 Task: Find connections with filter location Prosek with filter topic #hiringwith filter profile language French with filter current company Marico Limited with filter school Jaipur Engineering College and Research Centre (JECRC) with filter industry Online Audio and Video Media with filter service category Tax Preparation with filter keywords title Benefits Manager
Action: Mouse moved to (726, 92)
Screenshot: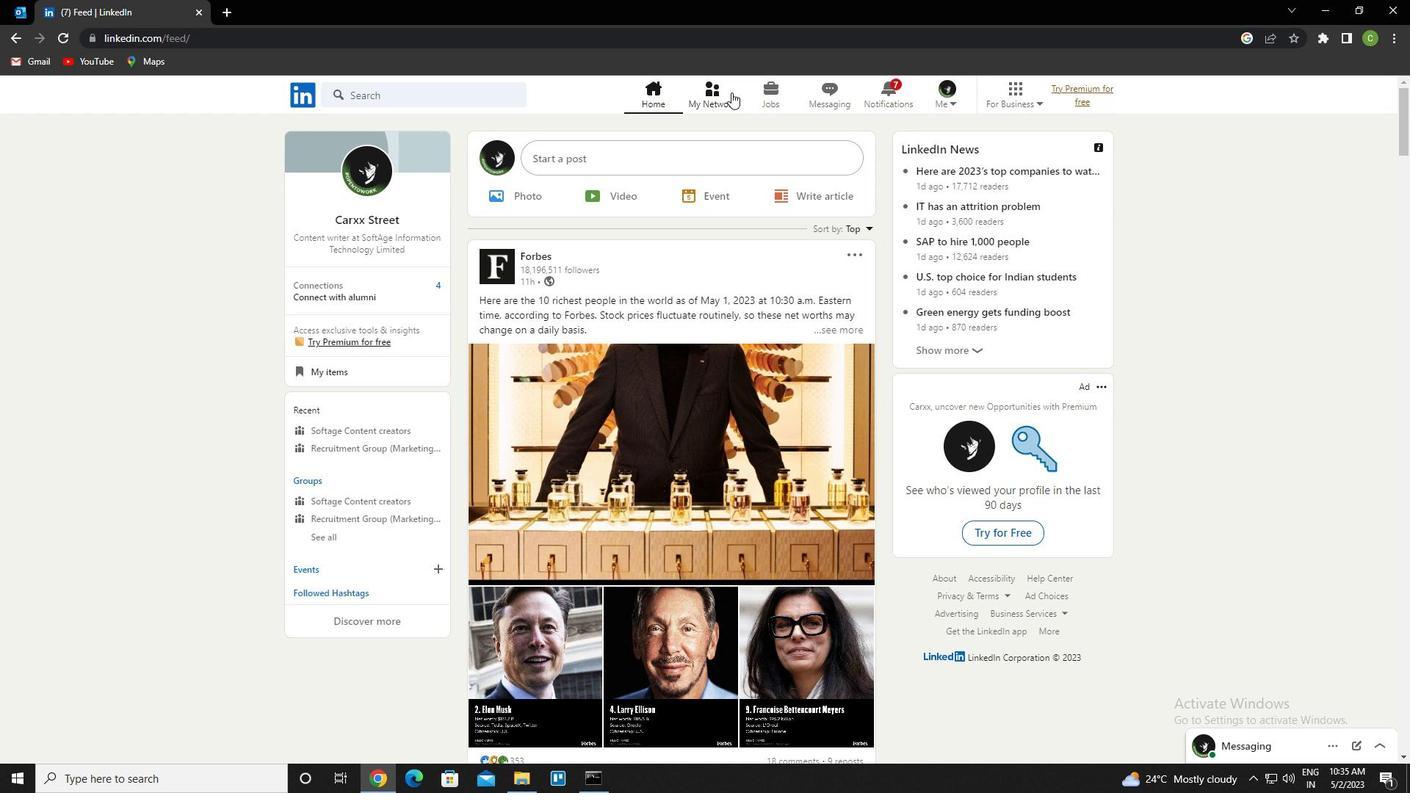 
Action: Mouse pressed left at (726, 92)
Screenshot: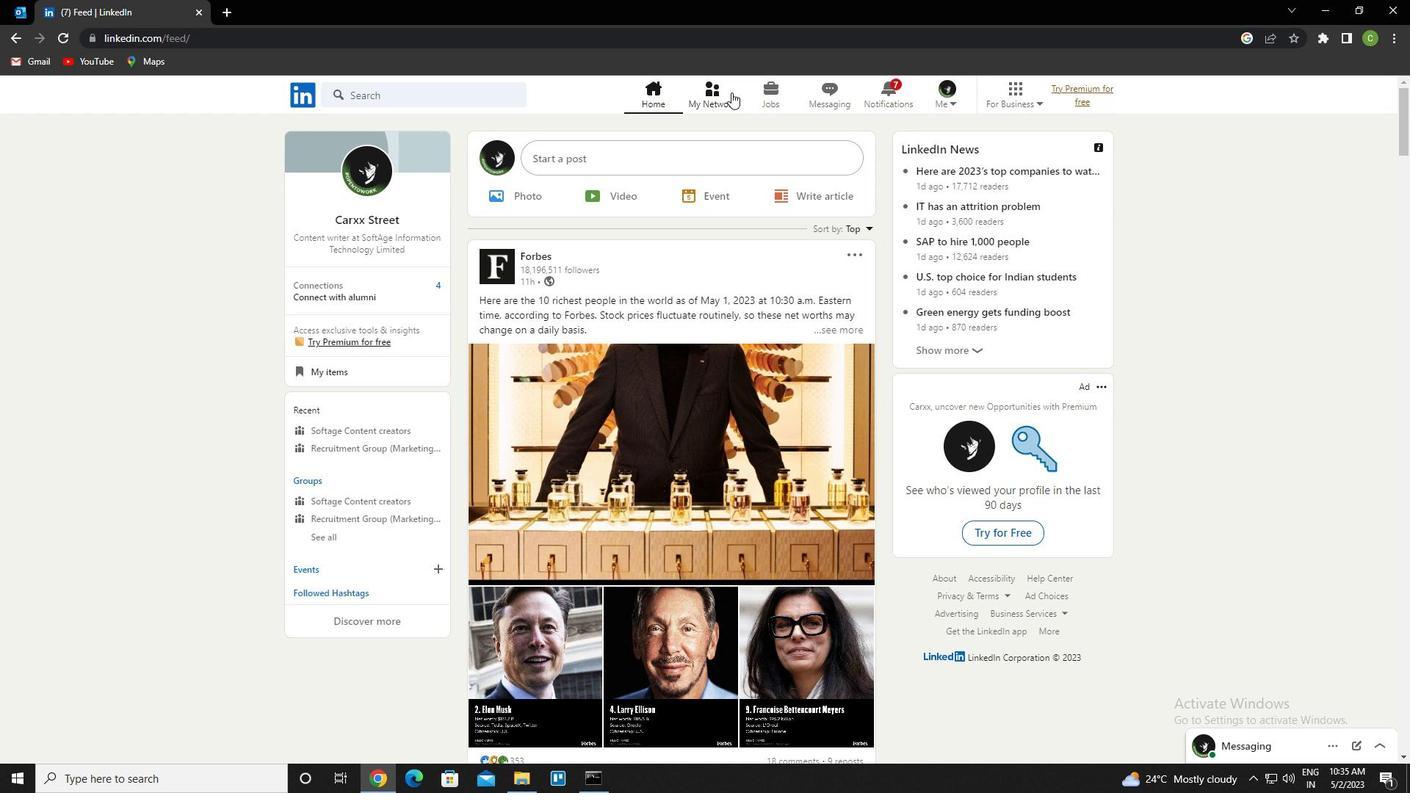 
Action: Mouse moved to (417, 175)
Screenshot: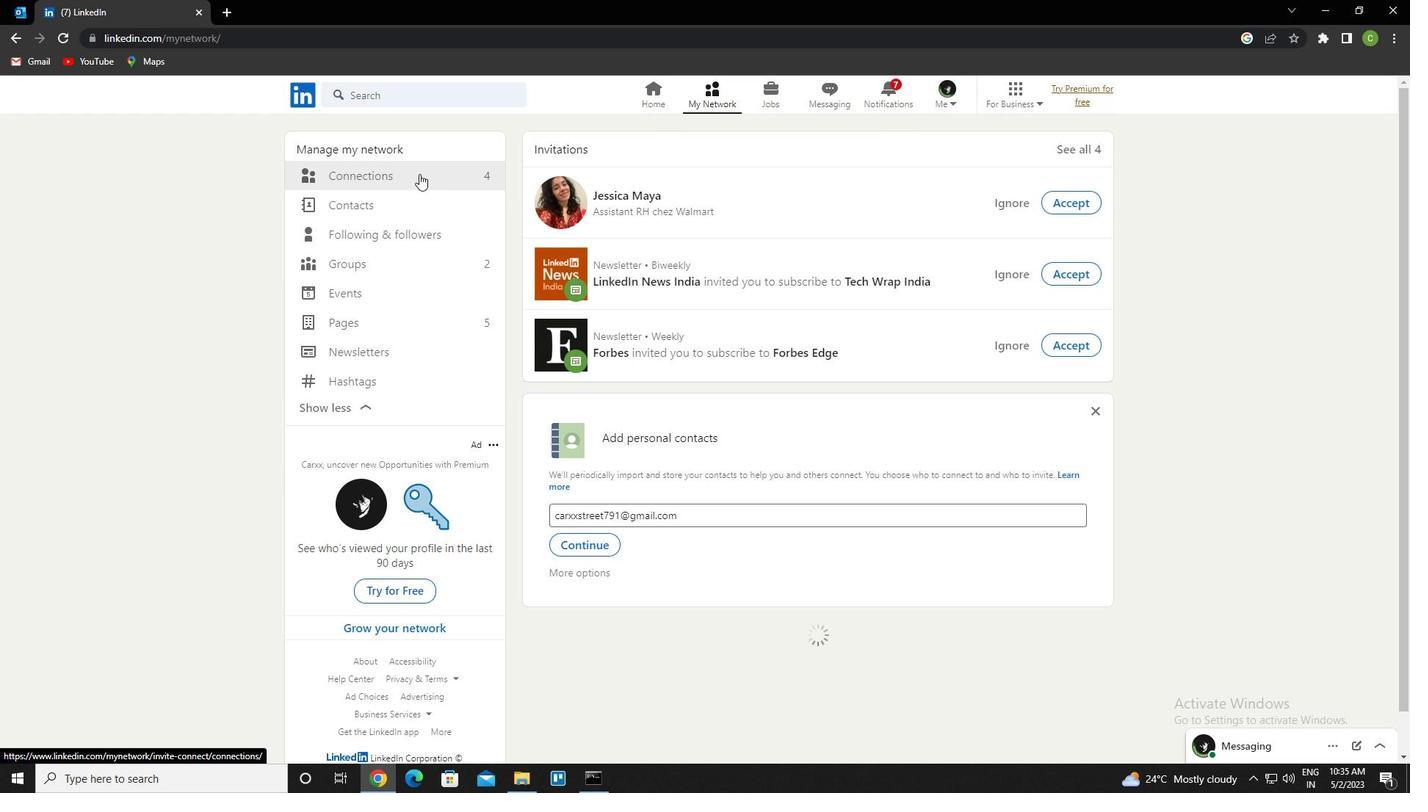 
Action: Mouse pressed left at (417, 175)
Screenshot: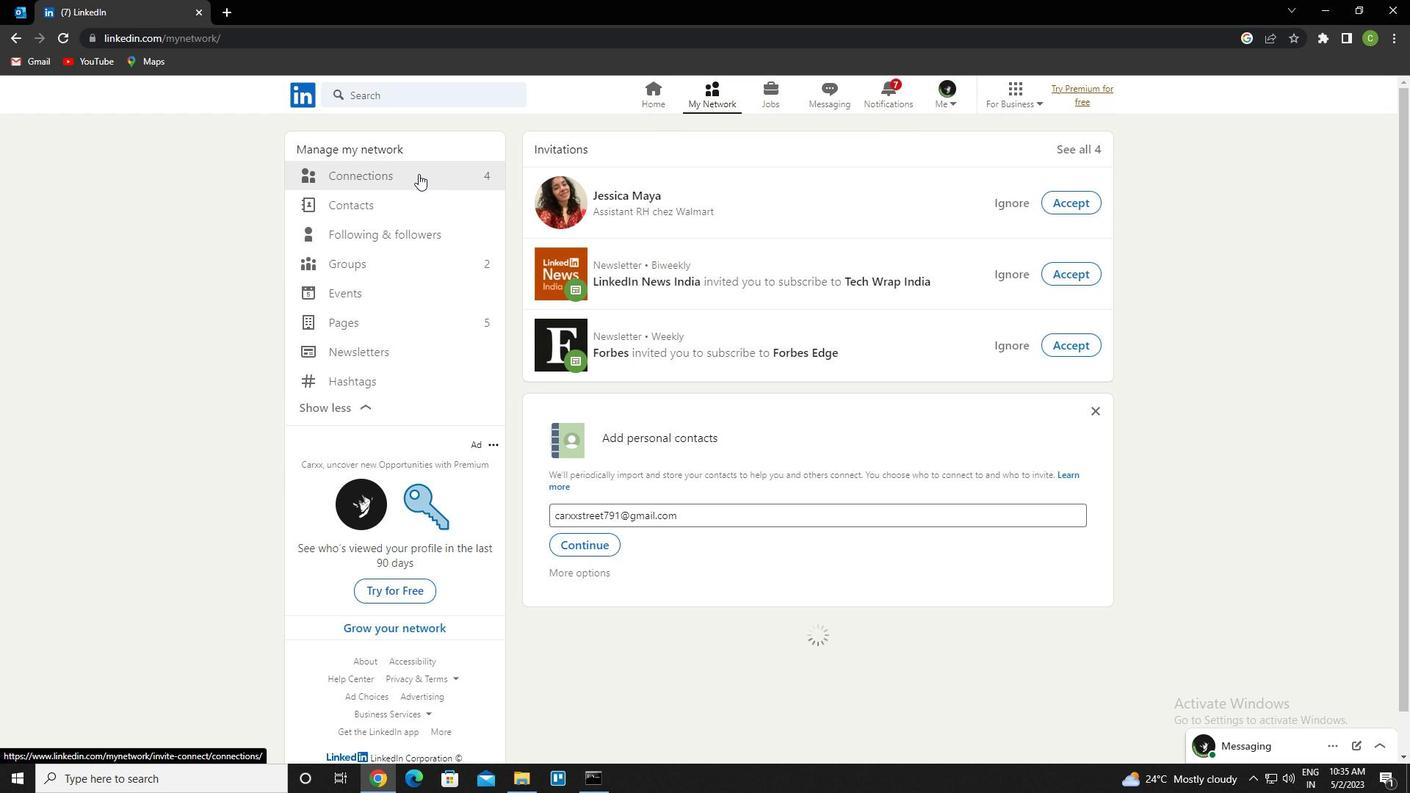 
Action: Mouse moved to (831, 176)
Screenshot: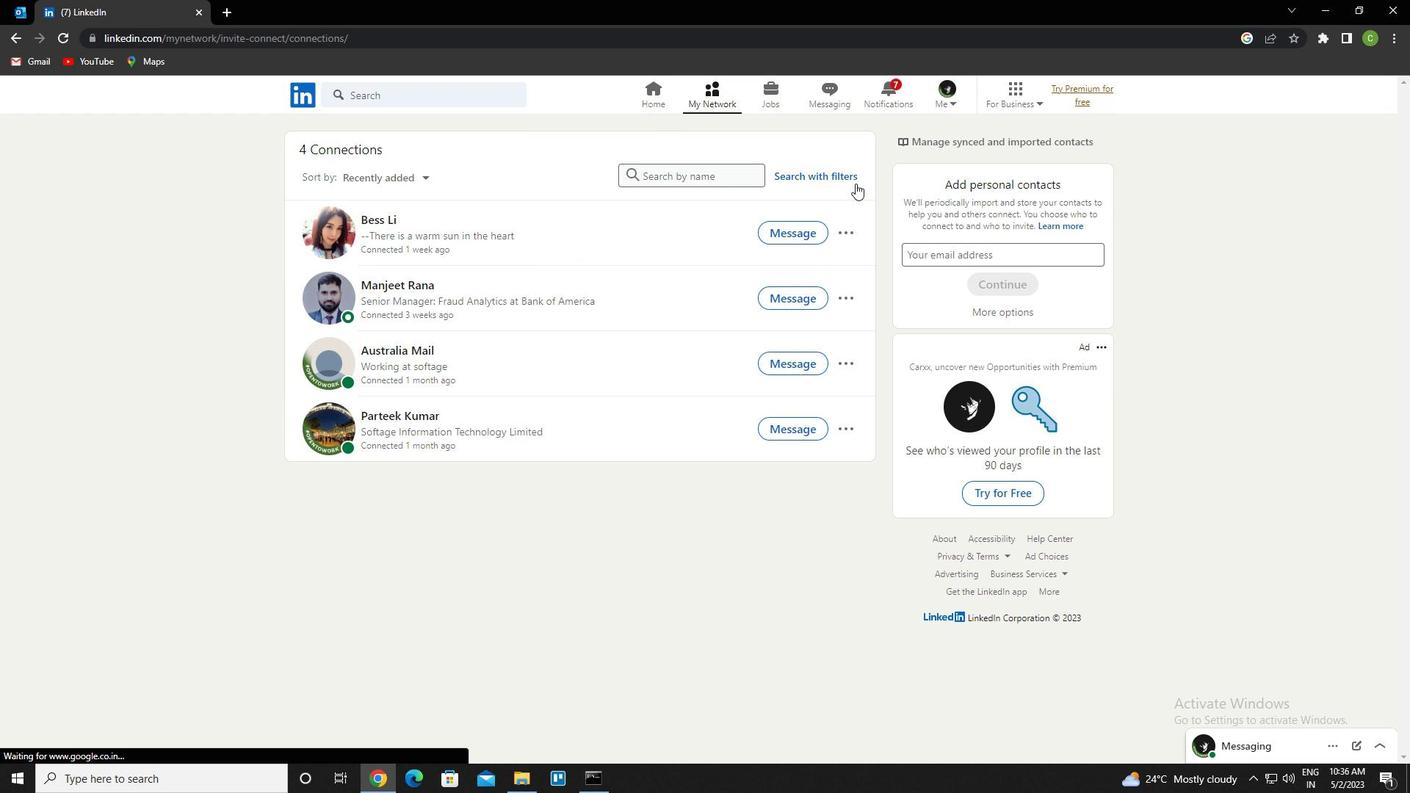 
Action: Mouse pressed left at (831, 176)
Screenshot: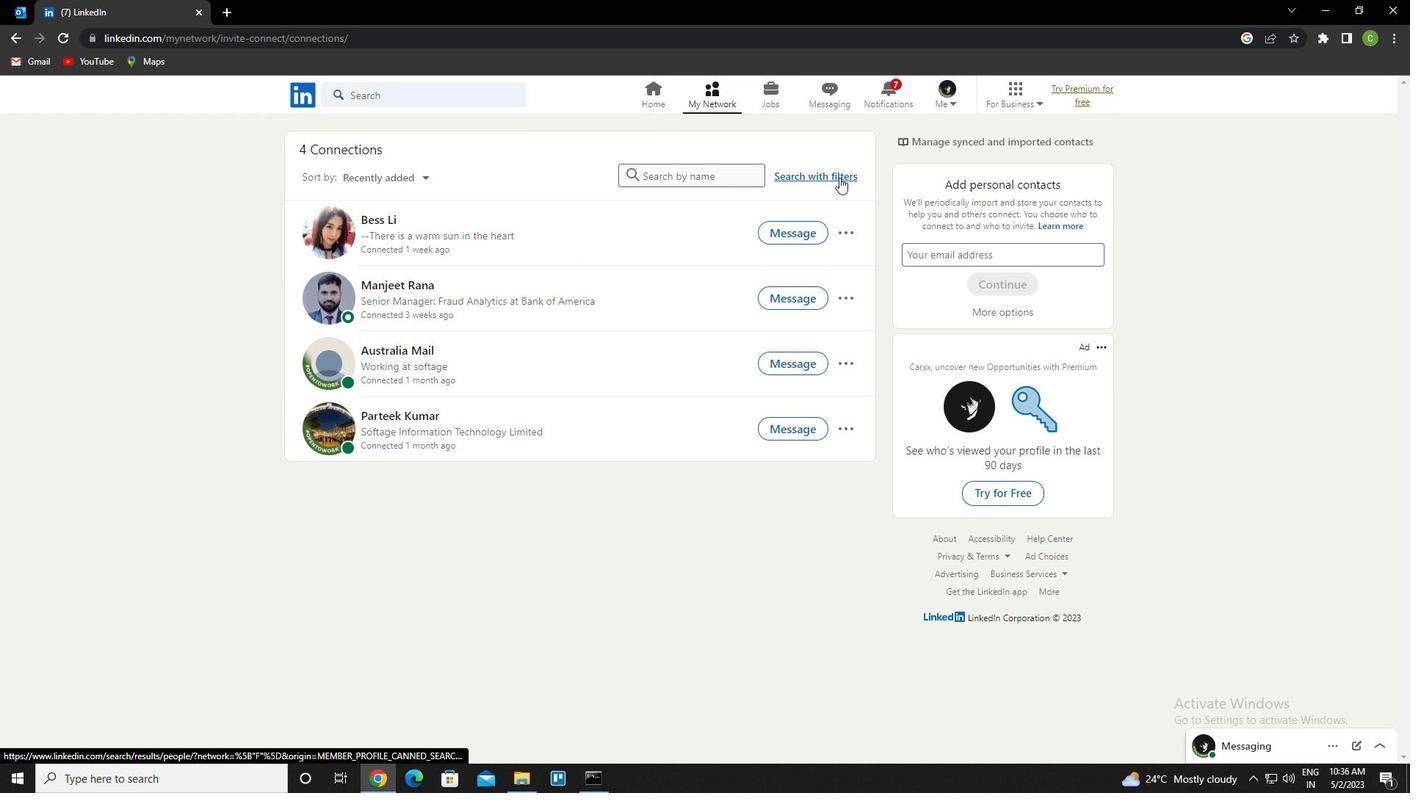
Action: Mouse moved to (764, 136)
Screenshot: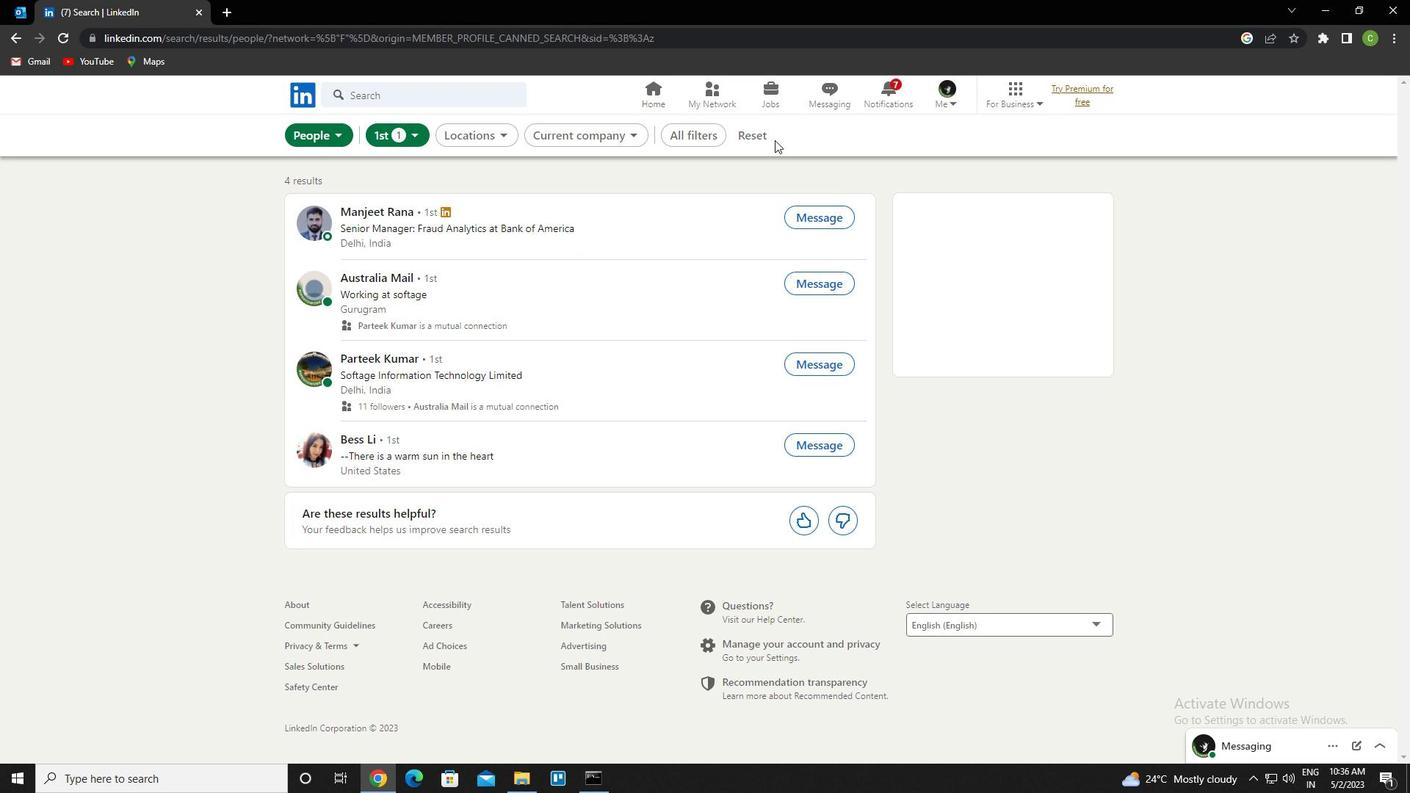 
Action: Mouse pressed left at (764, 136)
Screenshot: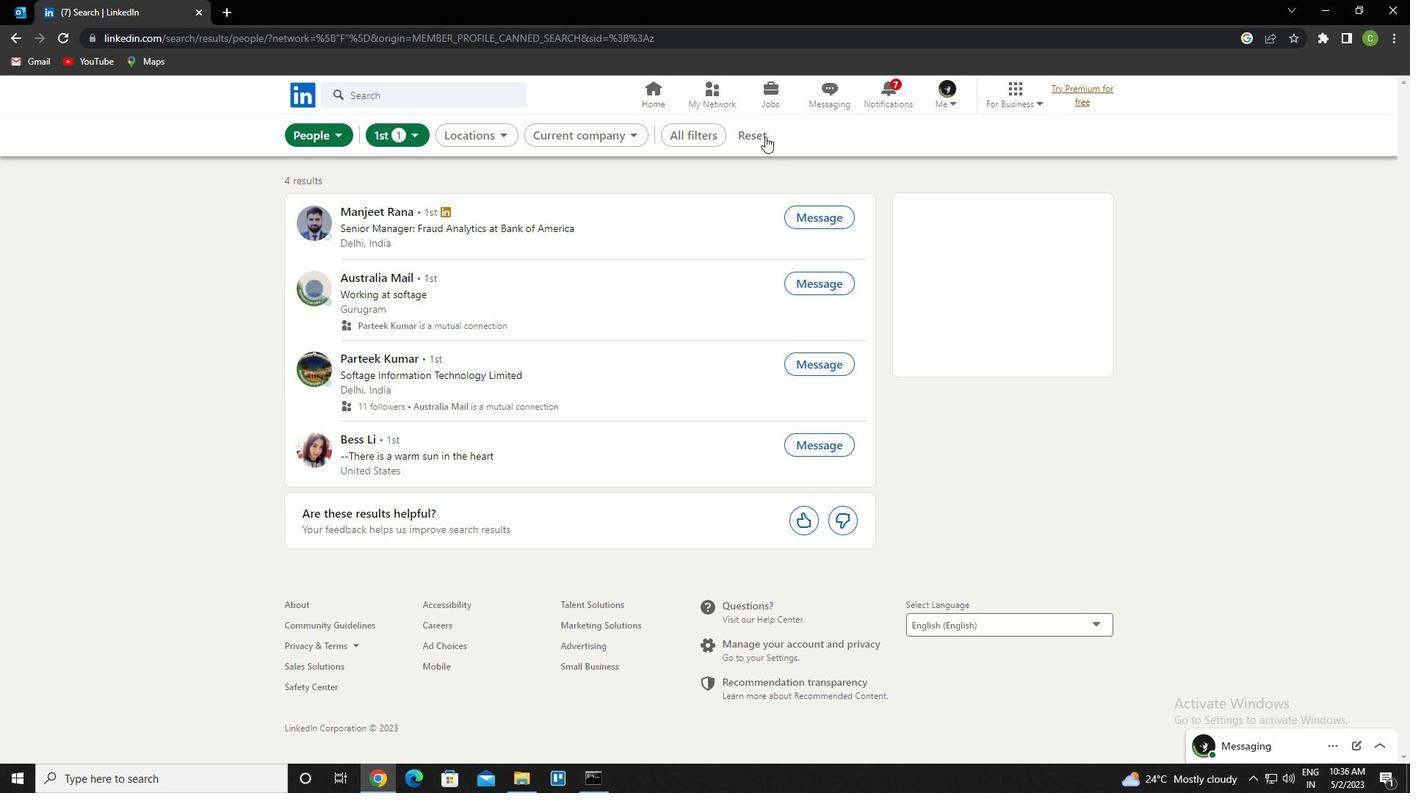 
Action: Mouse moved to (736, 140)
Screenshot: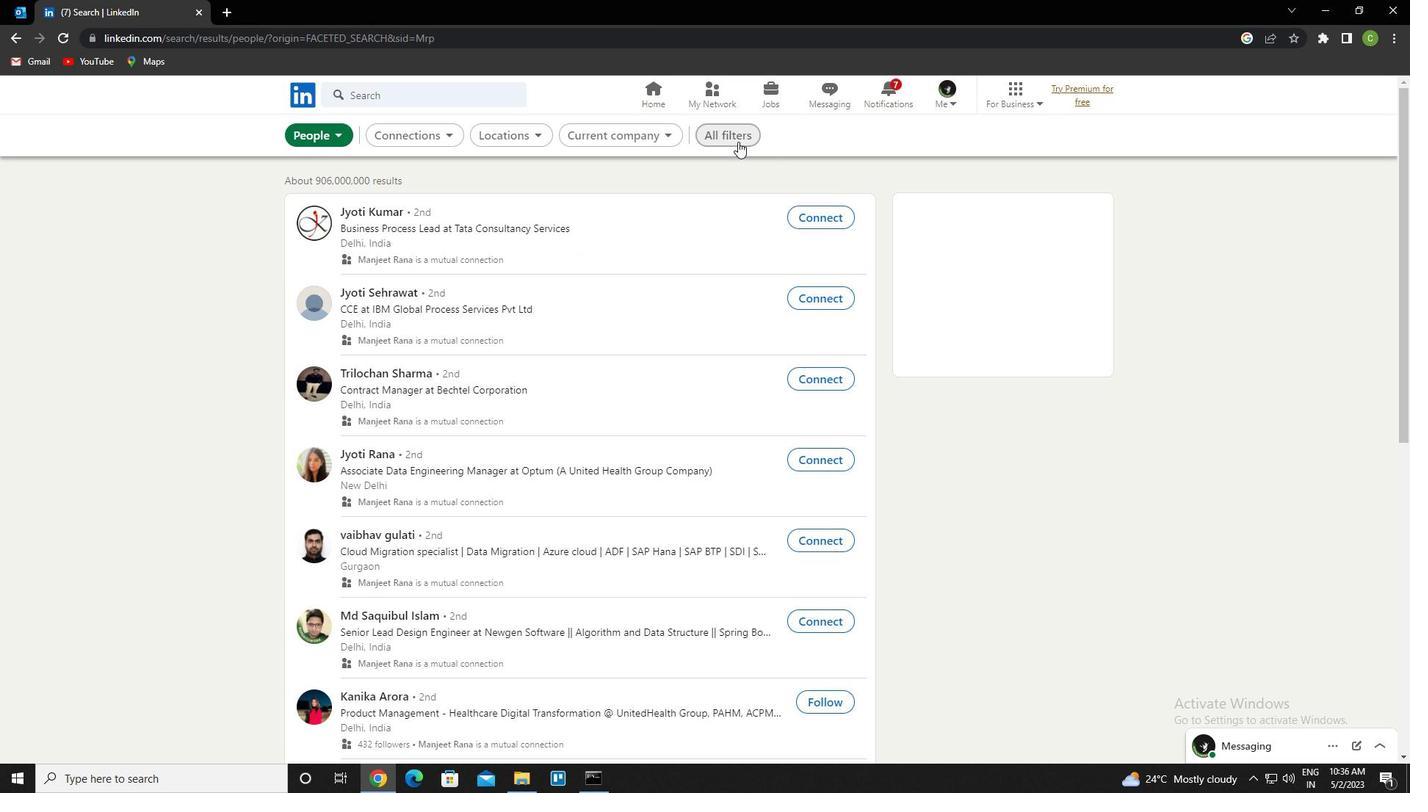 
Action: Mouse pressed left at (736, 140)
Screenshot: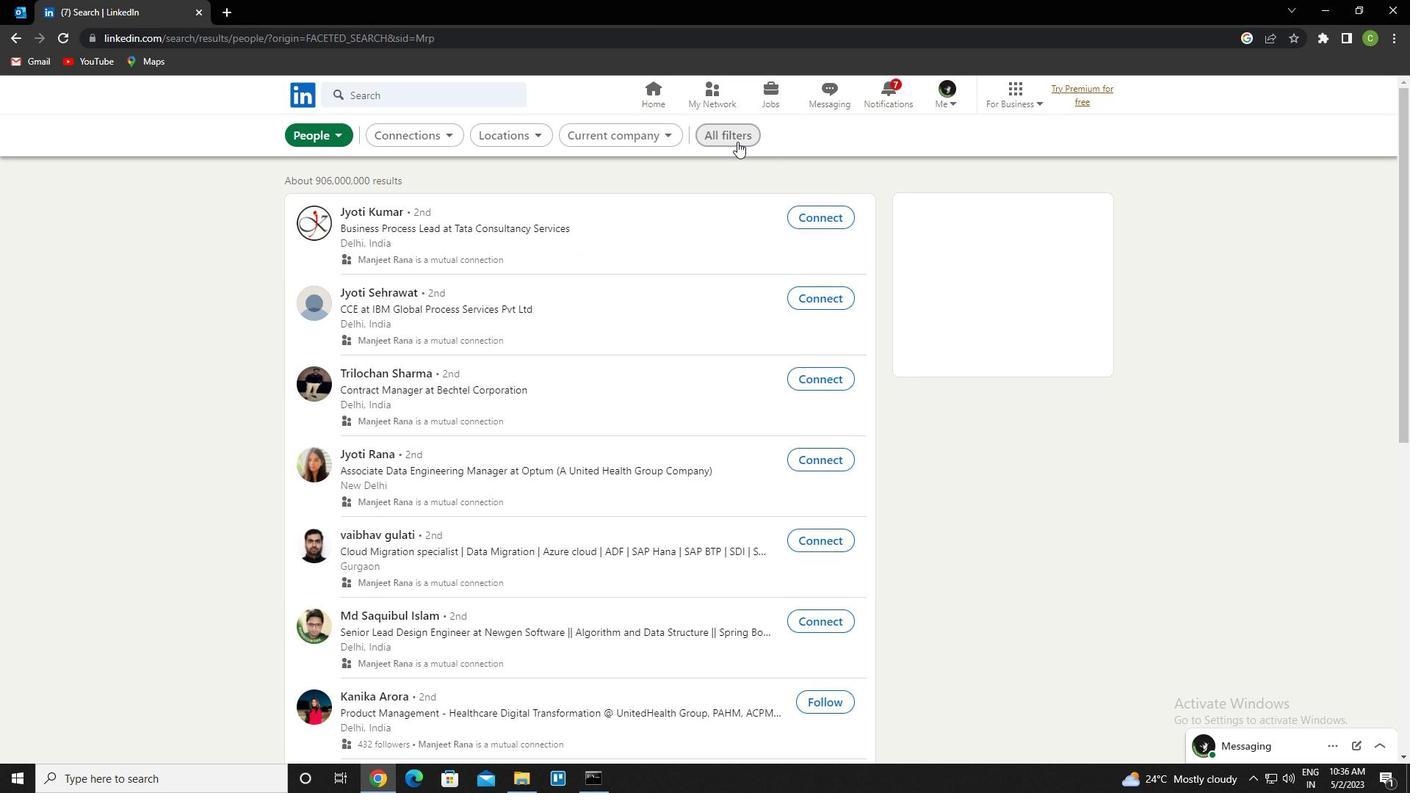 
Action: Mouse moved to (1158, 458)
Screenshot: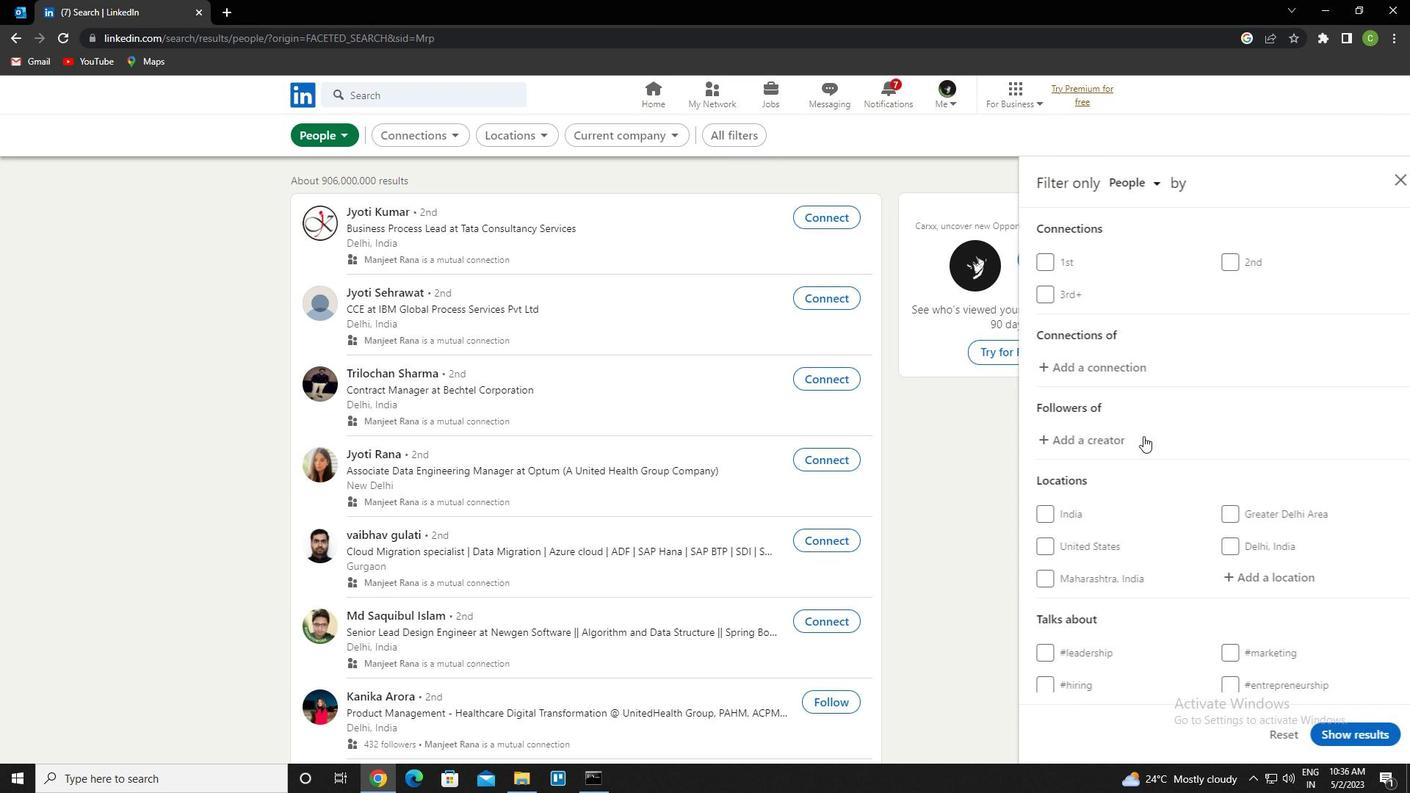 
Action: Mouse scrolled (1158, 457) with delta (0, 0)
Screenshot: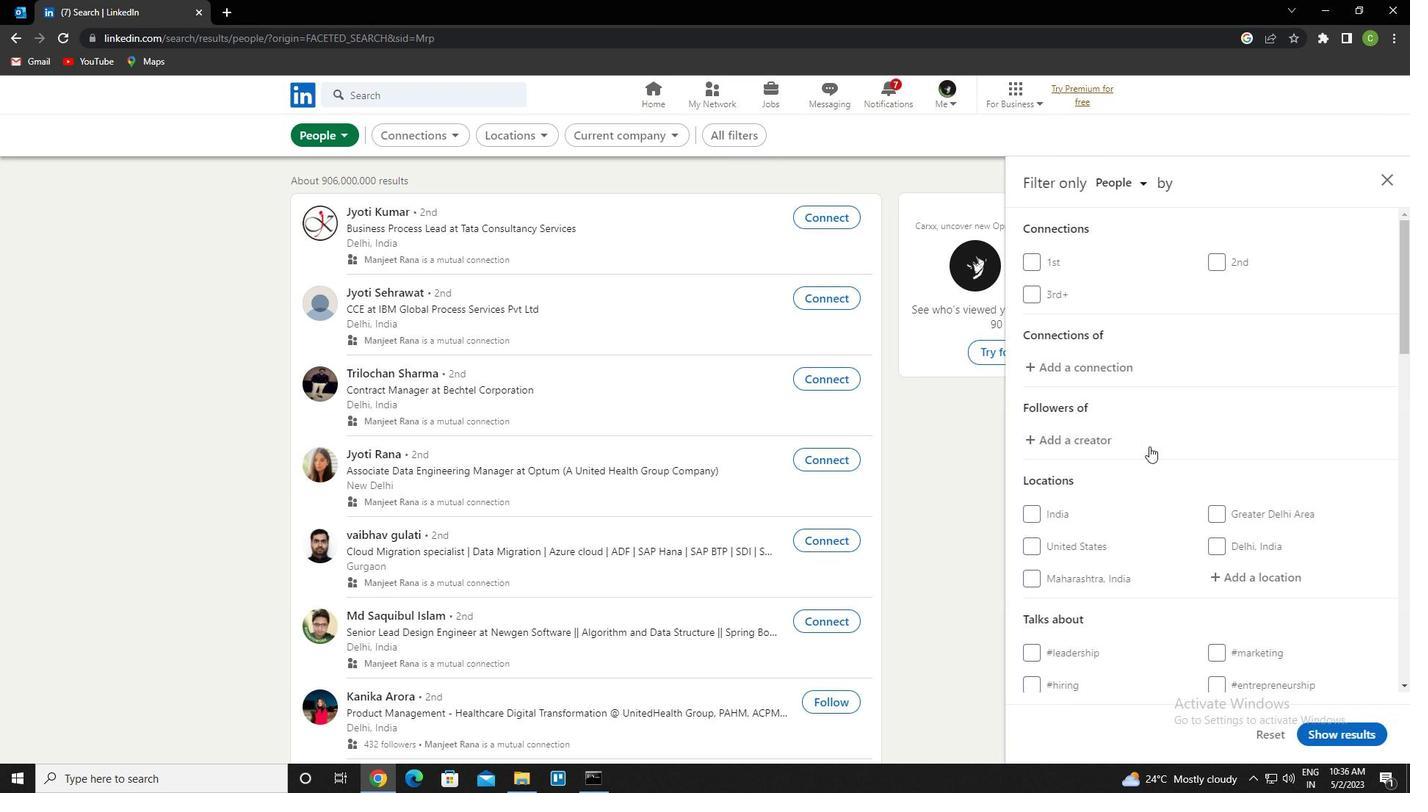 
Action: Mouse moved to (1225, 501)
Screenshot: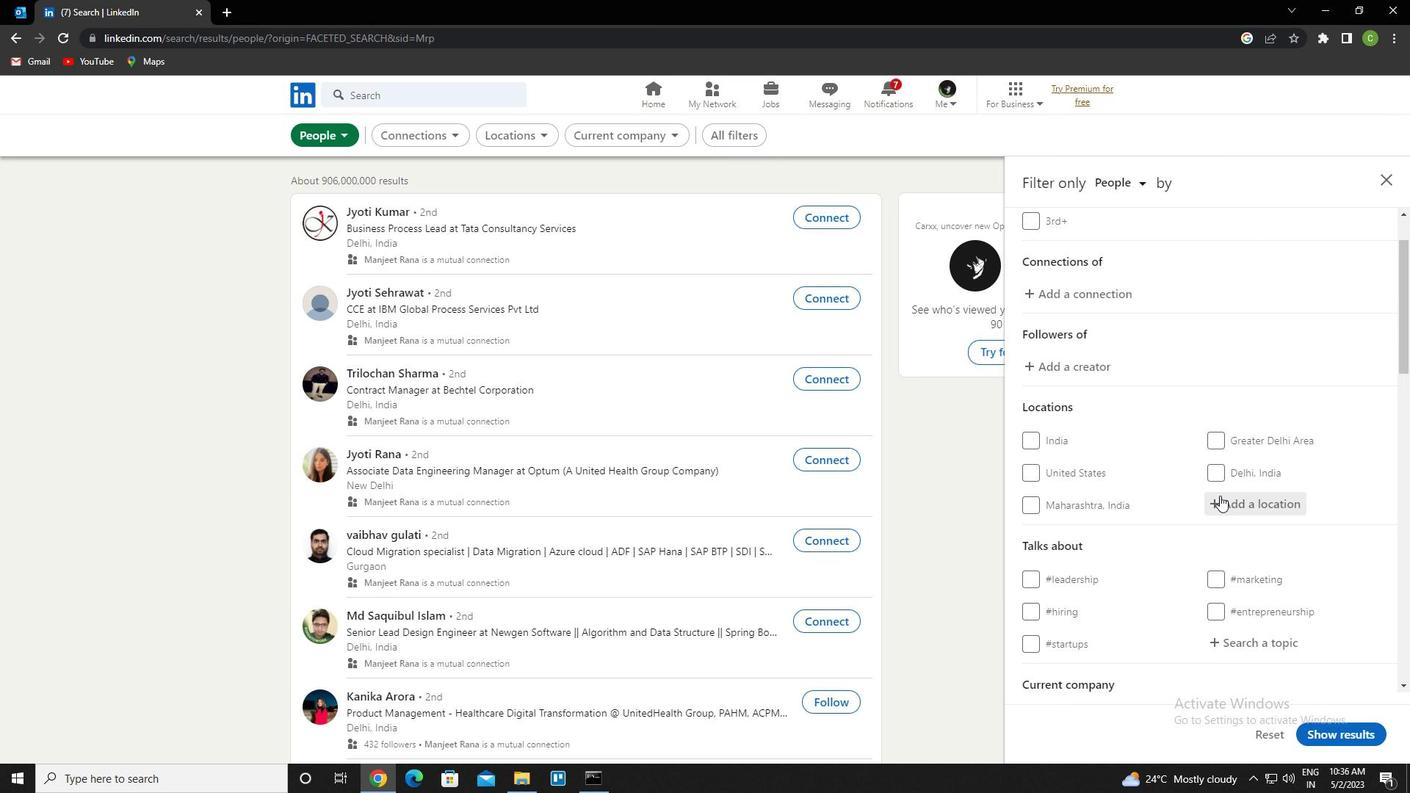 
Action: Mouse pressed left at (1225, 501)
Screenshot: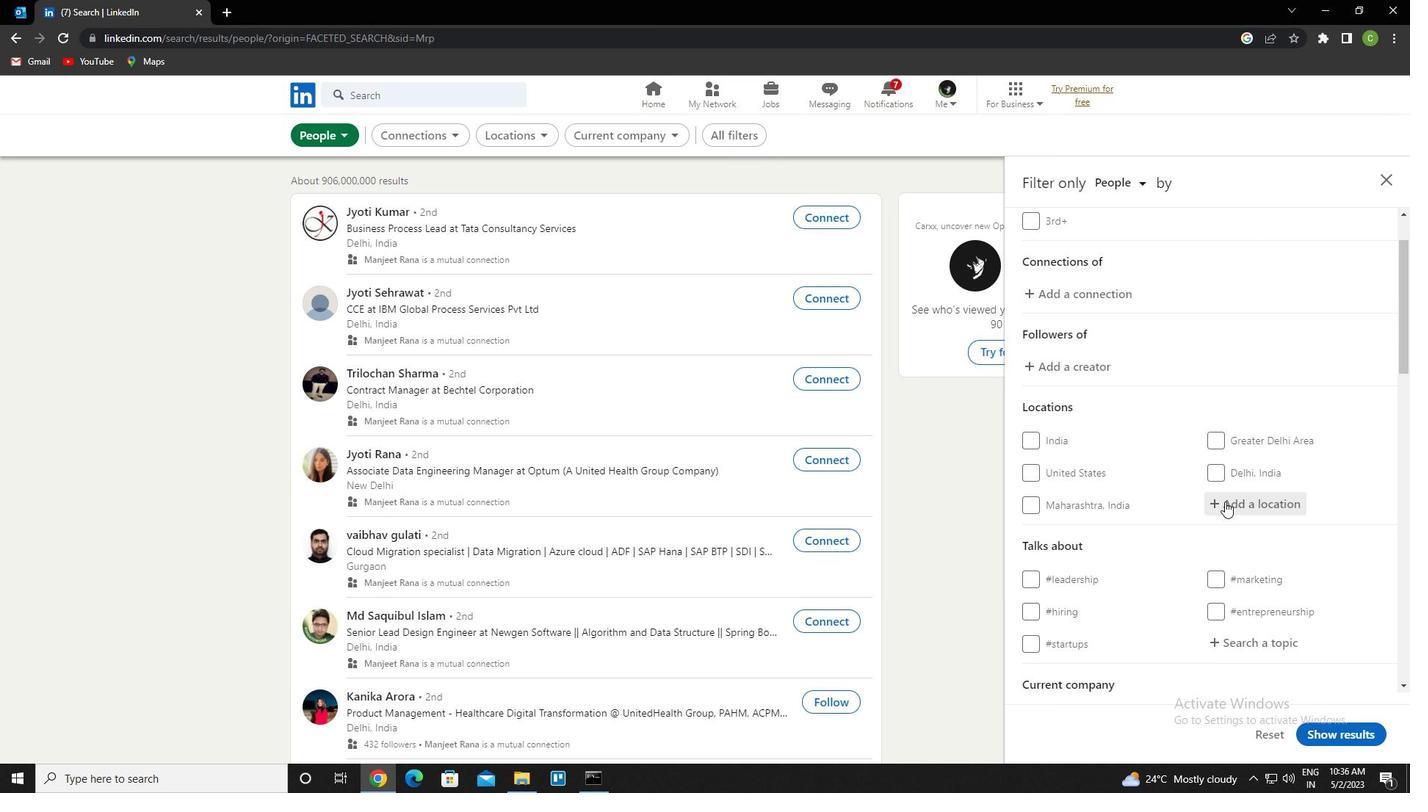 
Action: Key pressed <Key.caps_lock><Key.caps_lock>p<Key.caps_lock>rosek<Key.enter>
Screenshot: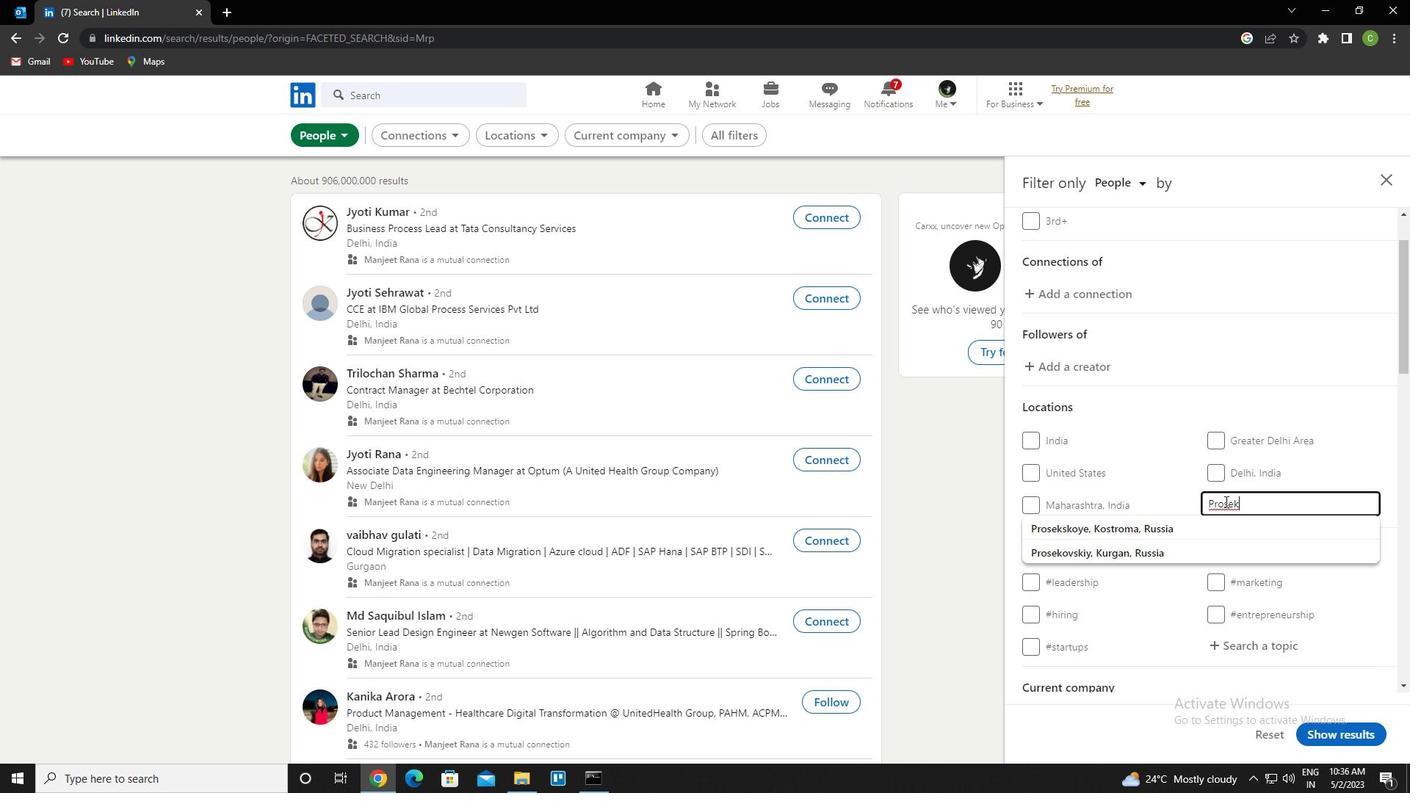 
Action: Mouse moved to (1216, 511)
Screenshot: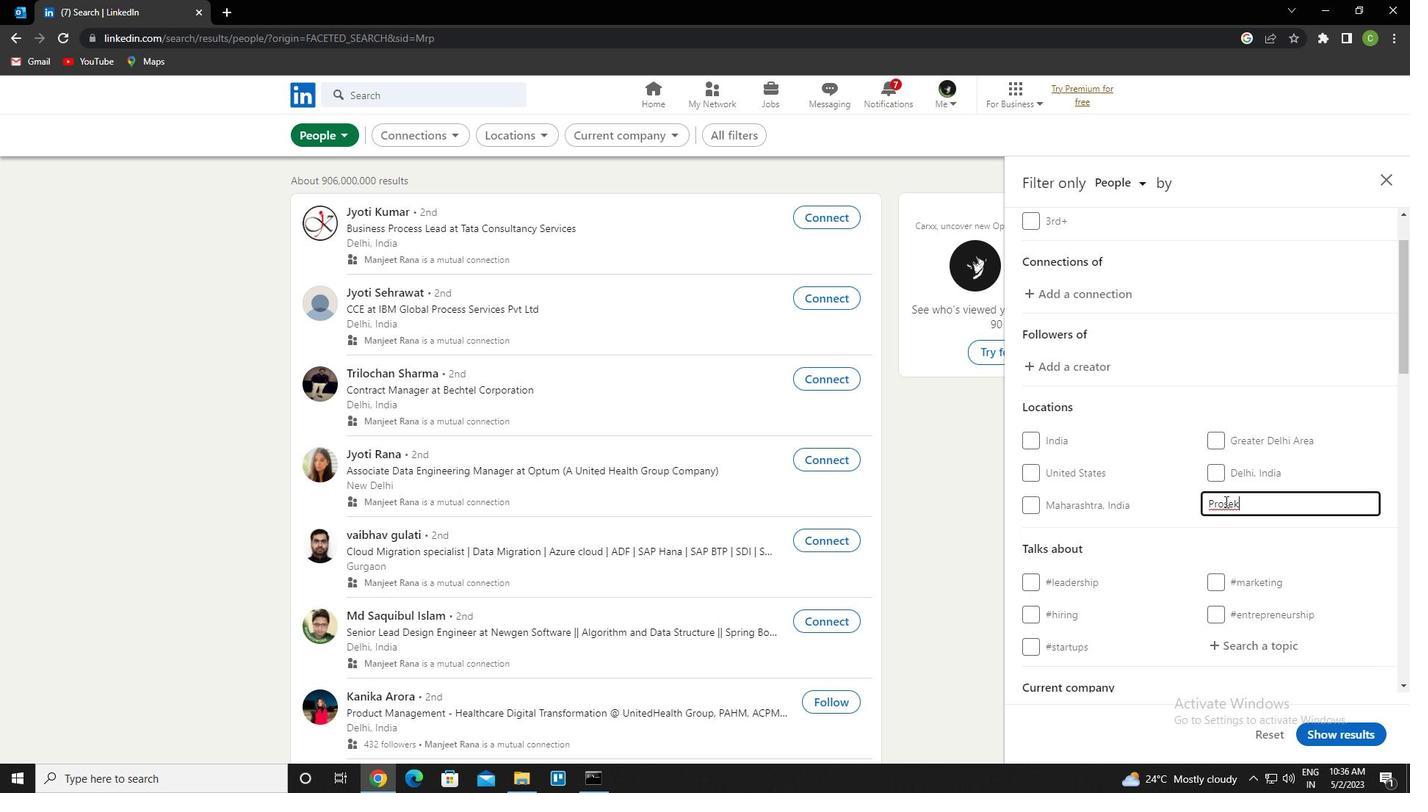 
Action: Mouse scrolled (1216, 510) with delta (0, 0)
Screenshot: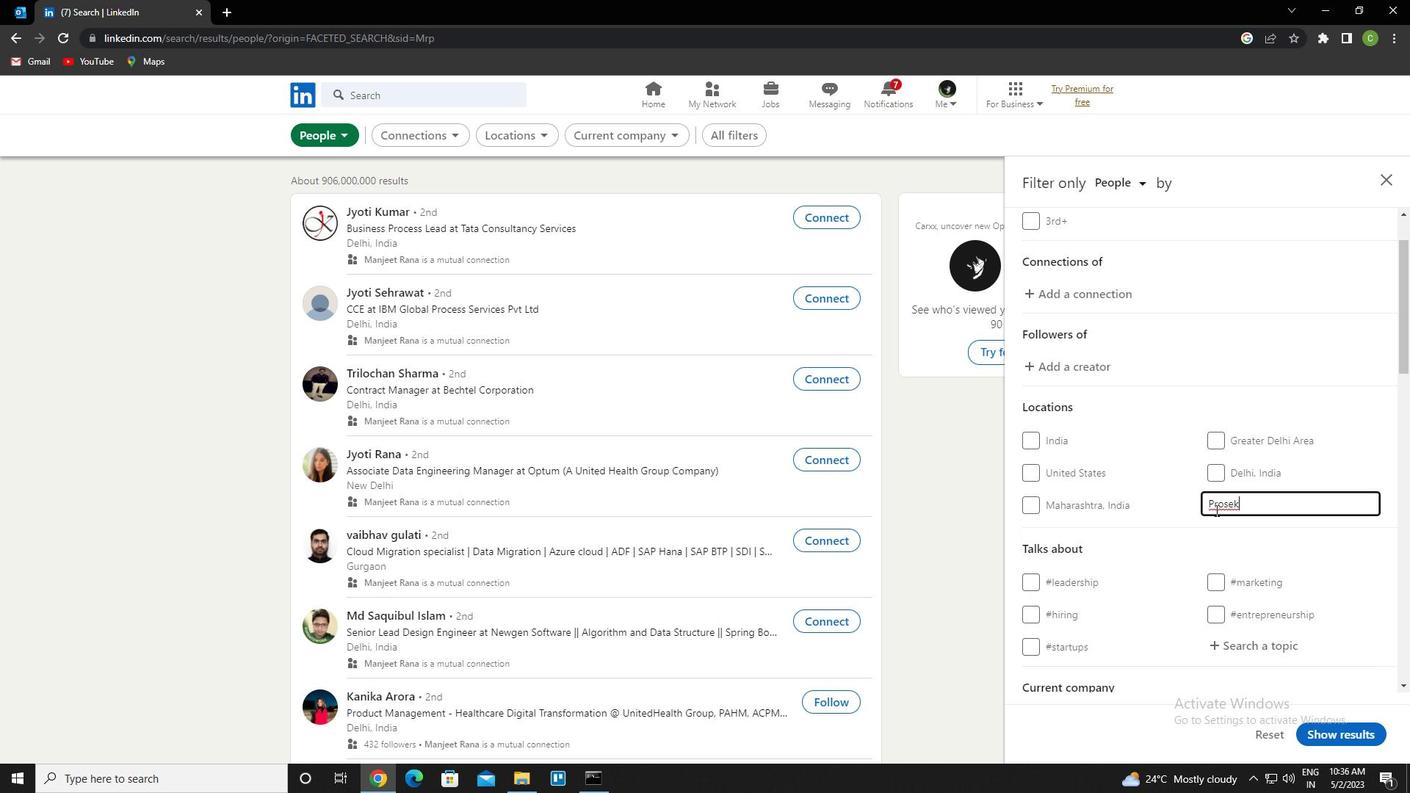 
Action: Mouse scrolled (1216, 510) with delta (0, 0)
Screenshot: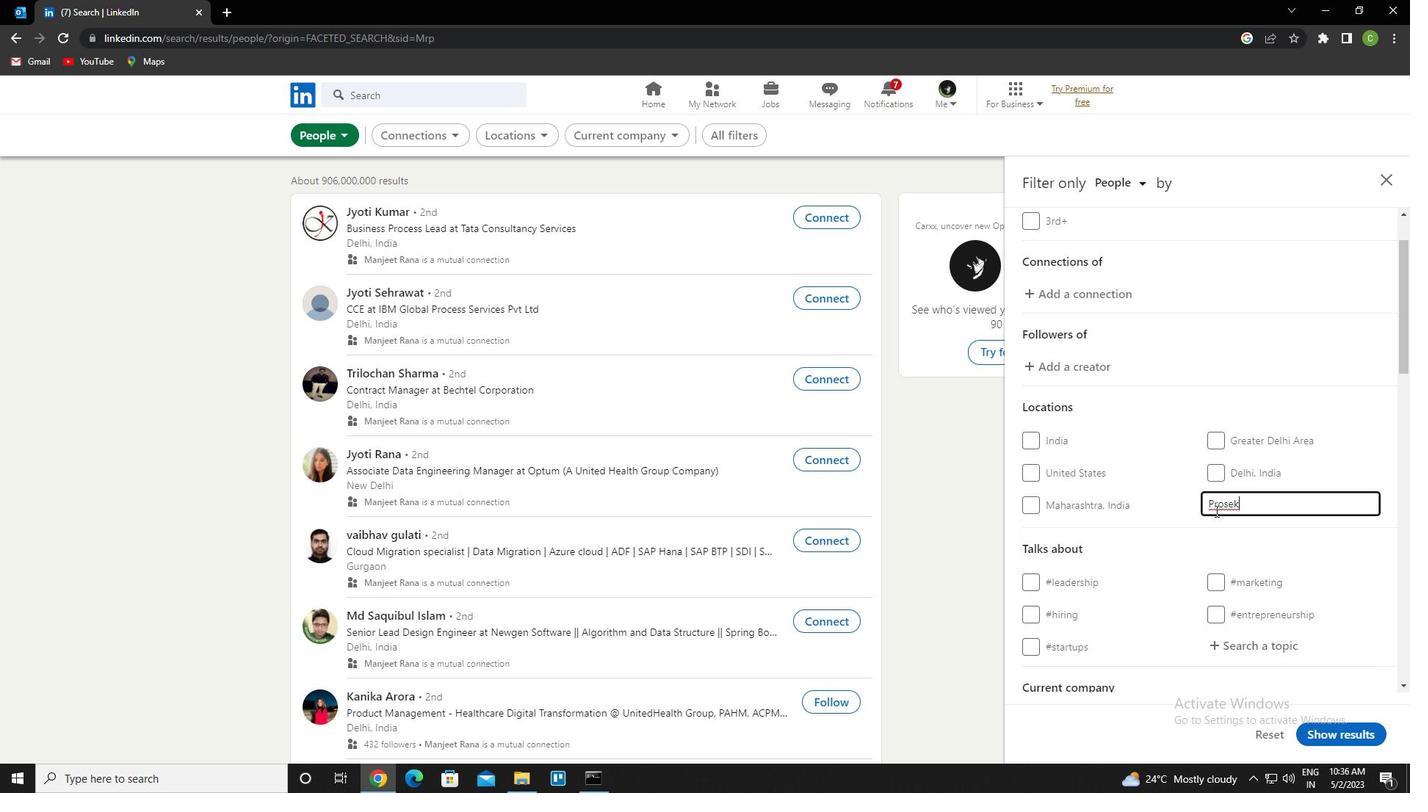 
Action: Mouse moved to (1214, 514)
Screenshot: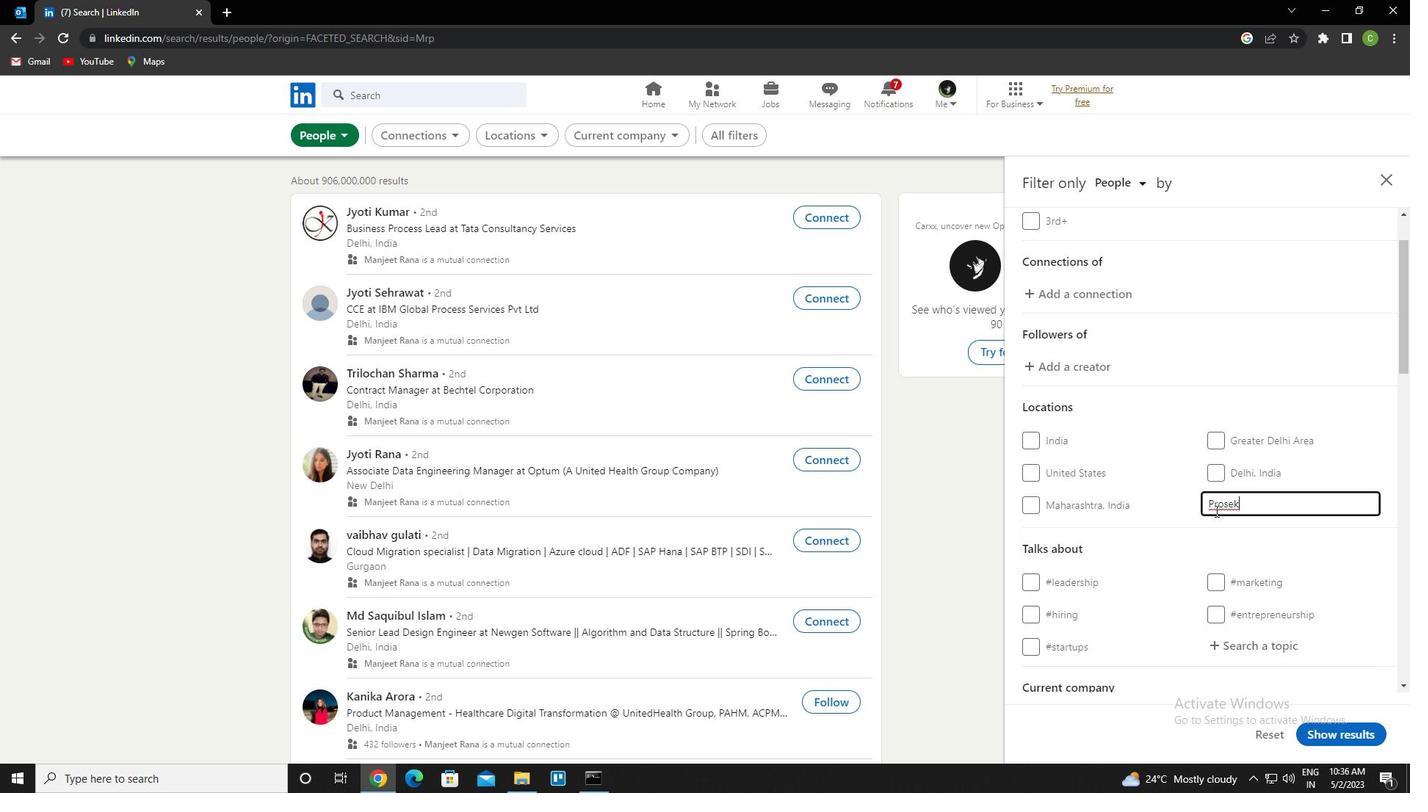 
Action: Mouse scrolled (1214, 513) with delta (0, 0)
Screenshot: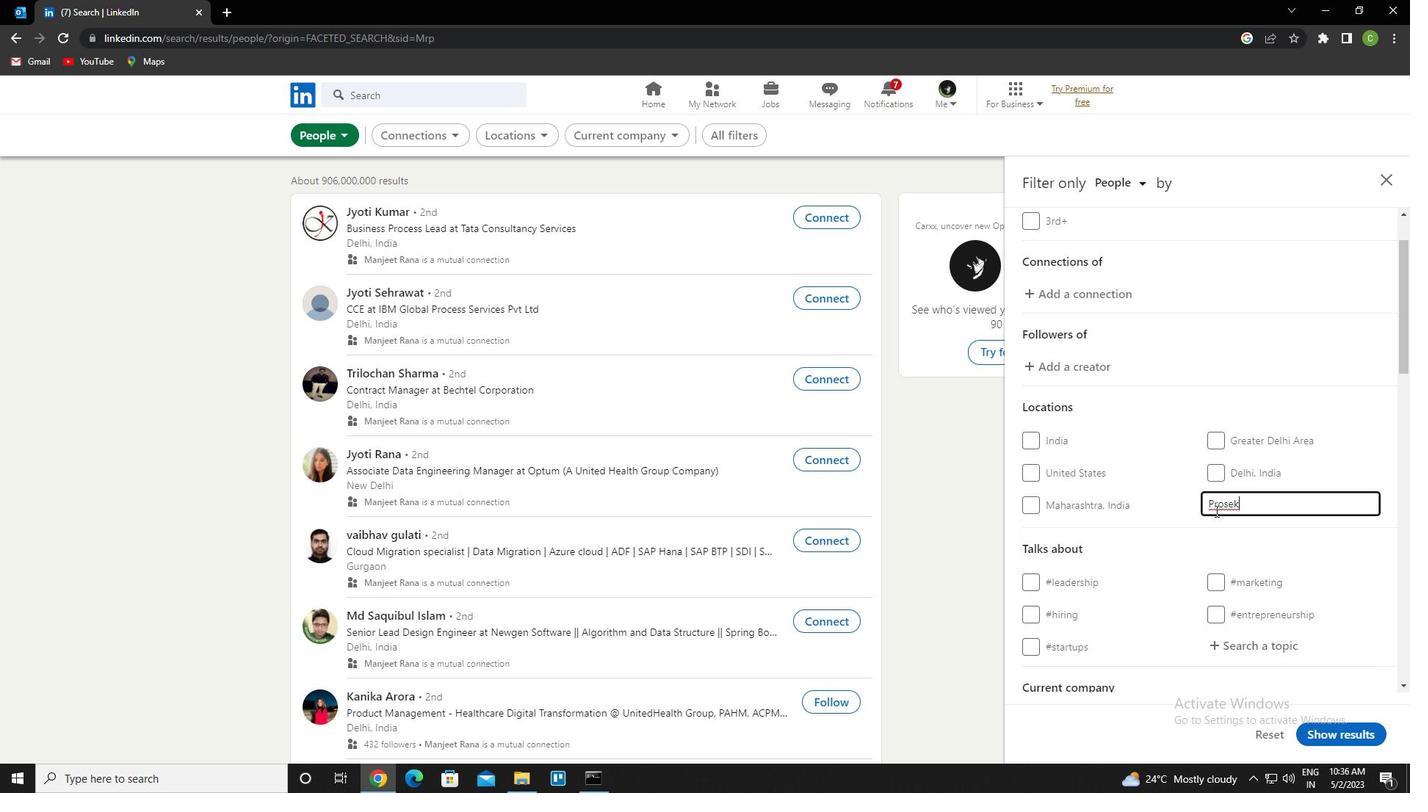 
Action: Mouse moved to (1263, 424)
Screenshot: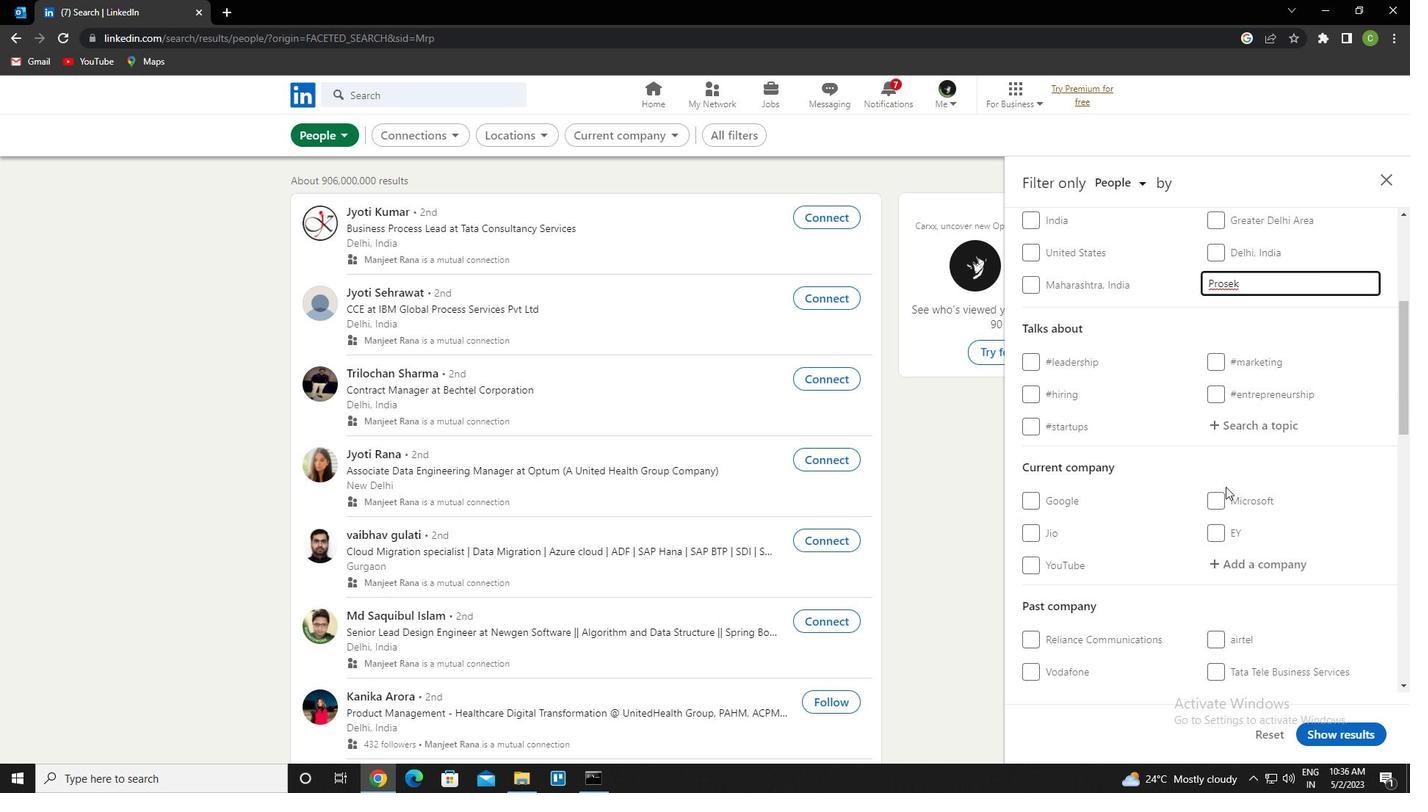 
Action: Mouse pressed left at (1263, 424)
Screenshot: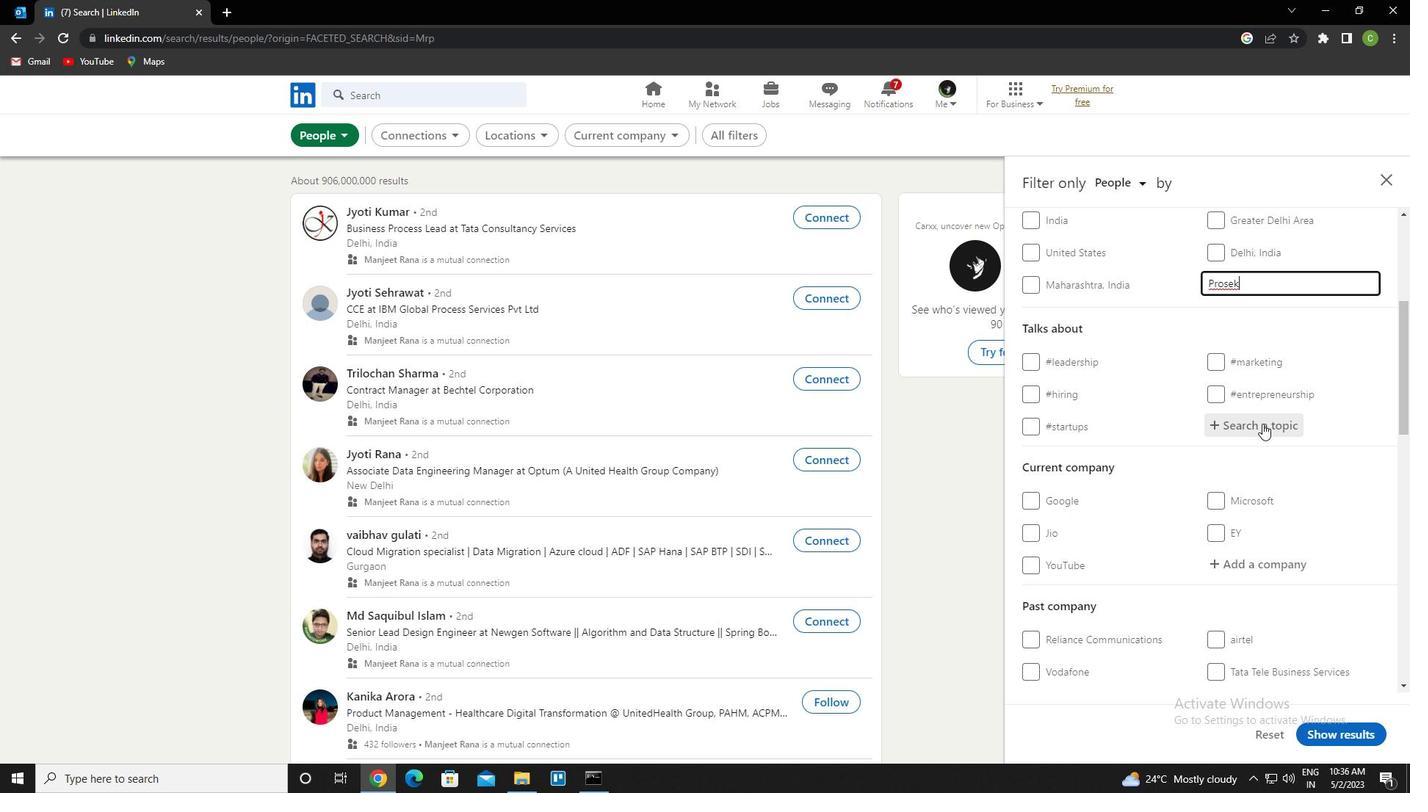 
Action: Key pressed hiring<Key.down><Key.enter>
Screenshot: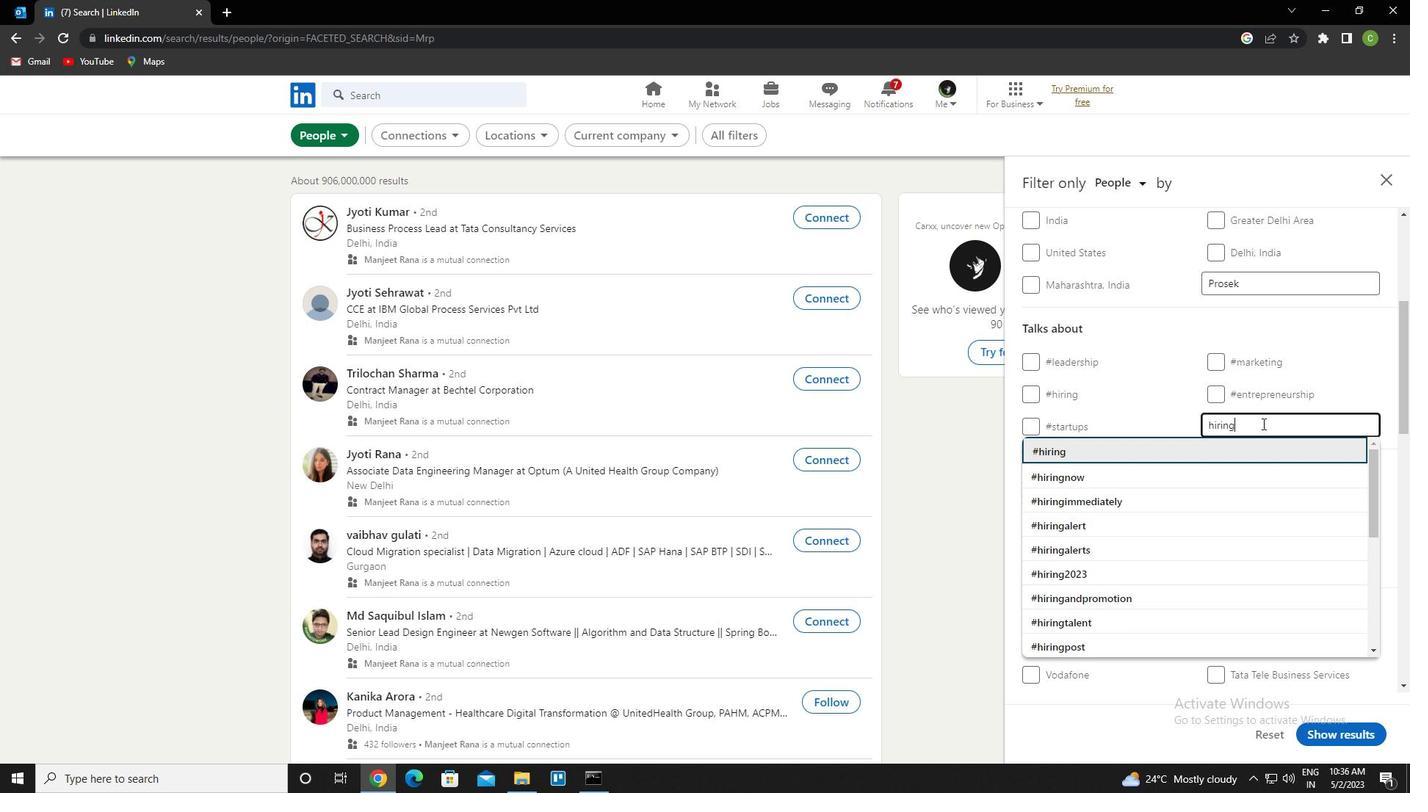 
Action: Mouse moved to (1255, 416)
Screenshot: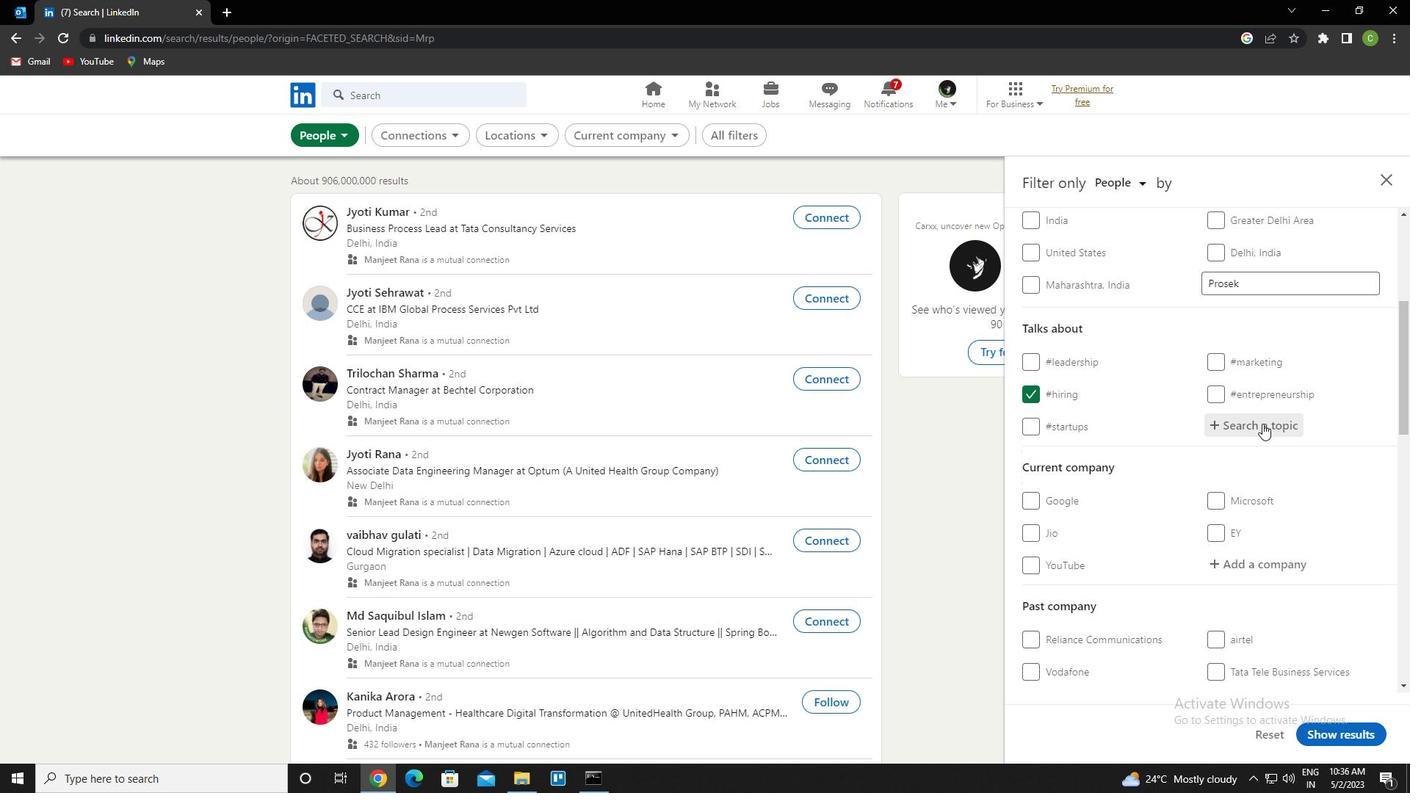 
Action: Mouse scrolled (1255, 415) with delta (0, 0)
Screenshot: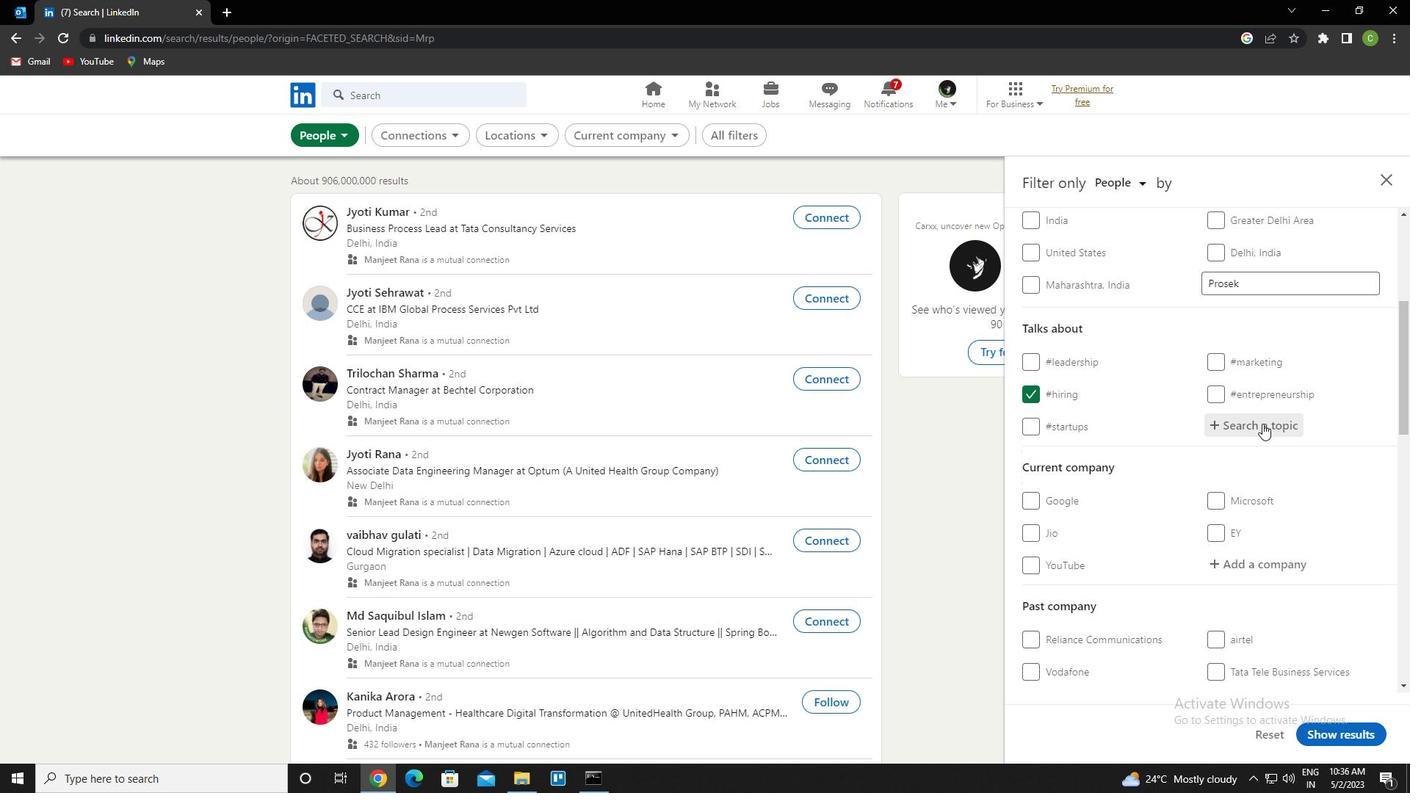 
Action: Mouse moved to (1255, 417)
Screenshot: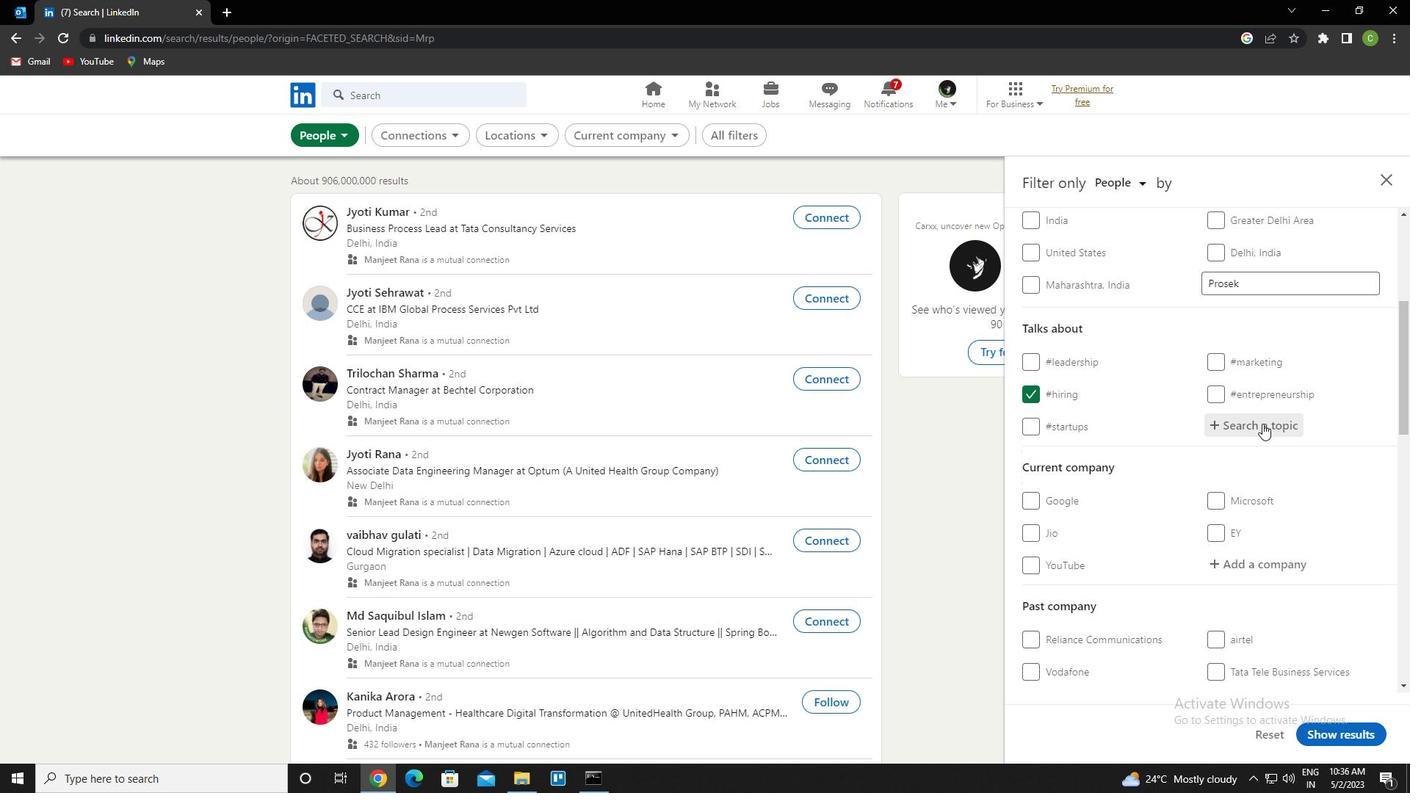 
Action: Mouse scrolled (1255, 416) with delta (0, 0)
Screenshot: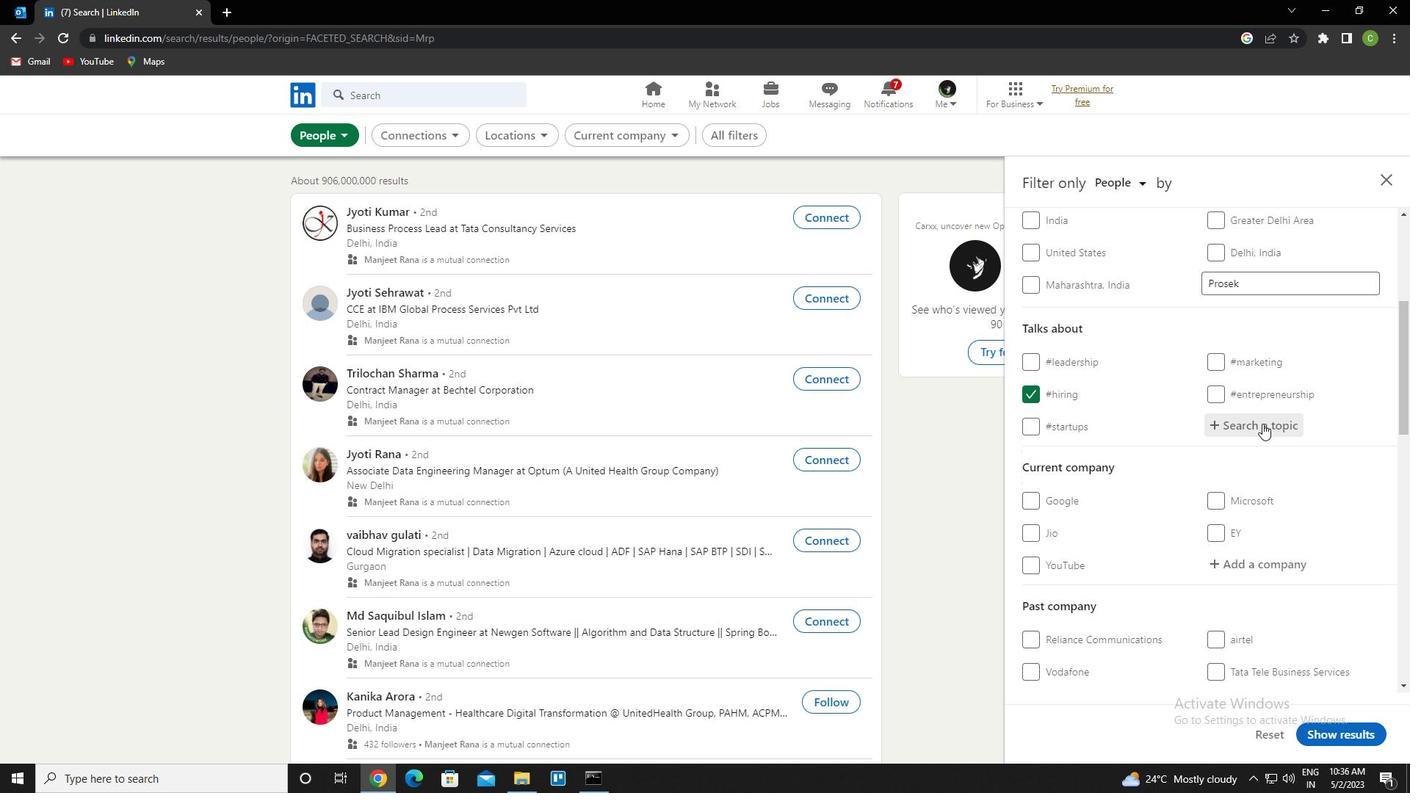 
Action: Mouse moved to (1255, 418)
Screenshot: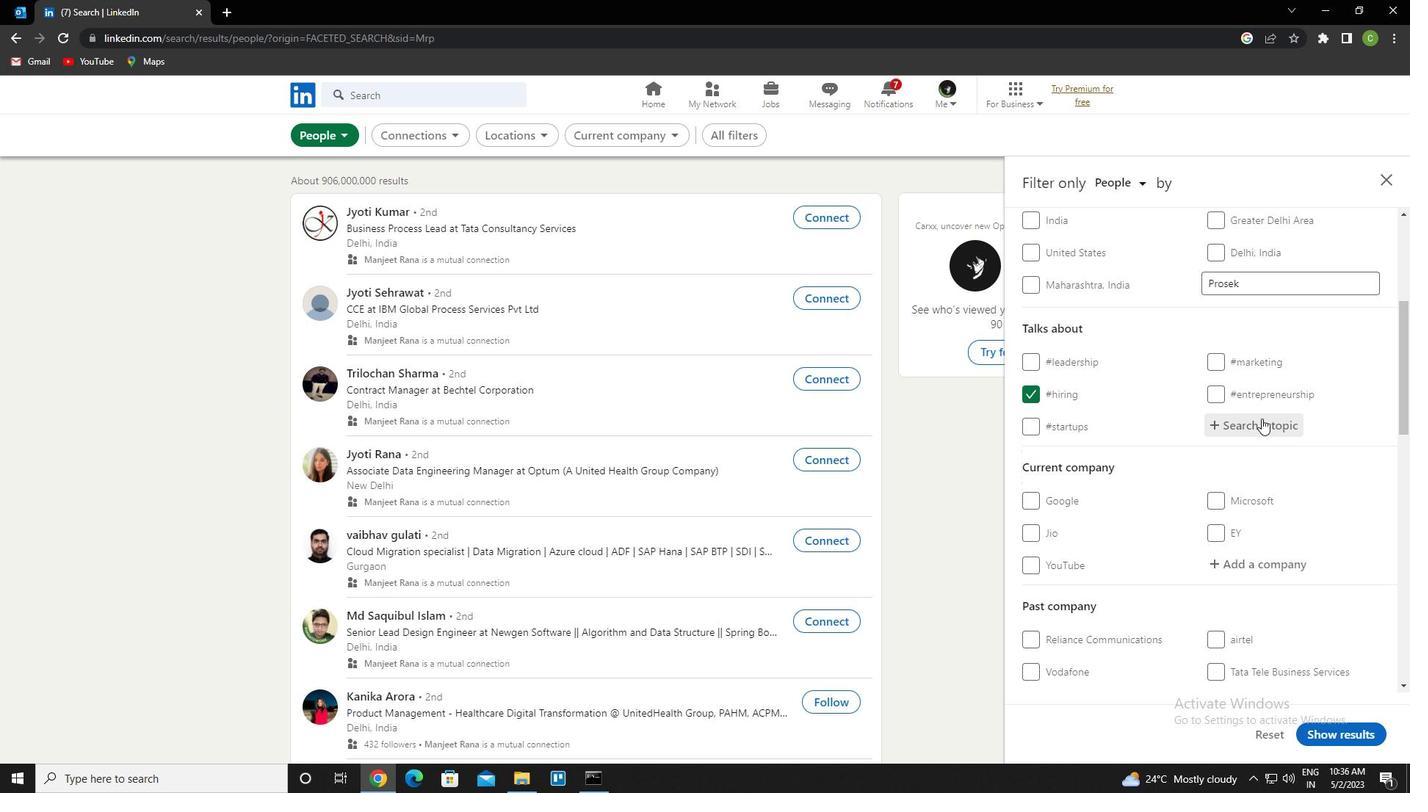 
Action: Mouse scrolled (1255, 417) with delta (0, 0)
Screenshot: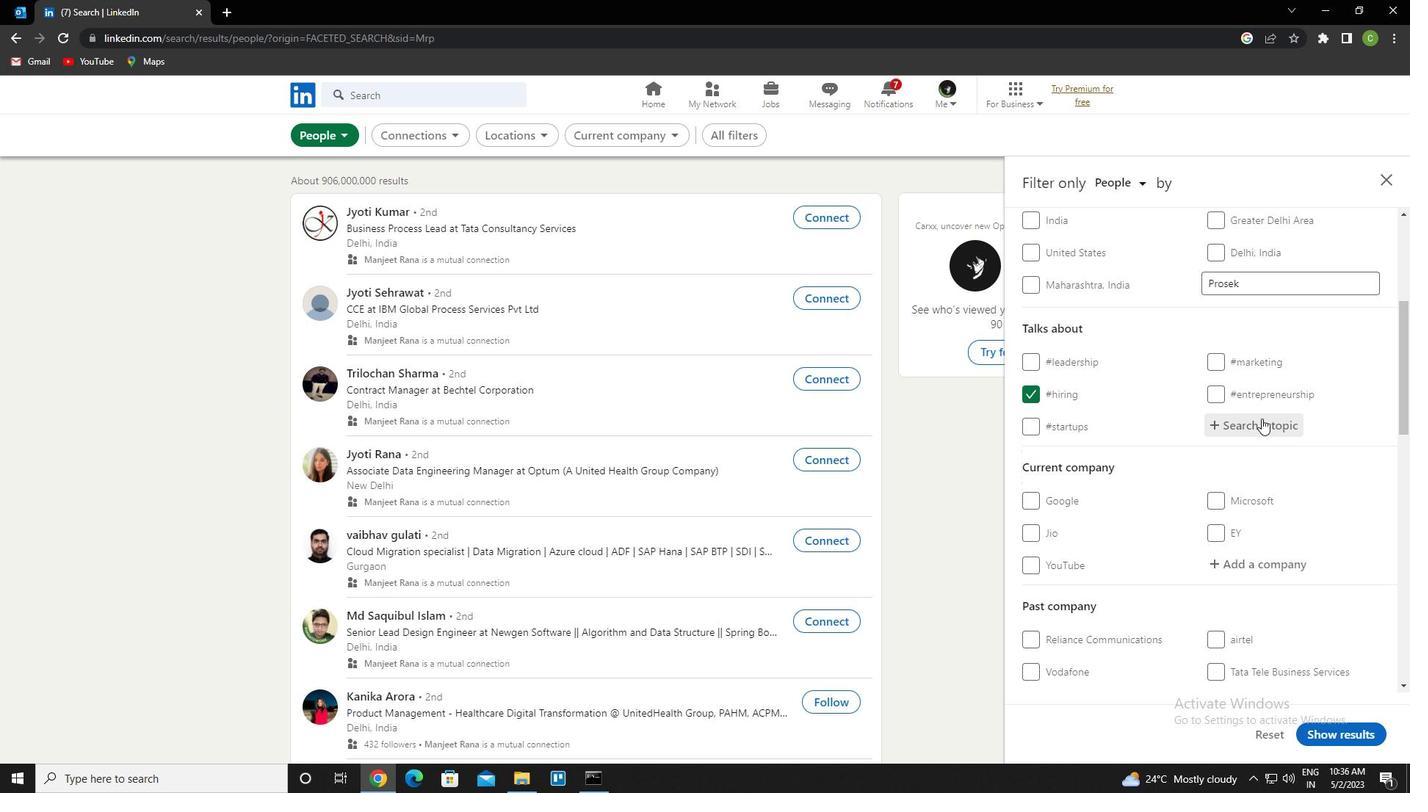 
Action: Mouse scrolled (1255, 417) with delta (0, 0)
Screenshot: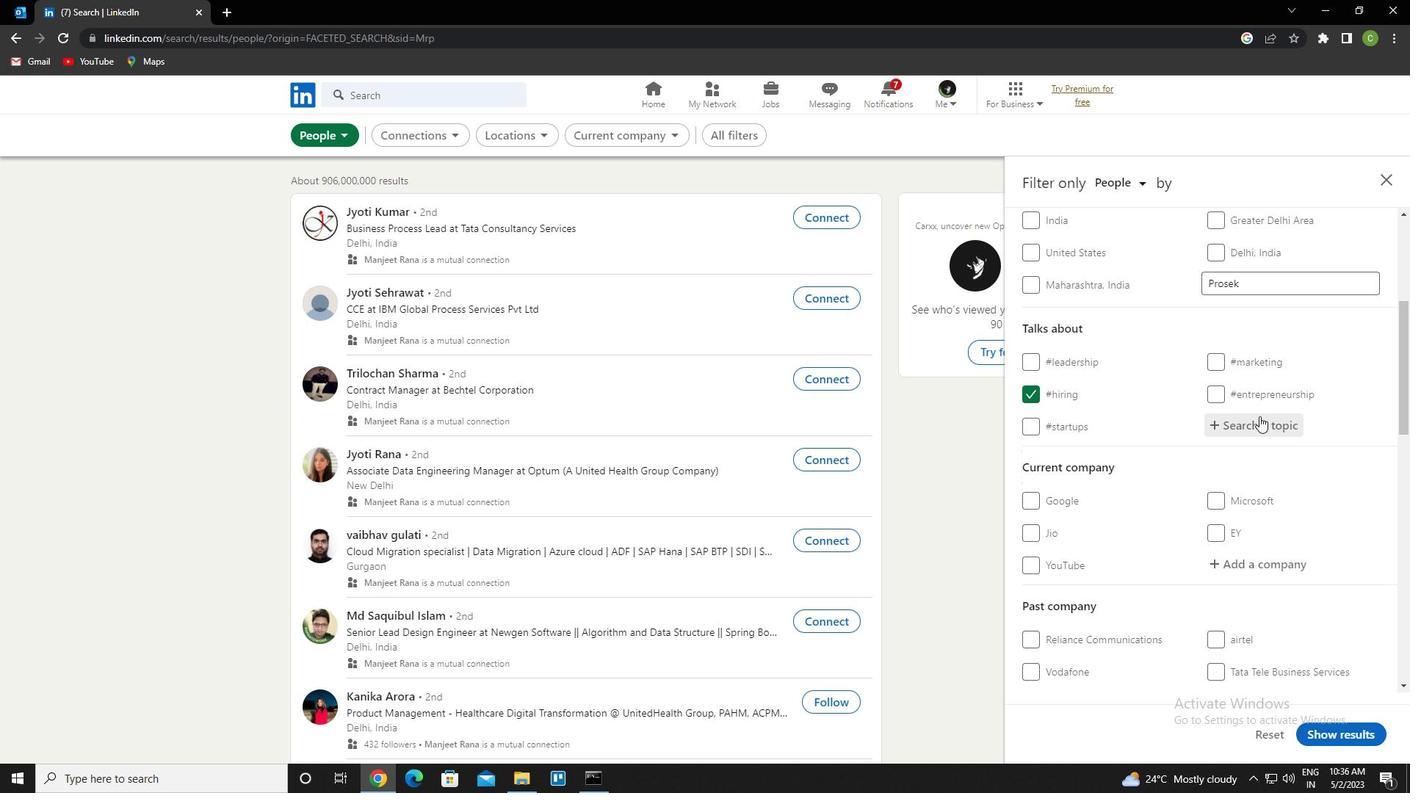 
Action: Mouse moved to (1255, 418)
Screenshot: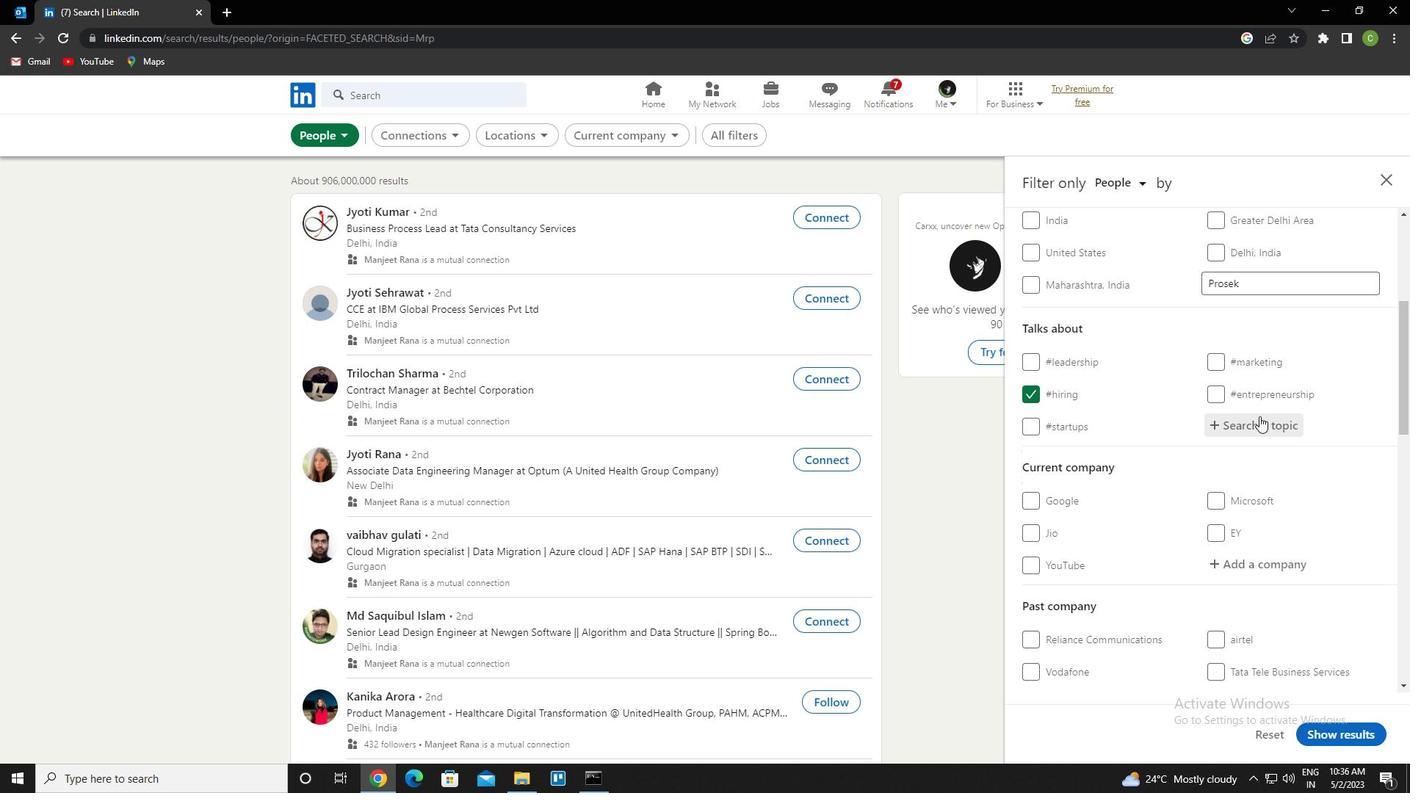 
Action: Mouse scrolled (1255, 417) with delta (0, 0)
Screenshot: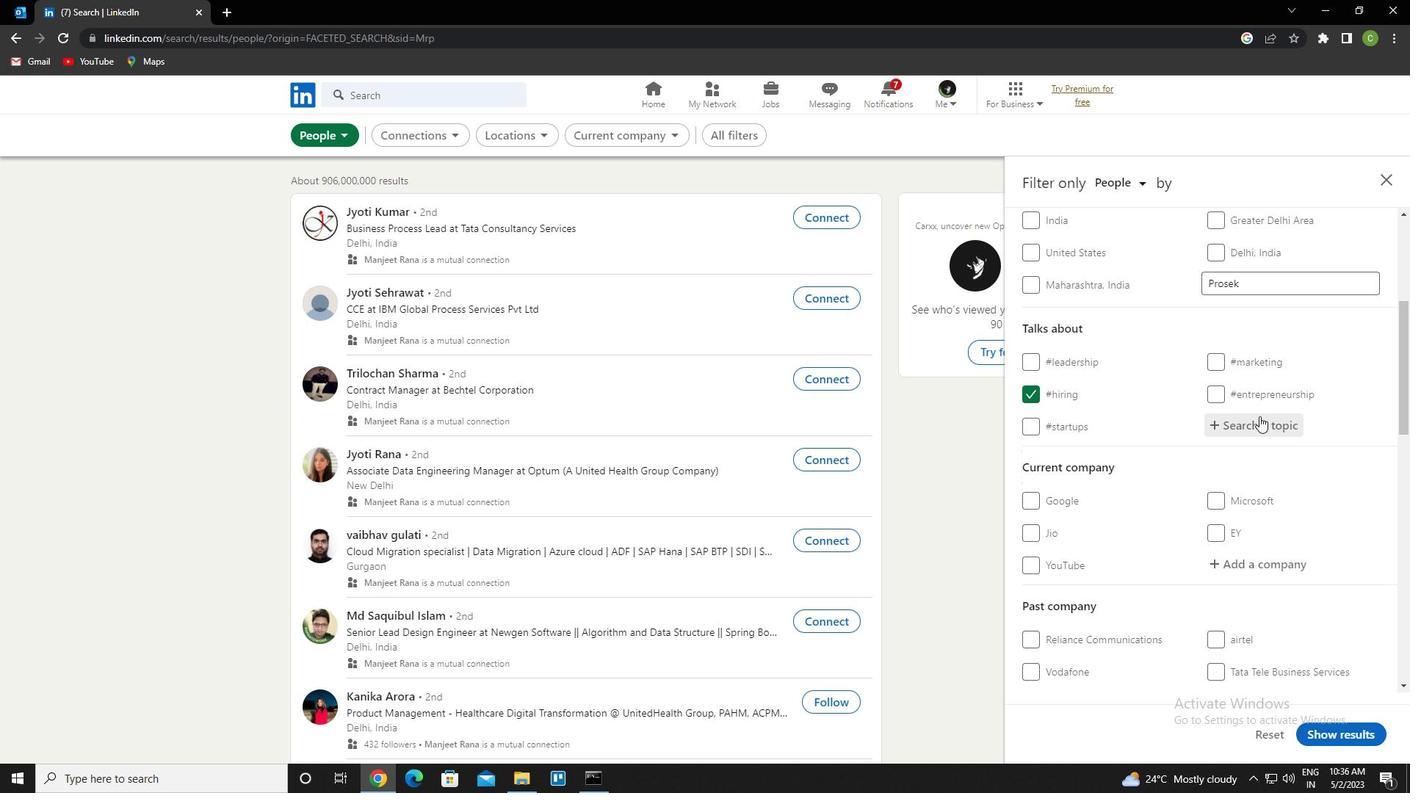 
Action: Mouse scrolled (1255, 417) with delta (0, 0)
Screenshot: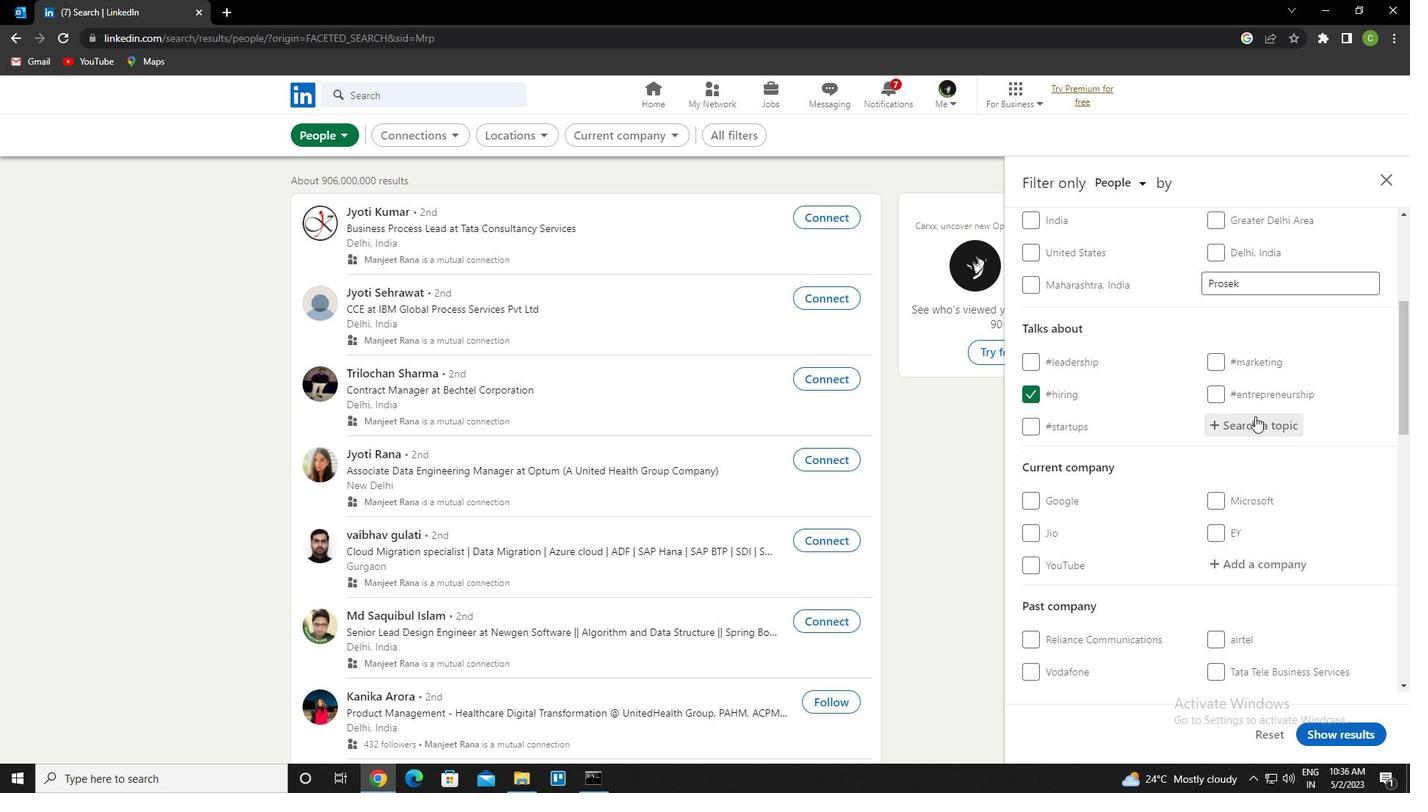 
Action: Mouse moved to (1255, 418)
Screenshot: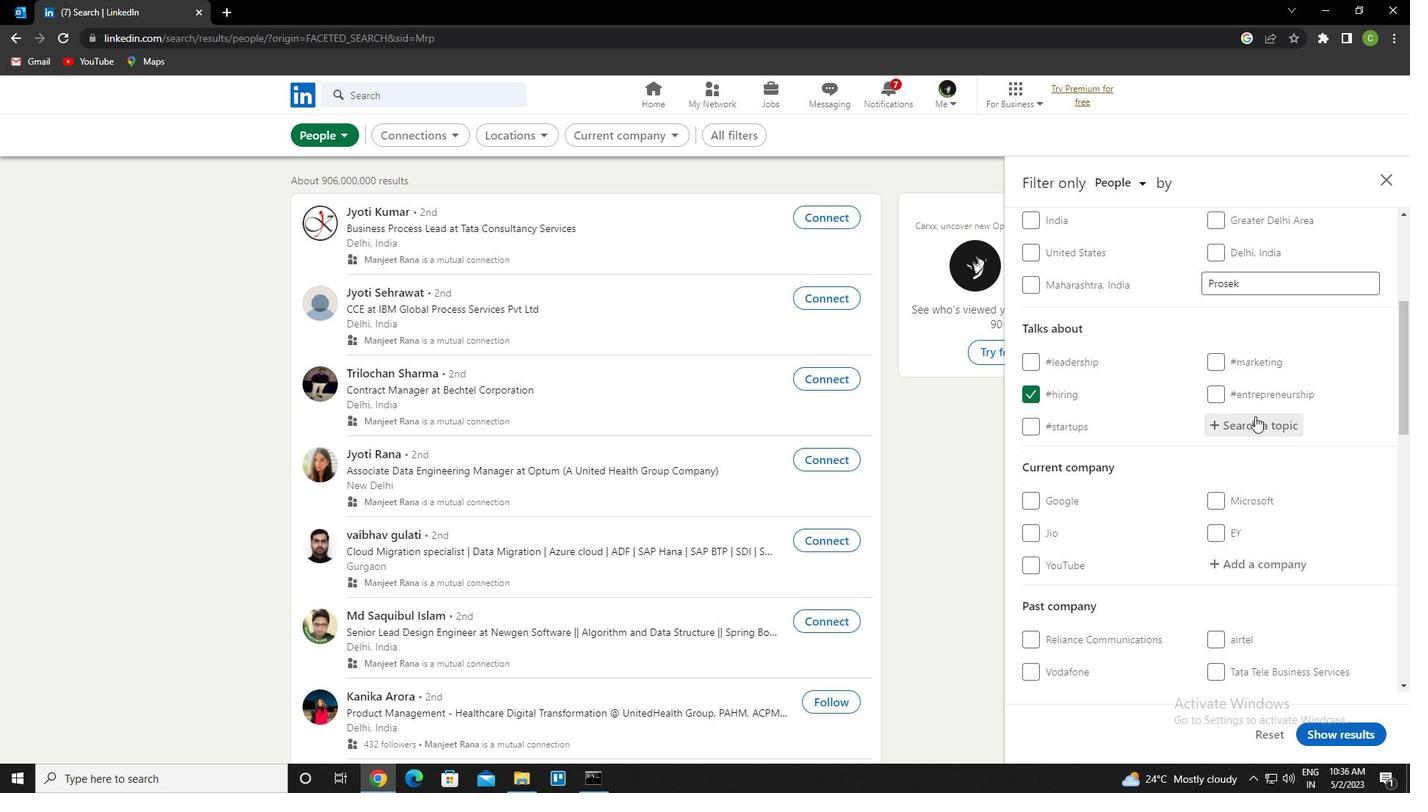 
Action: Mouse scrolled (1255, 417) with delta (0, 0)
Screenshot: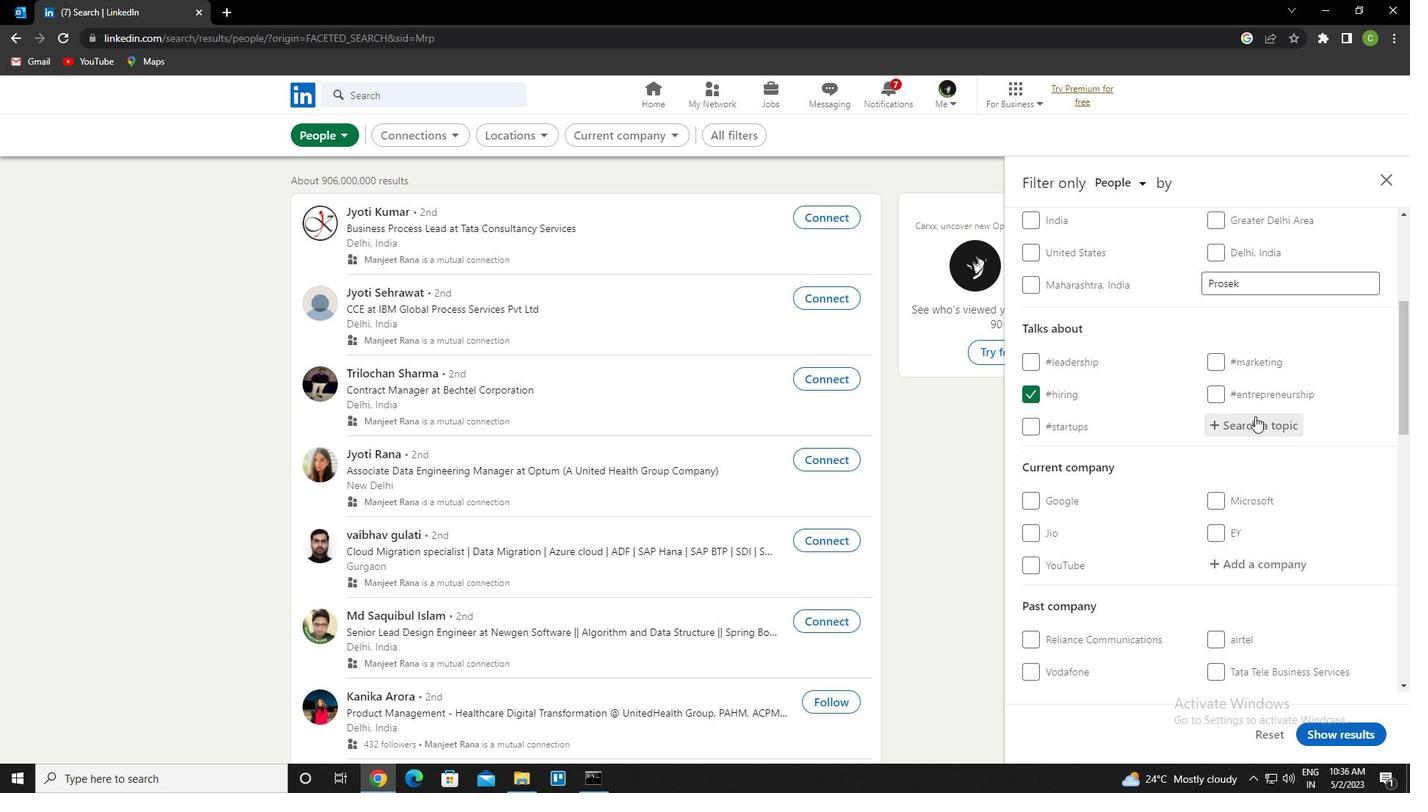 
Action: Mouse moved to (1255, 416)
Screenshot: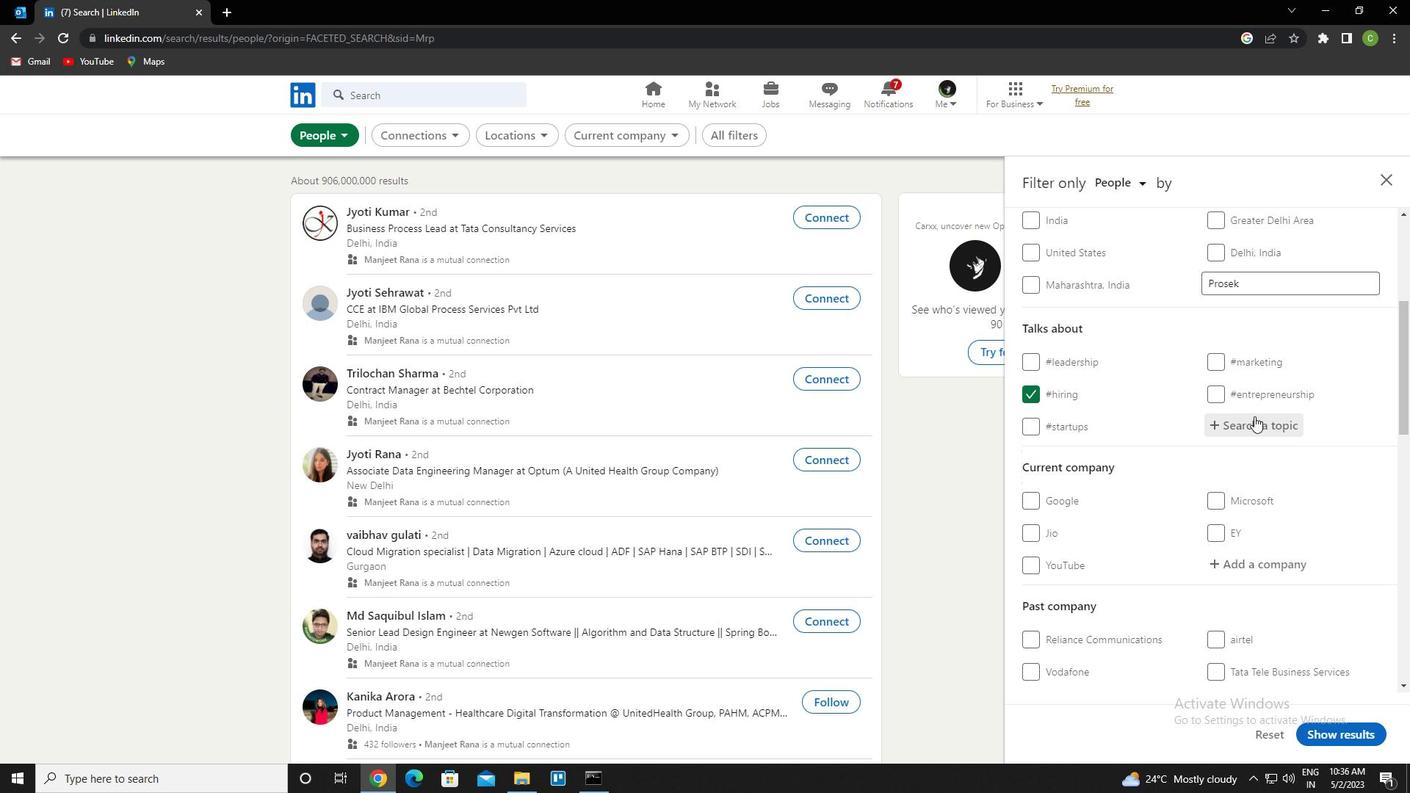 
Action: Mouse scrolled (1255, 415) with delta (0, 0)
Screenshot: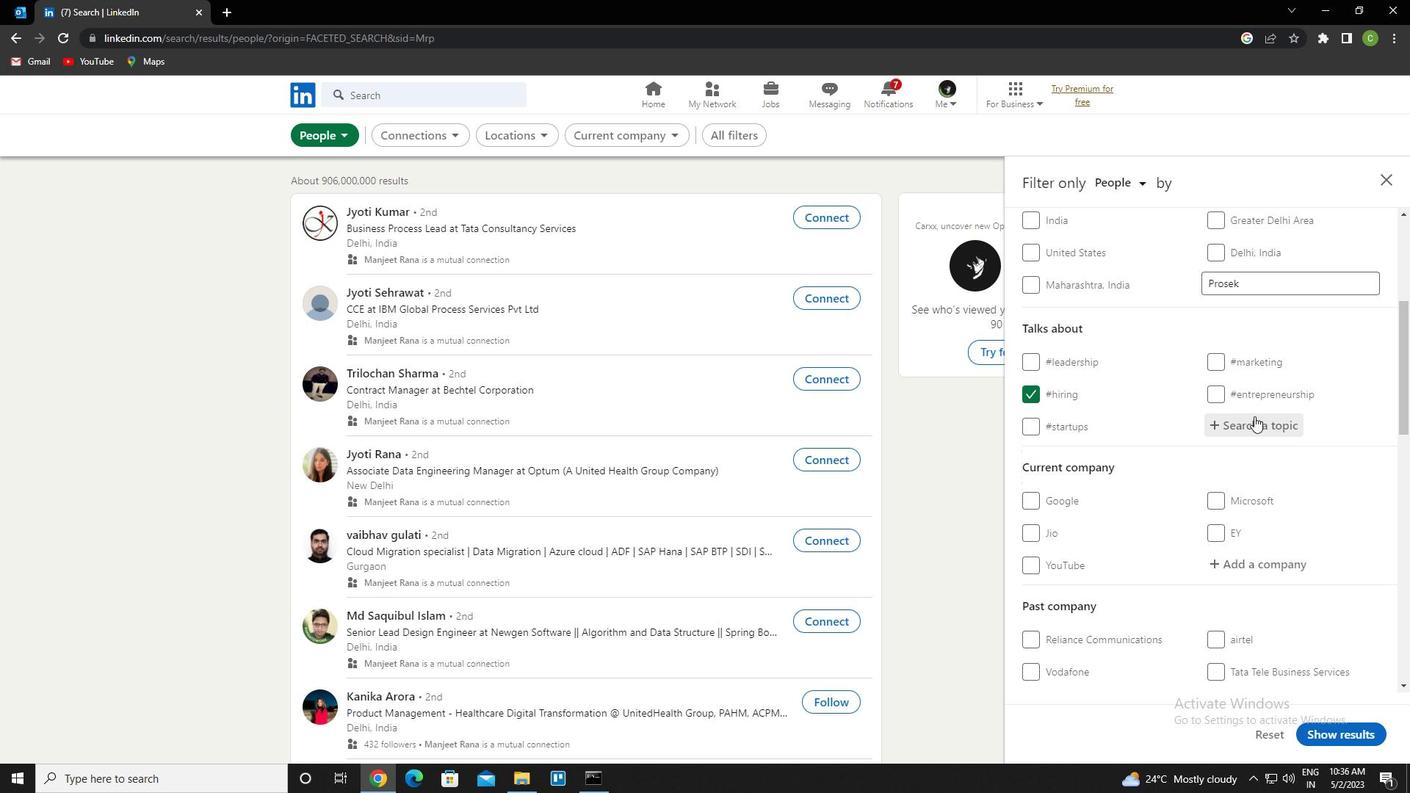 
Action: Mouse moved to (1255, 415)
Screenshot: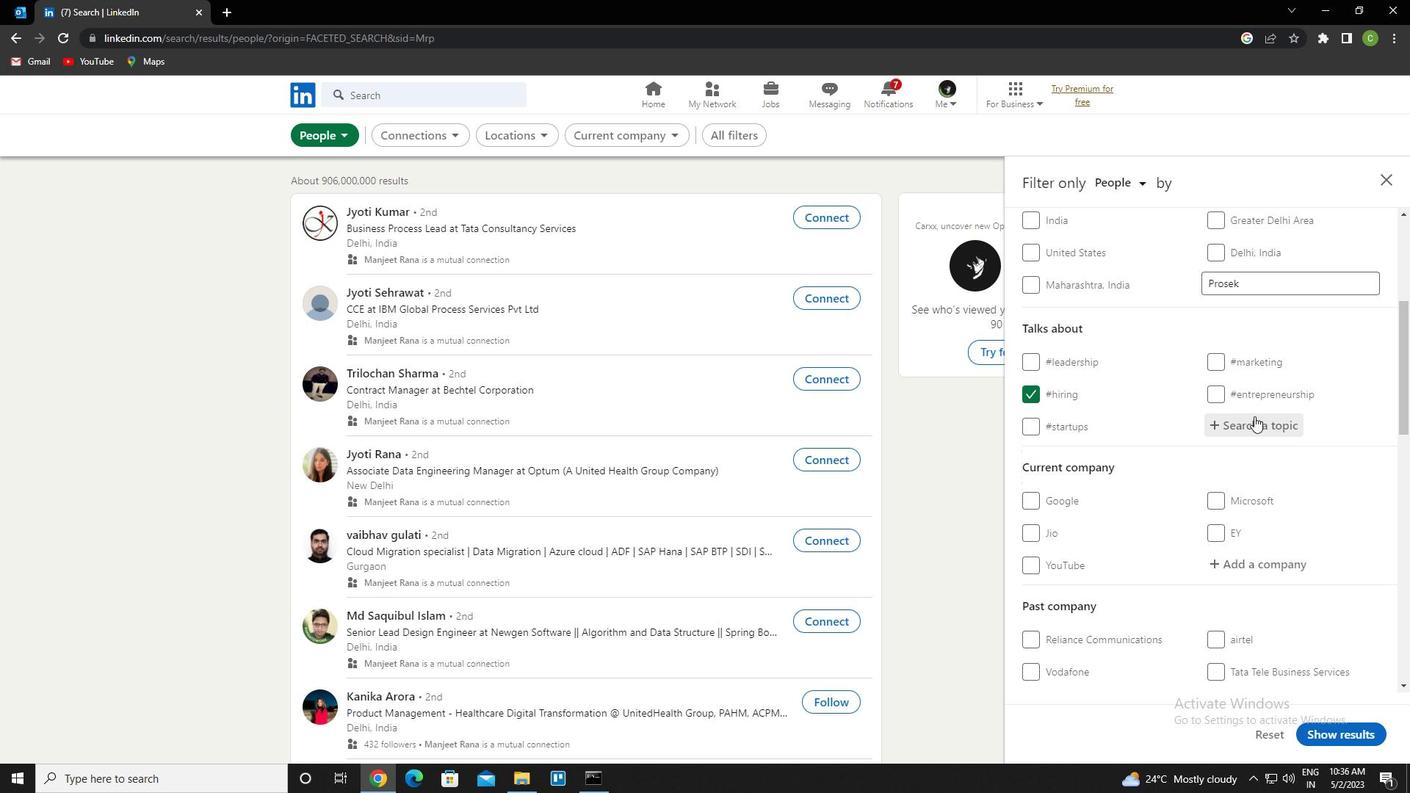 
Action: Mouse scrolled (1255, 414) with delta (0, 0)
Screenshot: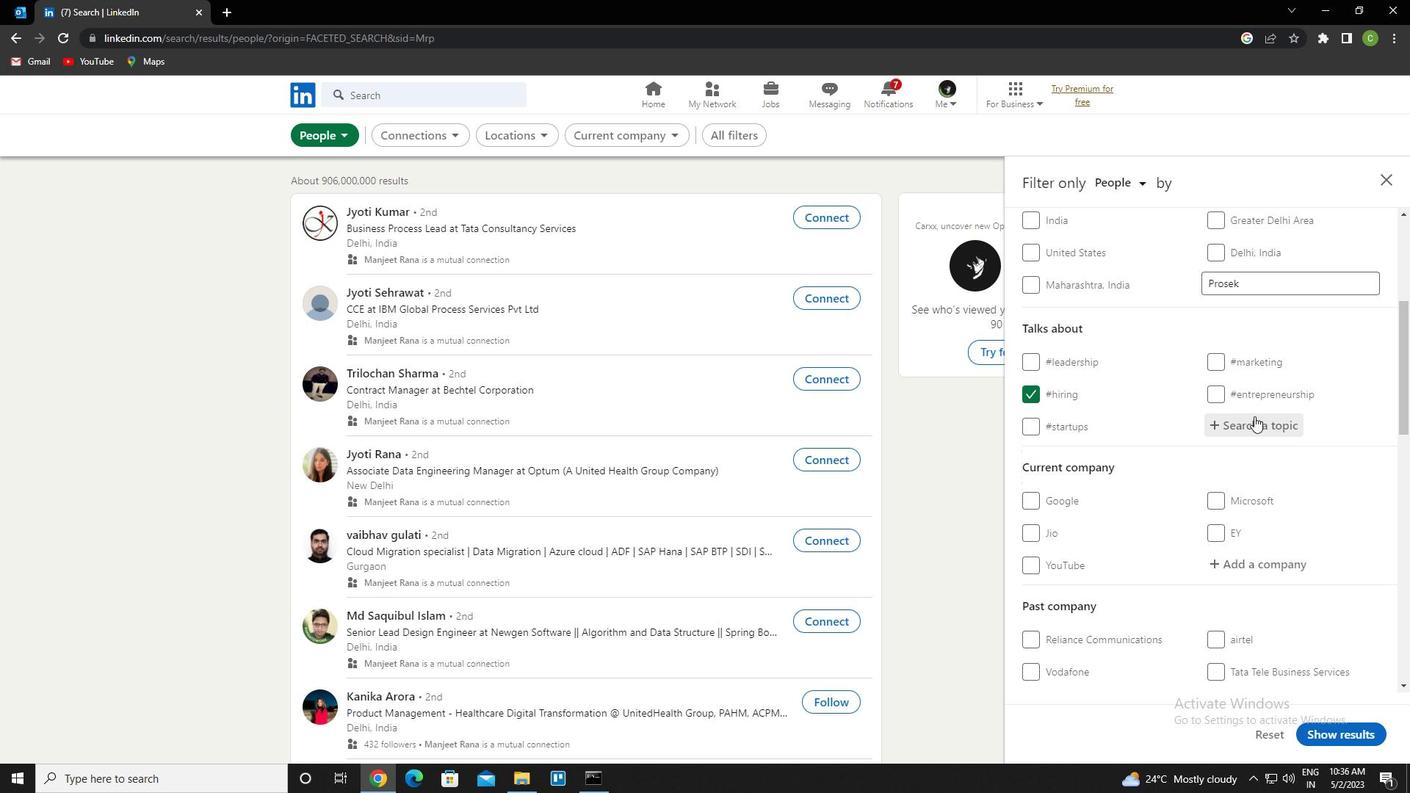 
Action: Mouse scrolled (1255, 414) with delta (0, 0)
Screenshot: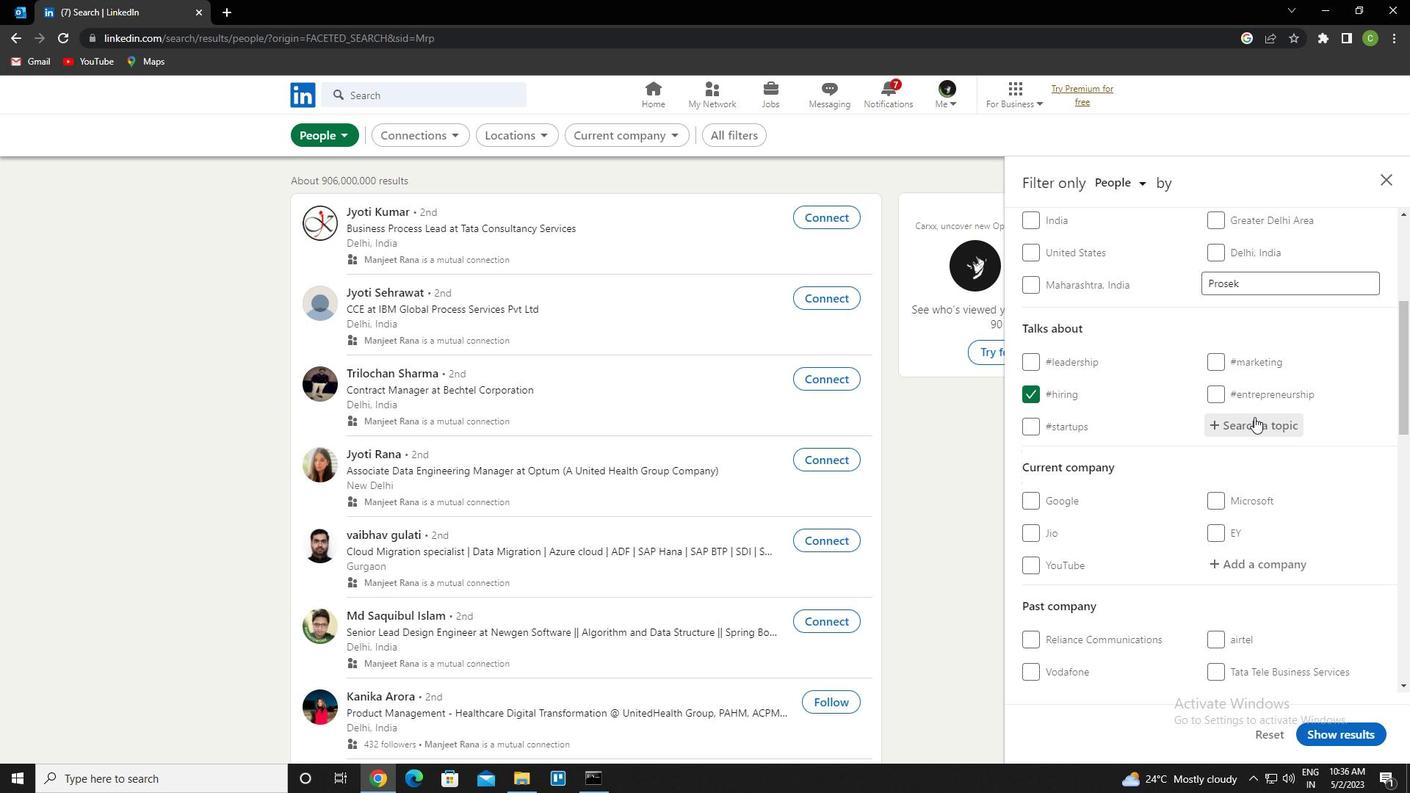 
Action: Mouse moved to (1213, 346)
Screenshot: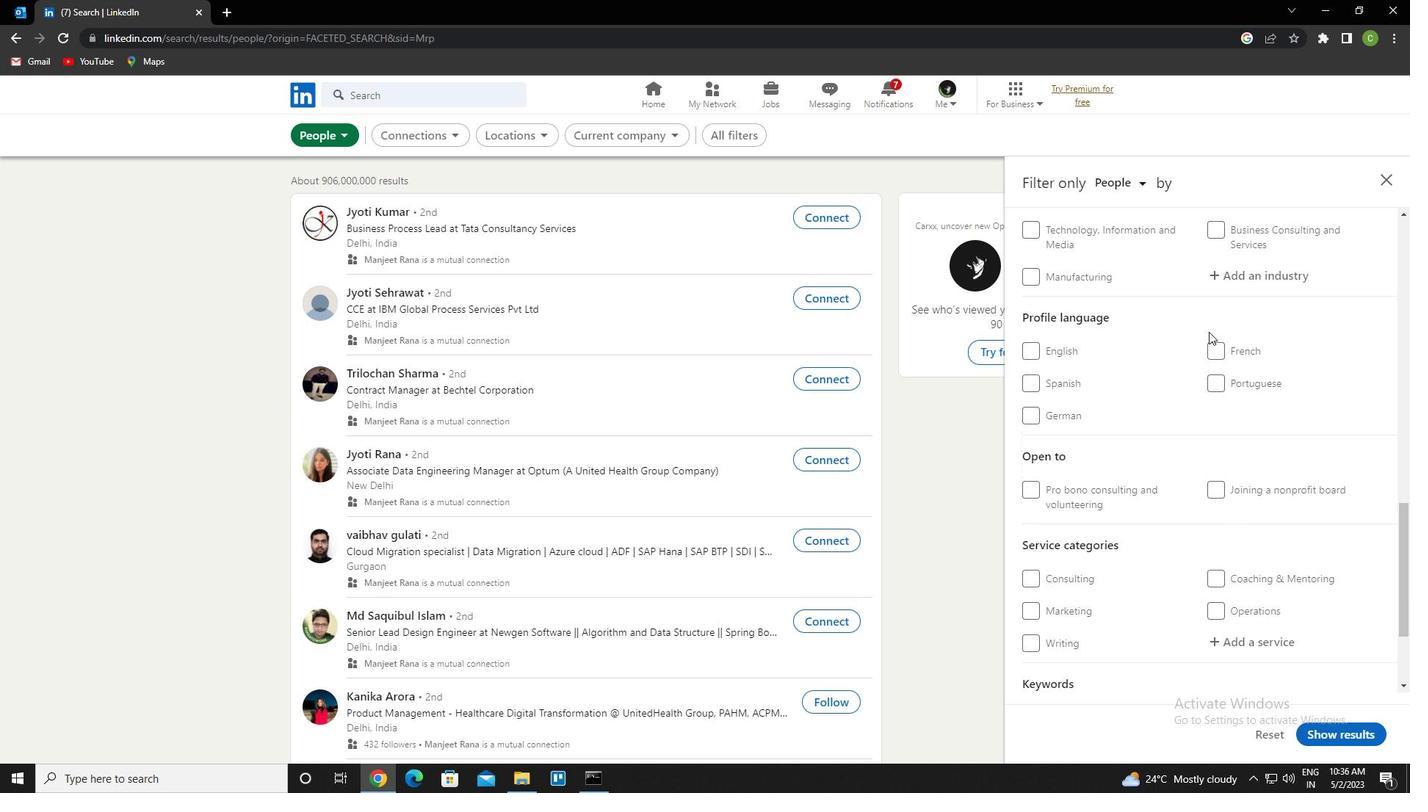
Action: Mouse pressed left at (1213, 346)
Screenshot: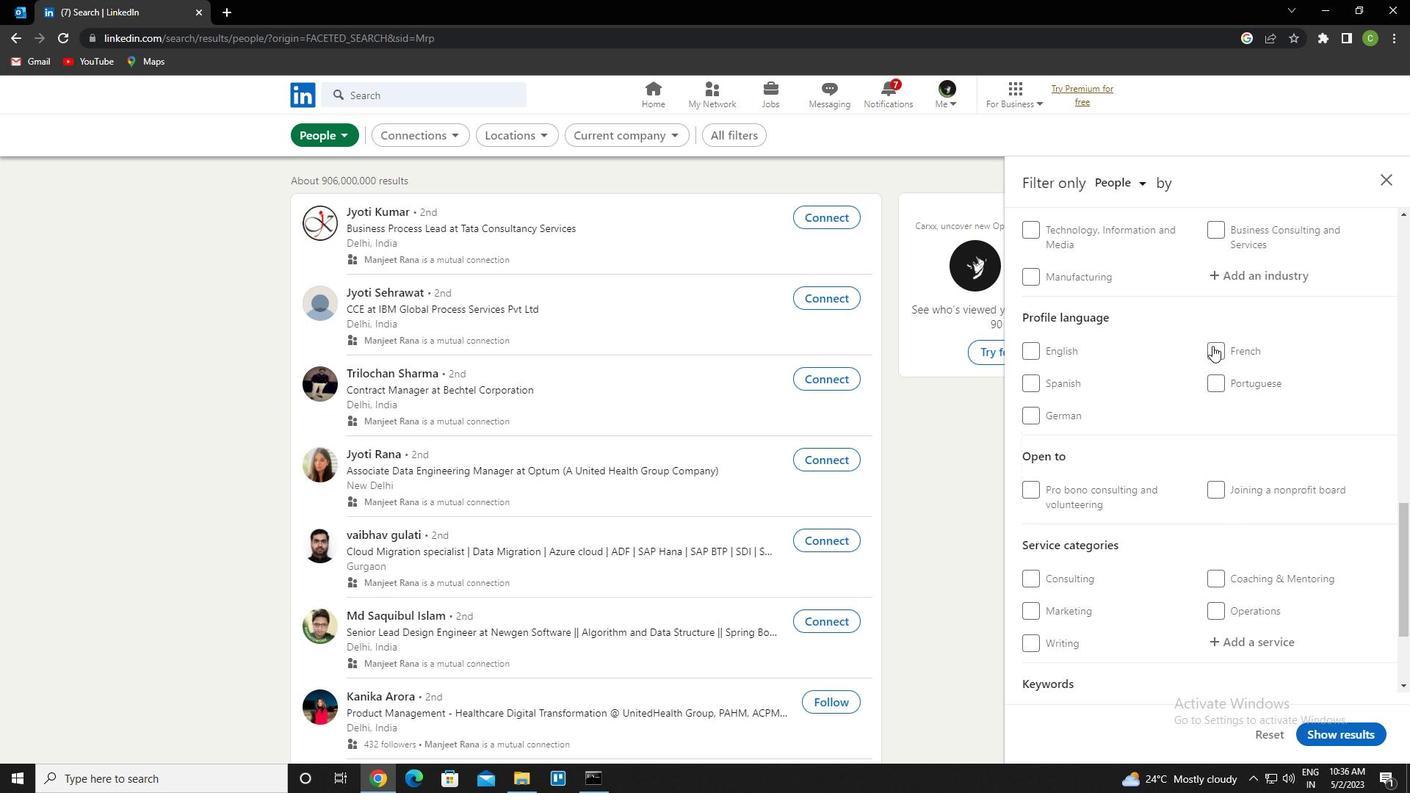 
Action: Mouse scrolled (1213, 347) with delta (0, 0)
Screenshot: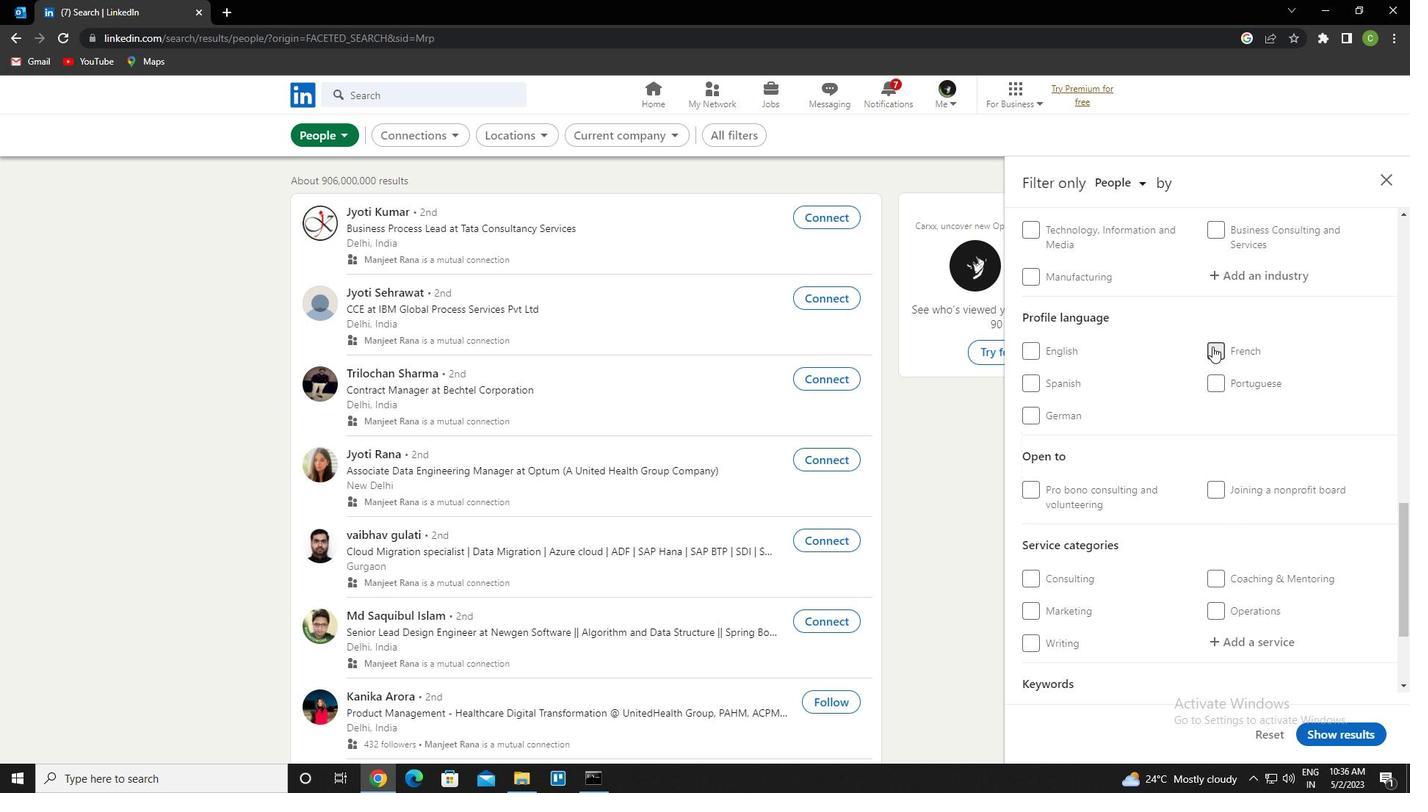 
Action: Mouse scrolled (1213, 347) with delta (0, 0)
Screenshot: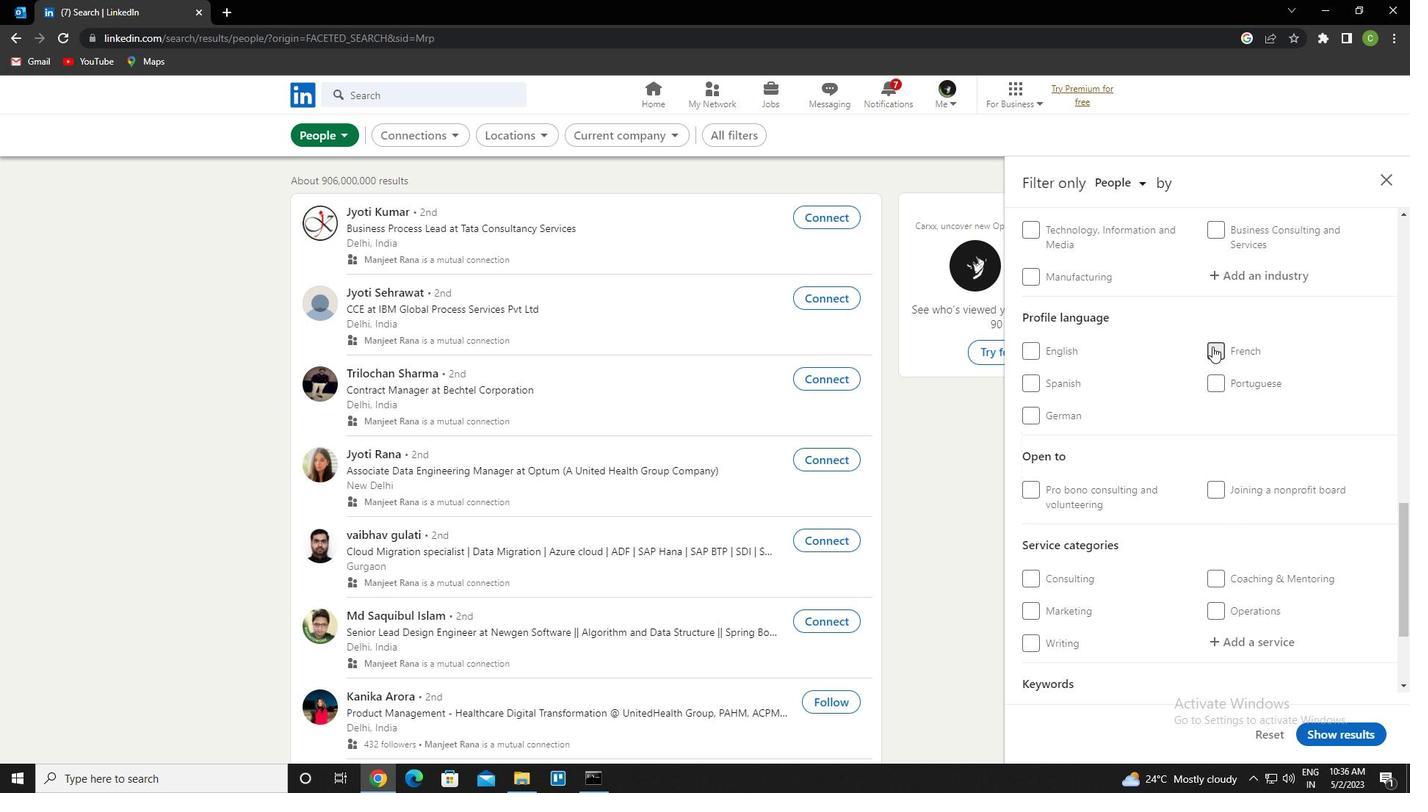 
Action: Mouse scrolled (1213, 347) with delta (0, 0)
Screenshot: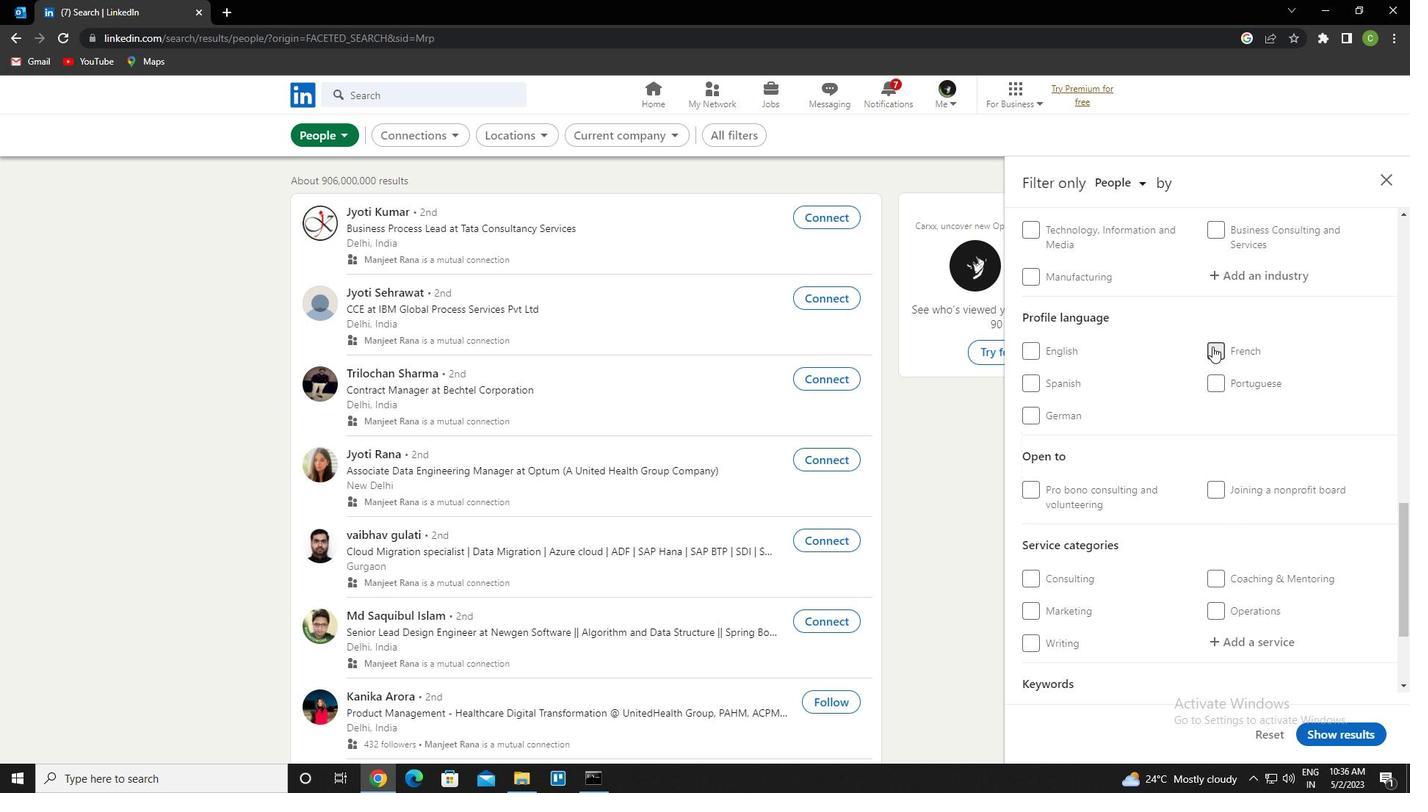 
Action: Mouse scrolled (1213, 347) with delta (0, 0)
Screenshot: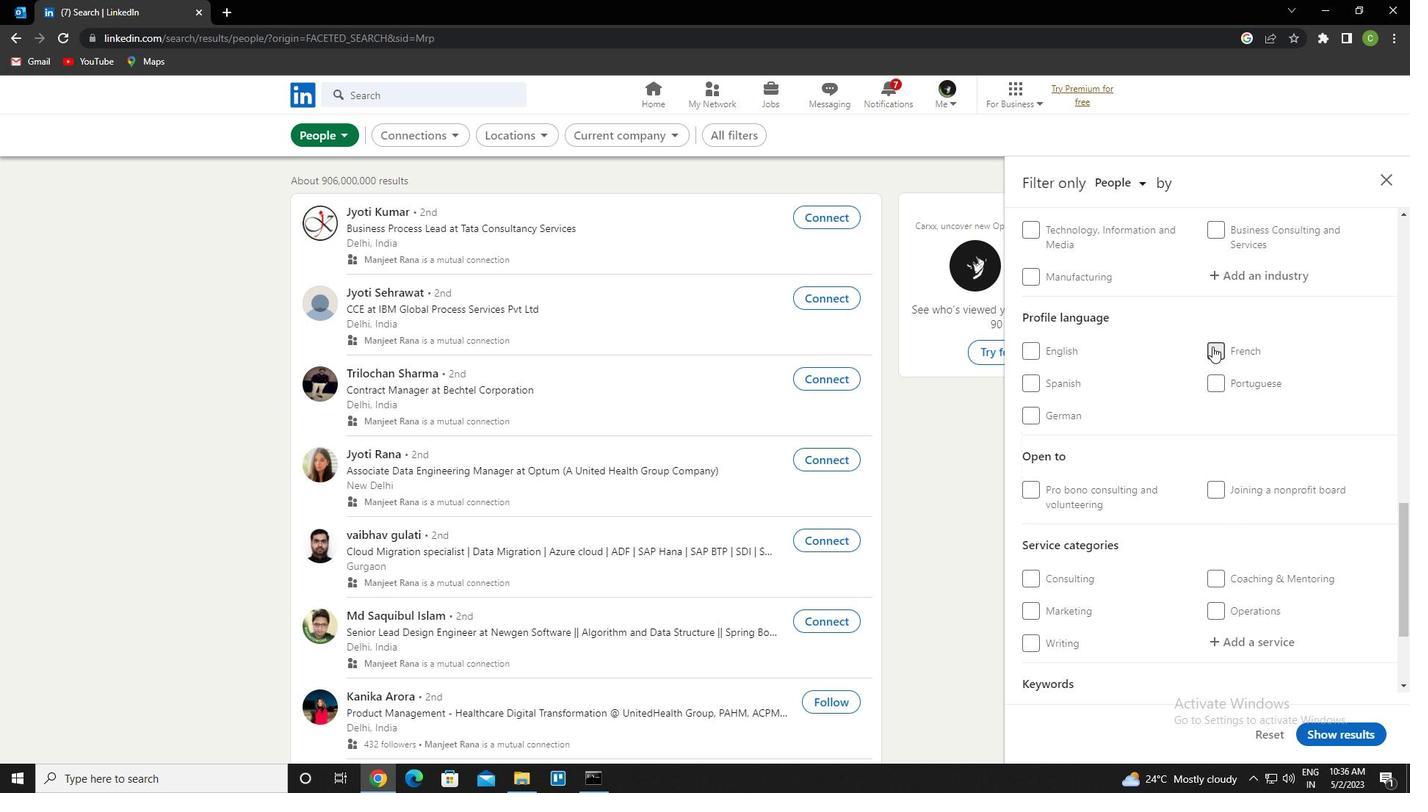 
Action: Mouse scrolled (1213, 347) with delta (0, 0)
Screenshot: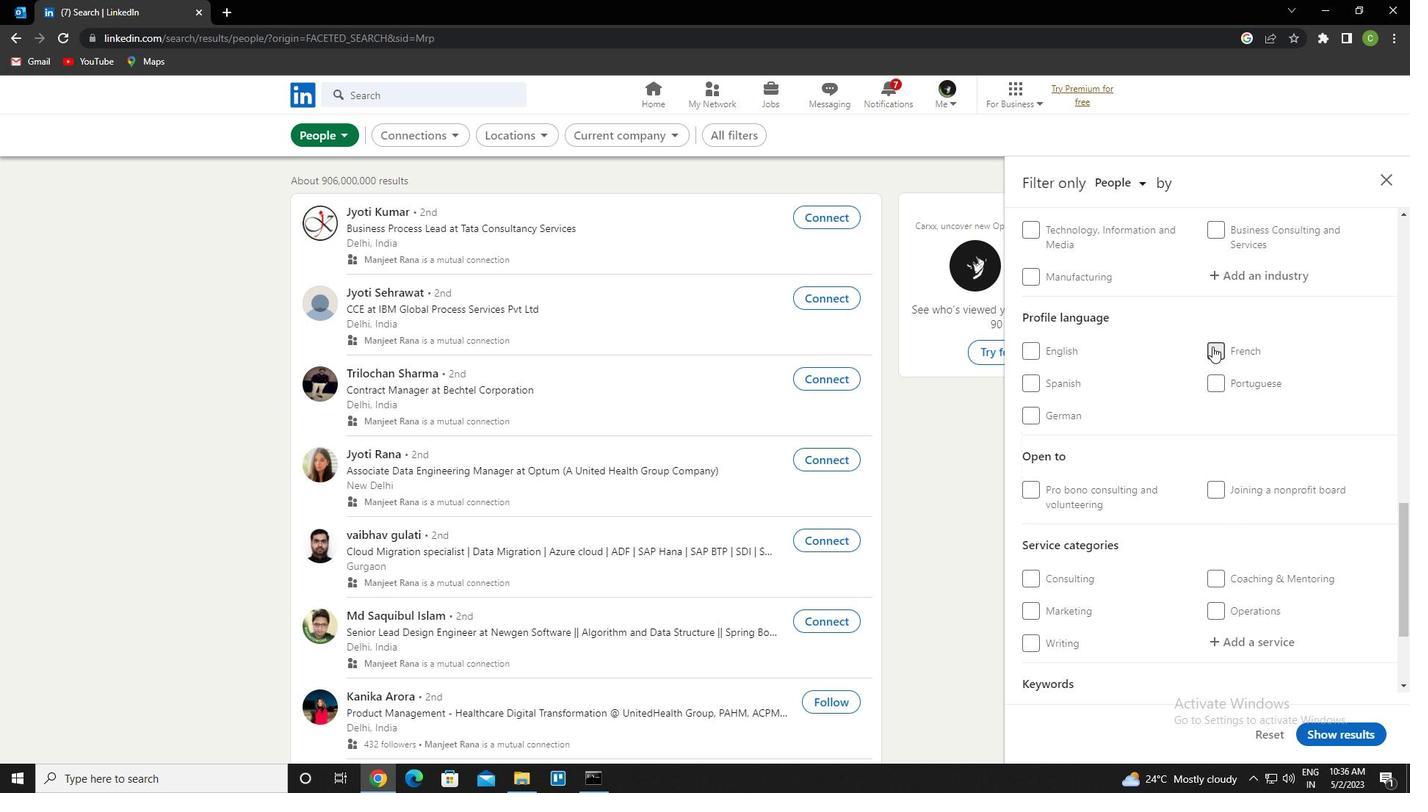 
Action: Mouse scrolled (1213, 347) with delta (0, 0)
Screenshot: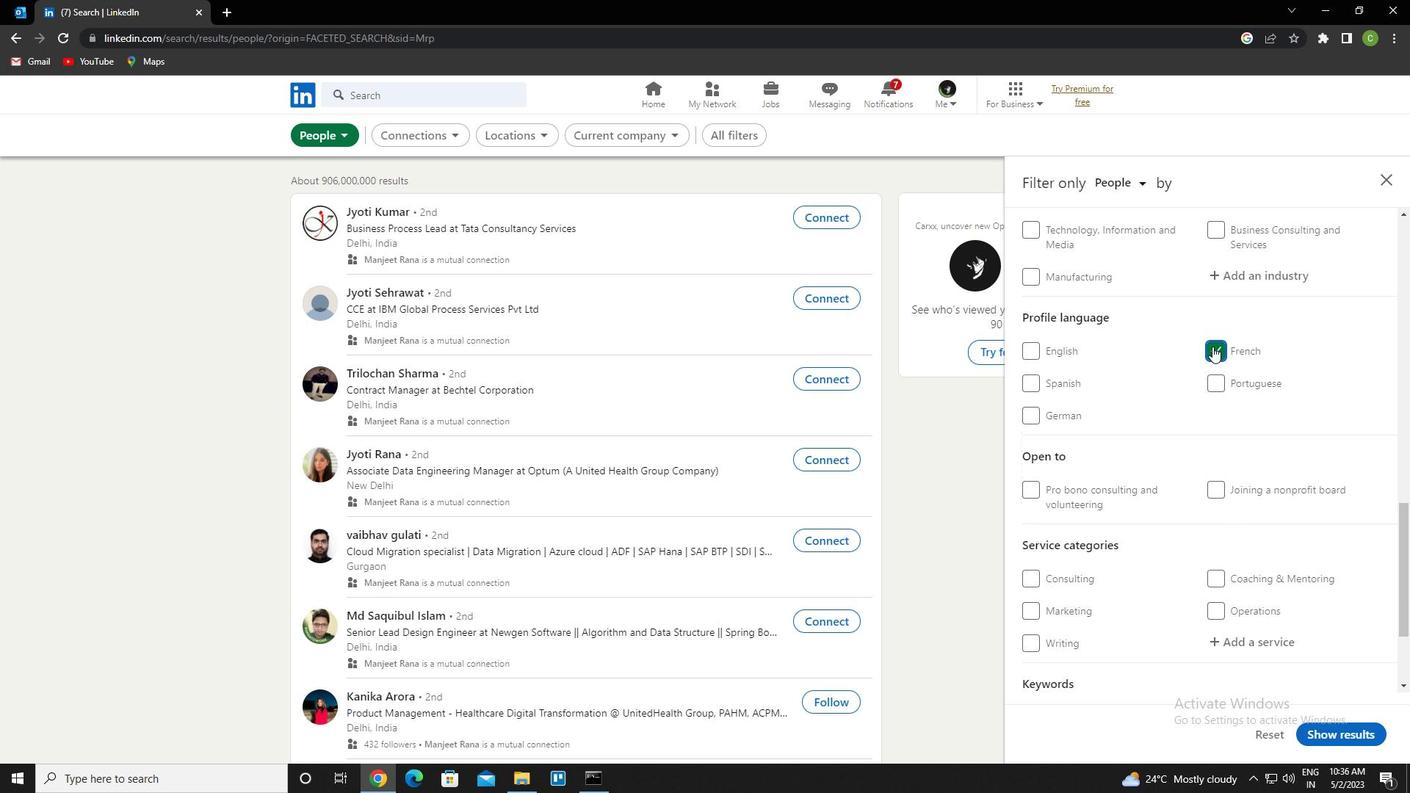 
Action: Mouse moved to (1245, 271)
Screenshot: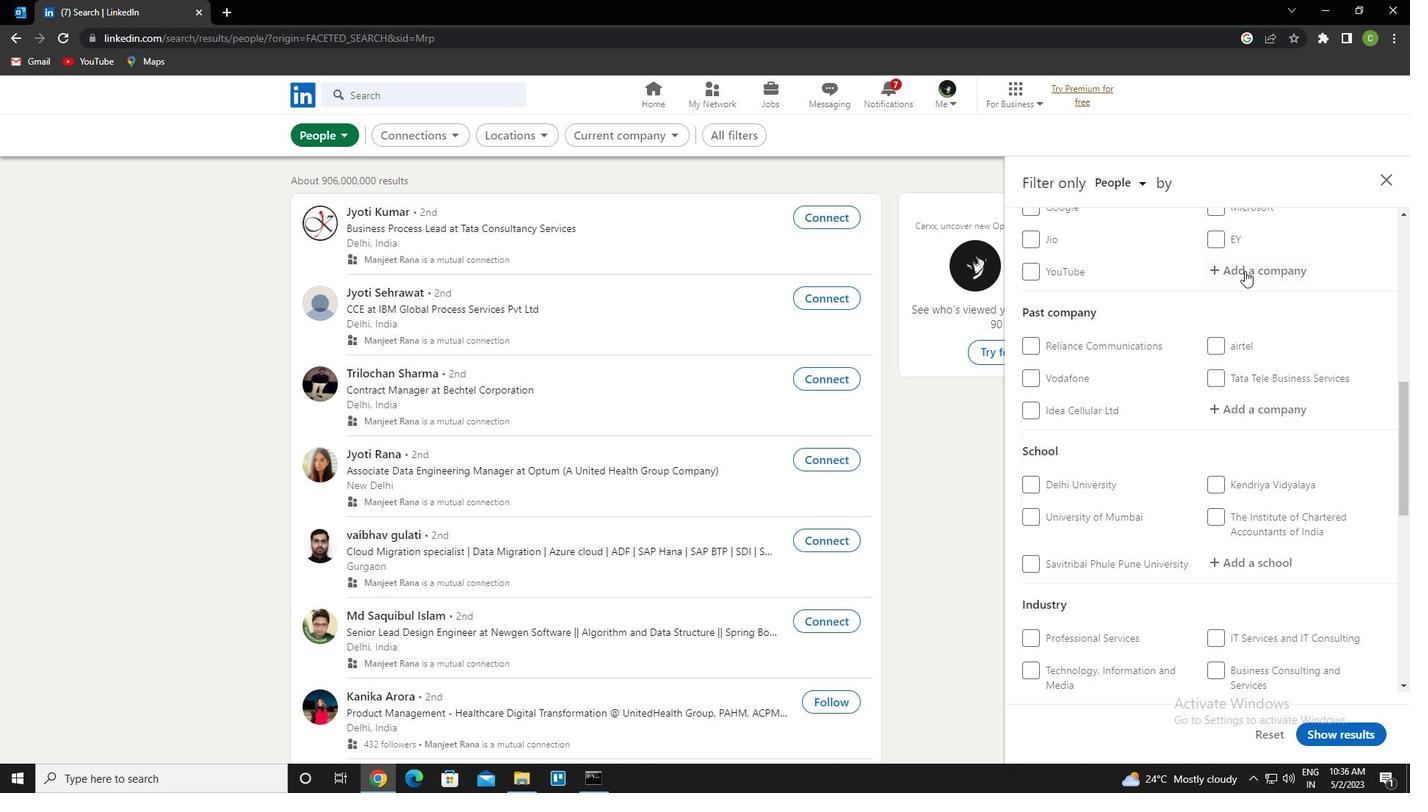 
Action: Mouse pressed left at (1245, 271)
Screenshot: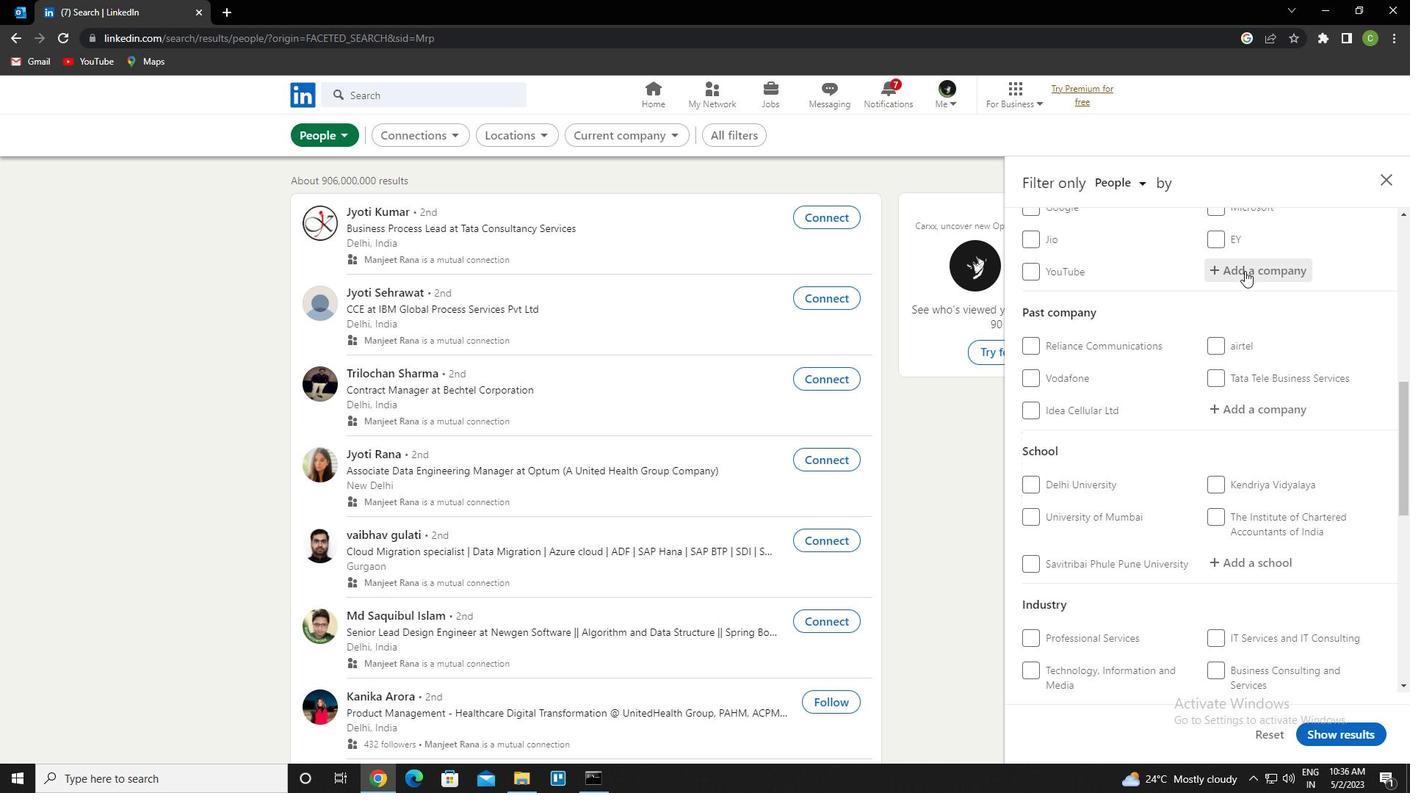 
Action: Key pressed <Key.caps_lock>m<Key.caps_lock>arico<Key.down><Key.enter>
Screenshot: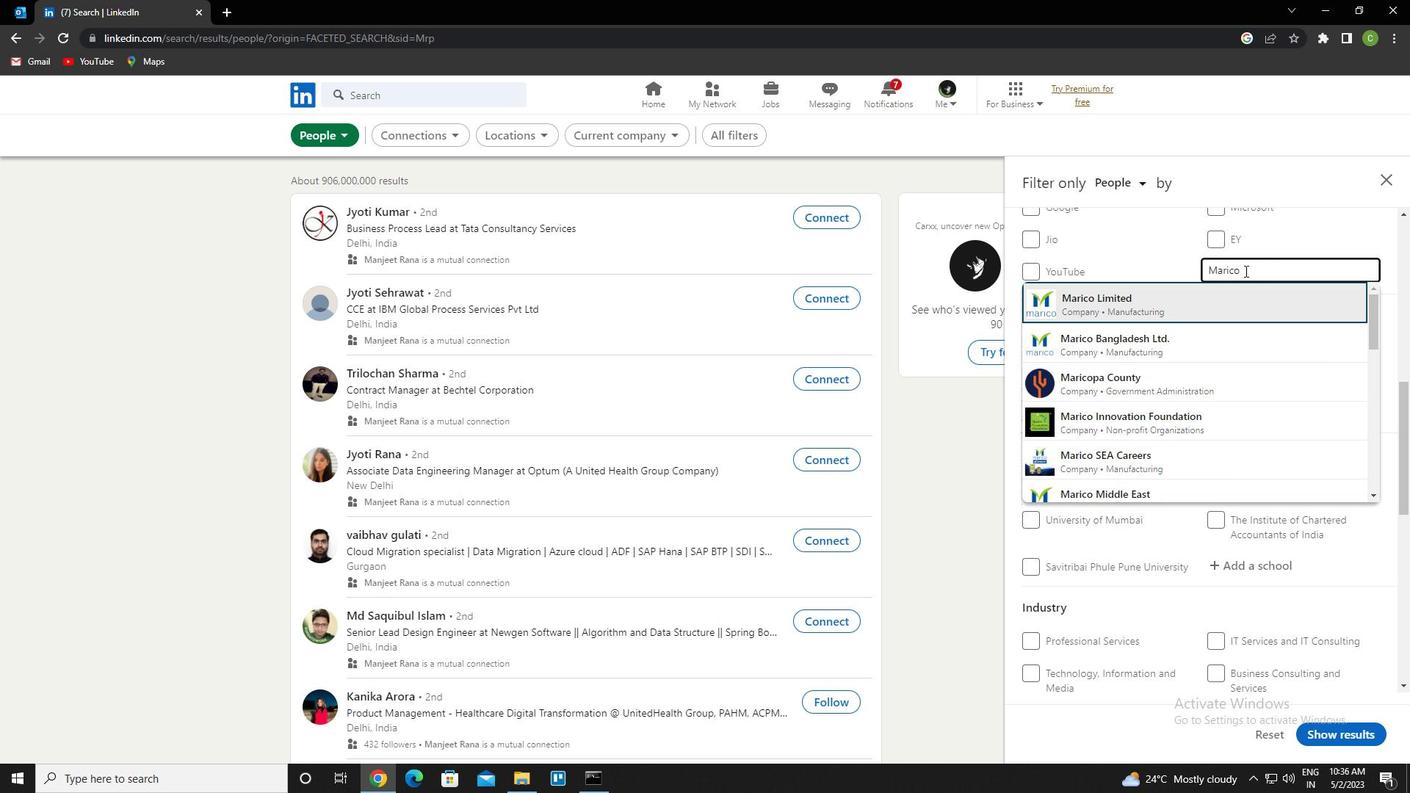 
Action: Mouse moved to (1245, 272)
Screenshot: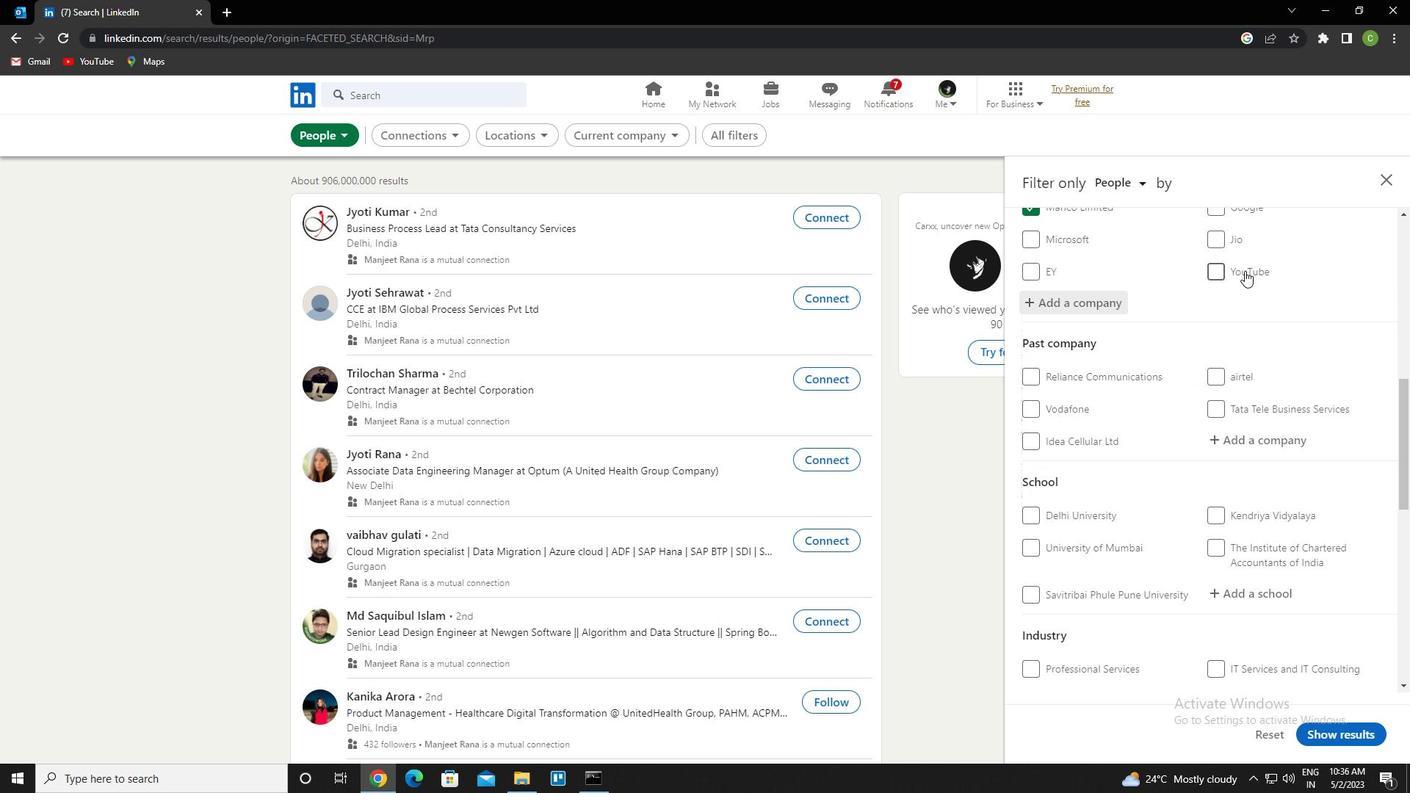 
Action: Mouse scrolled (1245, 271) with delta (0, 0)
Screenshot: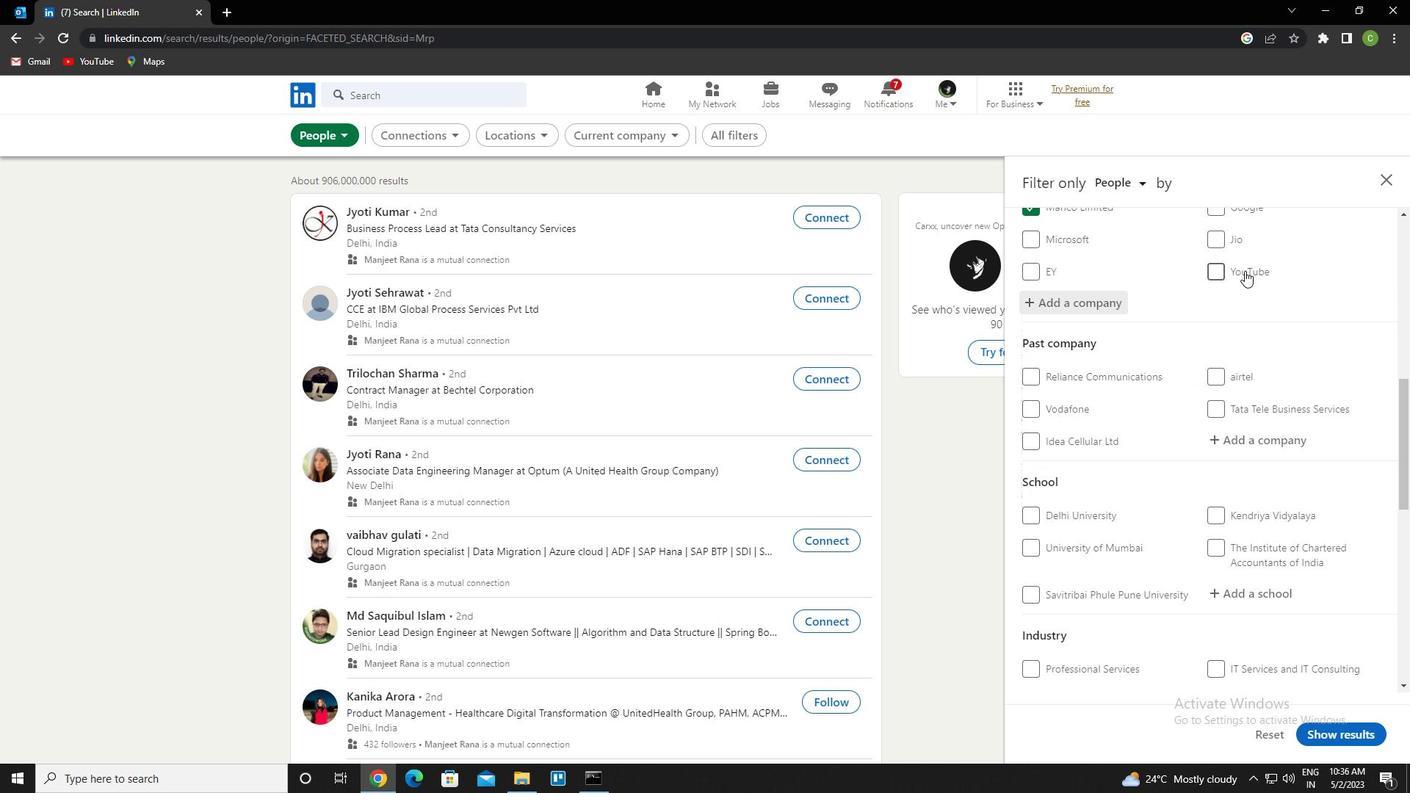 
Action: Mouse moved to (1245, 274)
Screenshot: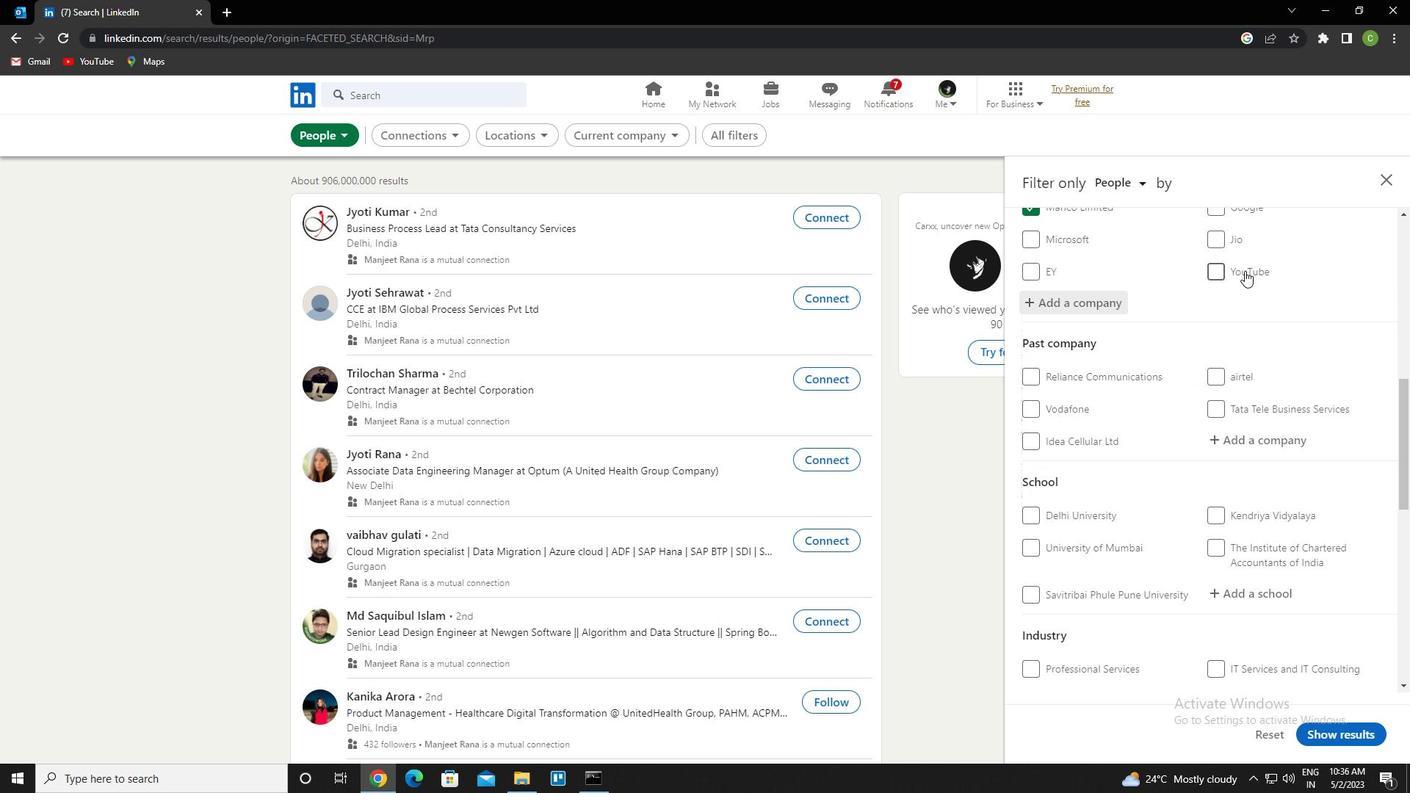 
Action: Mouse scrolled (1245, 273) with delta (0, 0)
Screenshot: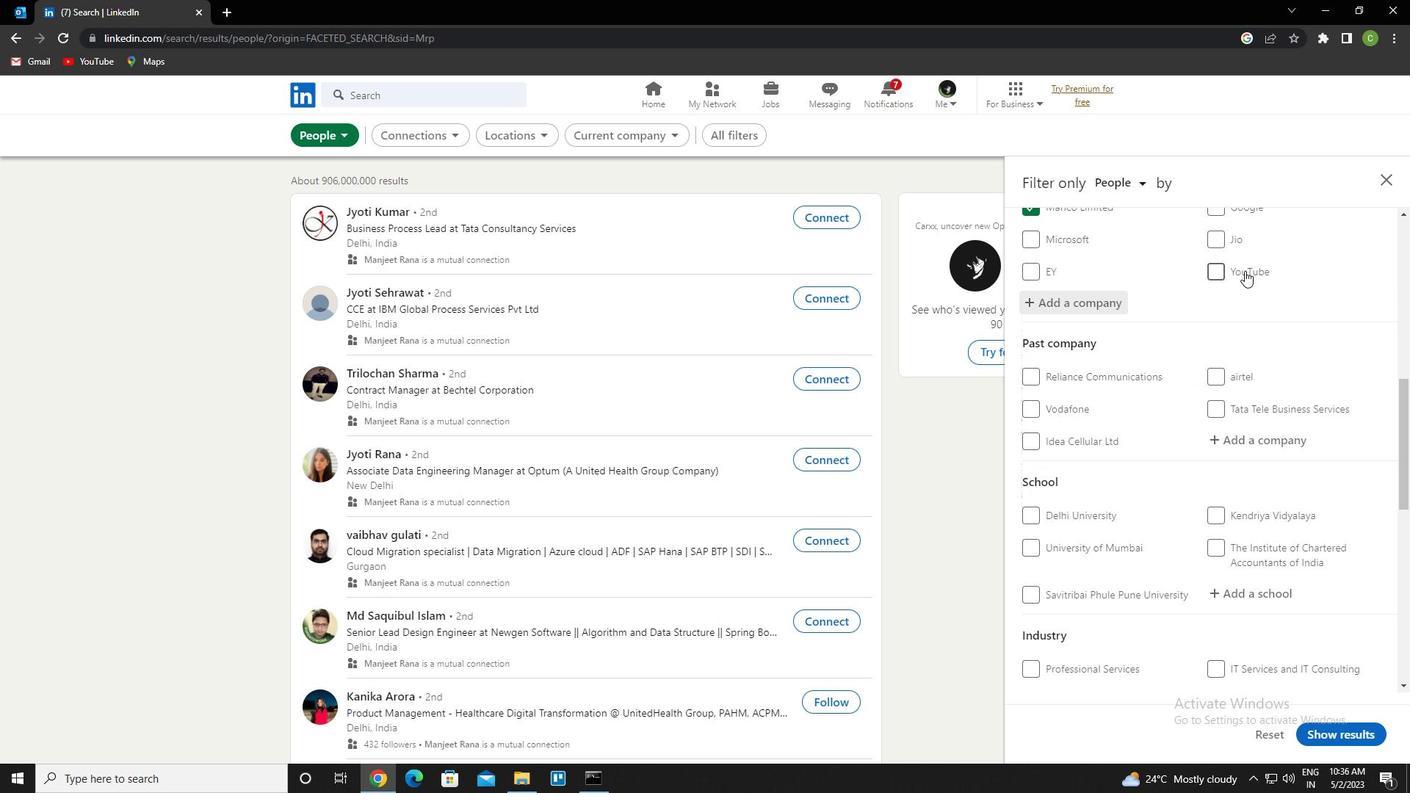 
Action: Mouse moved to (1258, 449)
Screenshot: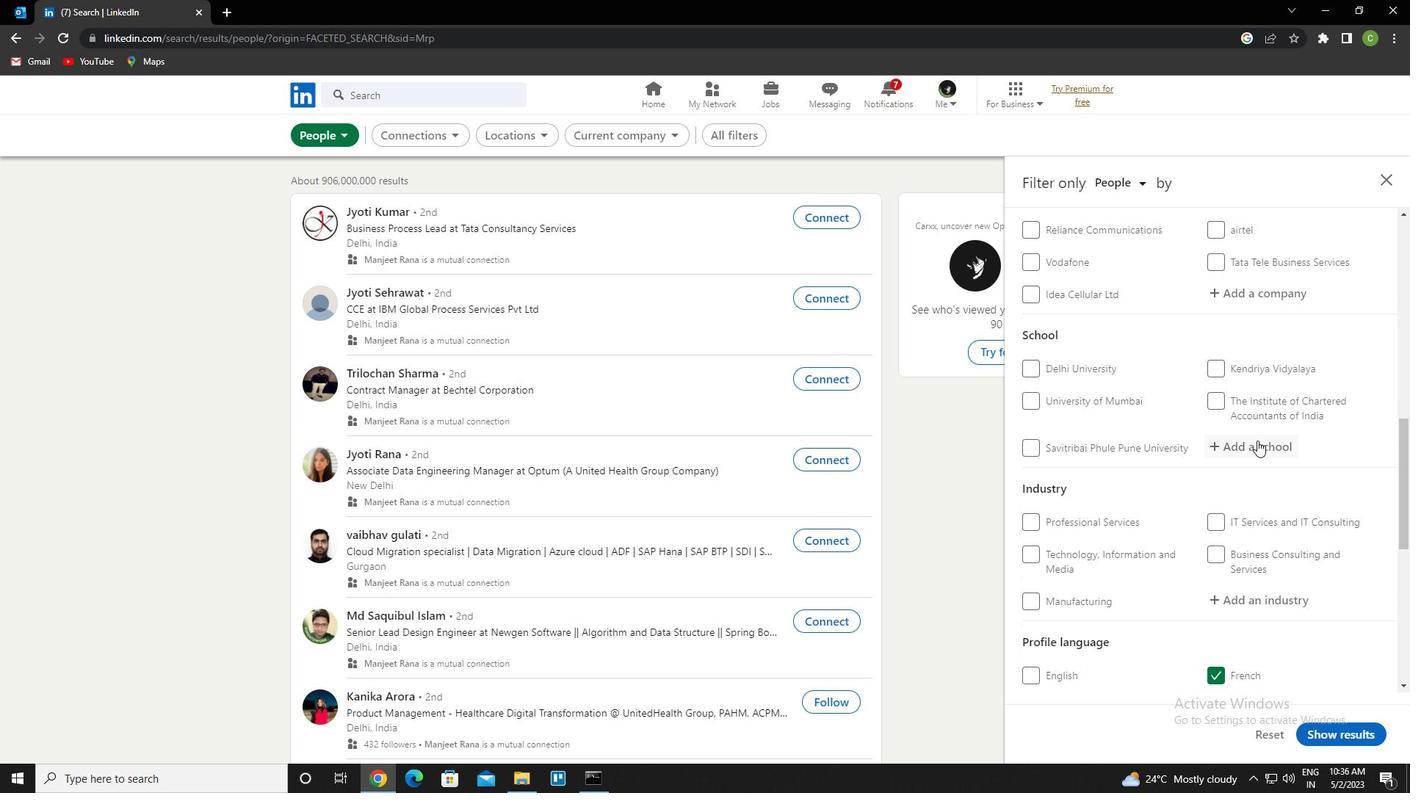 
Action: Mouse pressed left at (1258, 449)
Screenshot: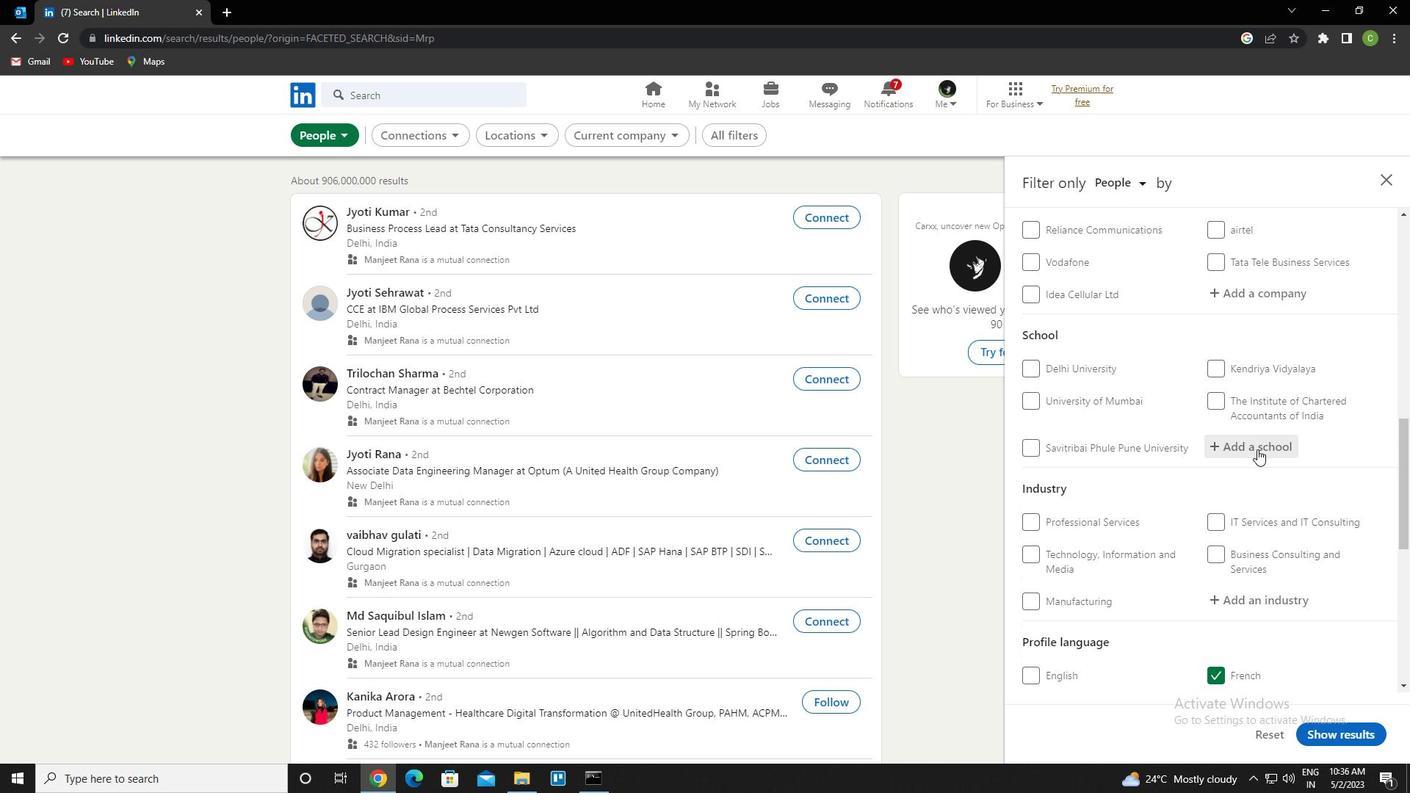 
Action: Key pressed <Key.caps_lock>j<Key.caps_lock>aipur<Key.space><Key.caps_lock>e<Key.caps_lock>ngi<Key.down><Key.enter>
Screenshot: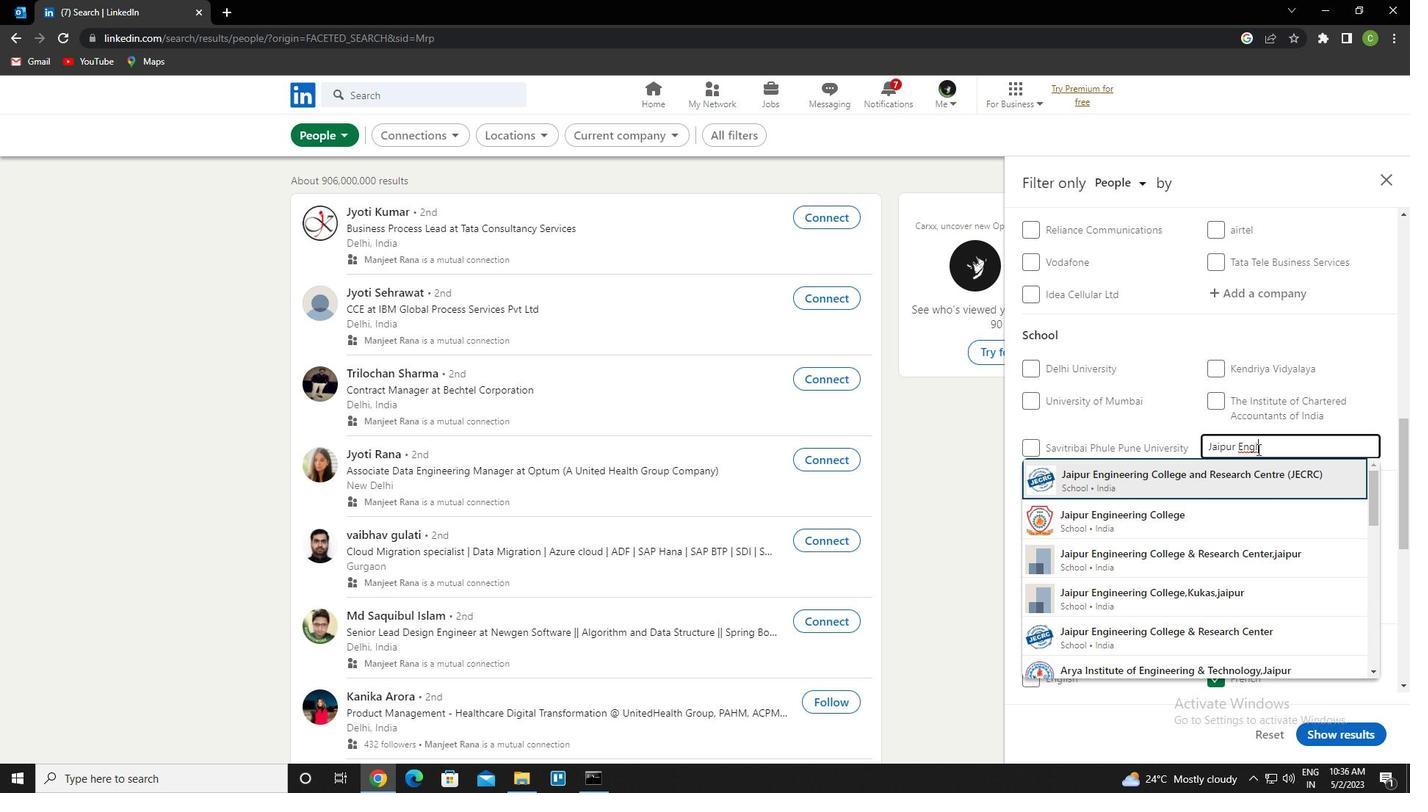 
Action: Mouse moved to (1277, 435)
Screenshot: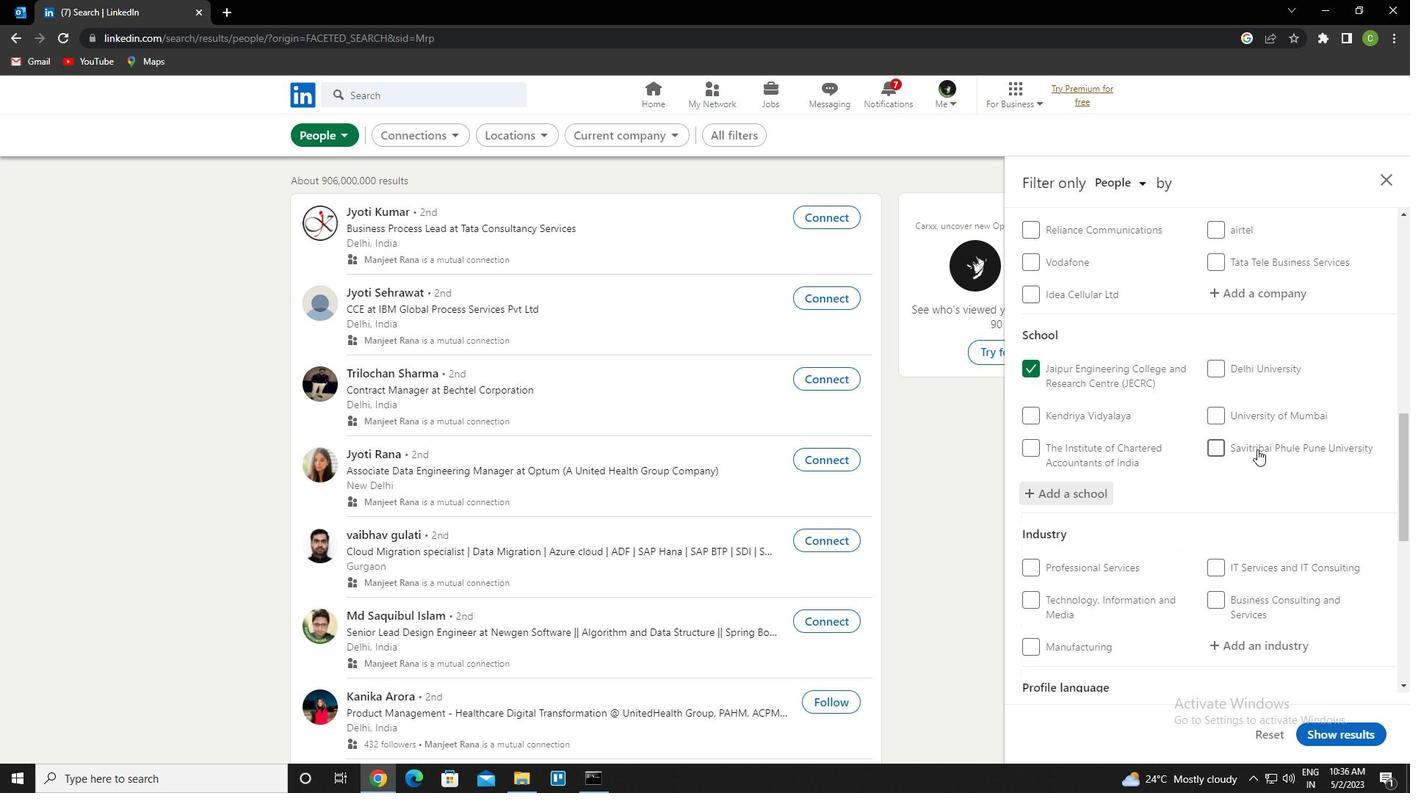 
Action: Mouse scrolled (1277, 434) with delta (0, 0)
Screenshot: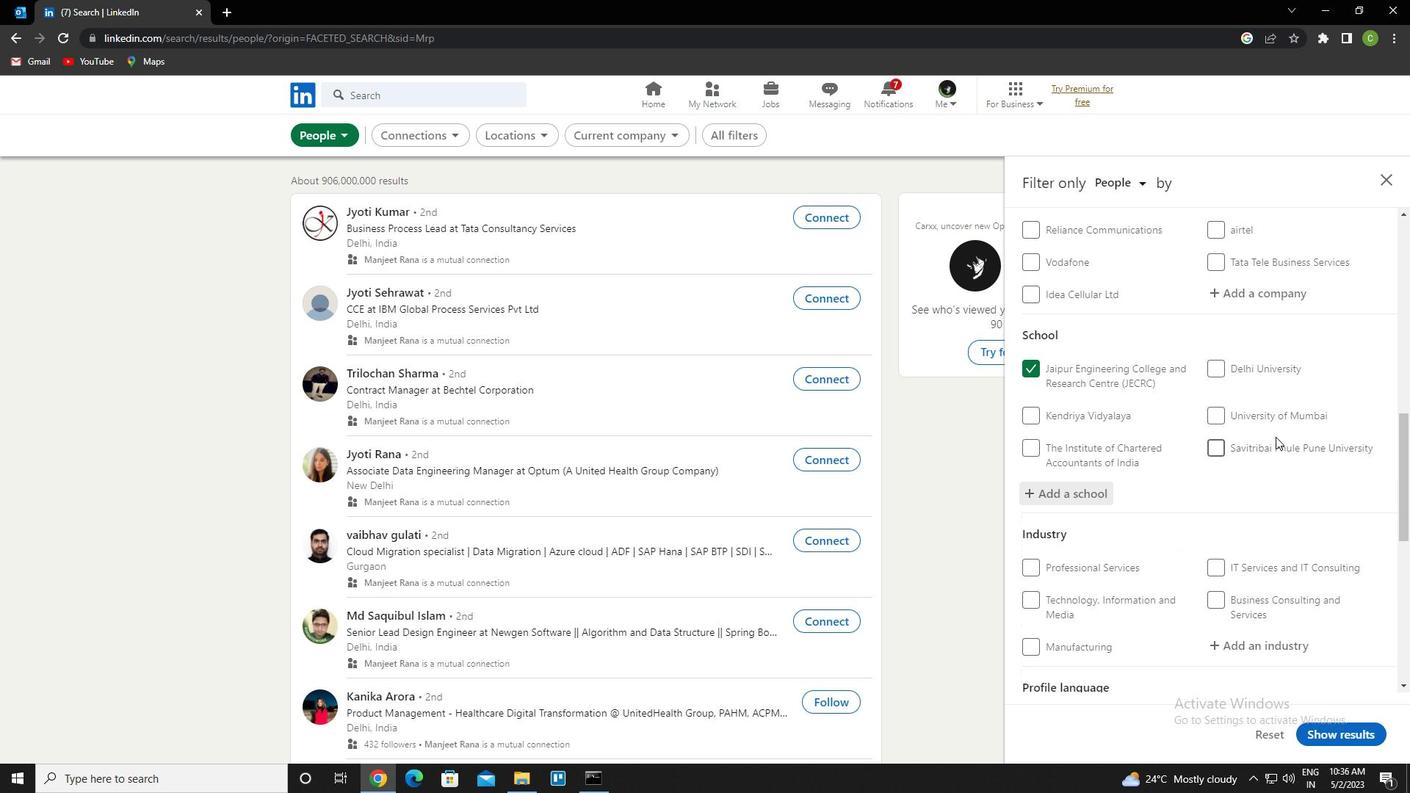 
Action: Mouse moved to (1286, 437)
Screenshot: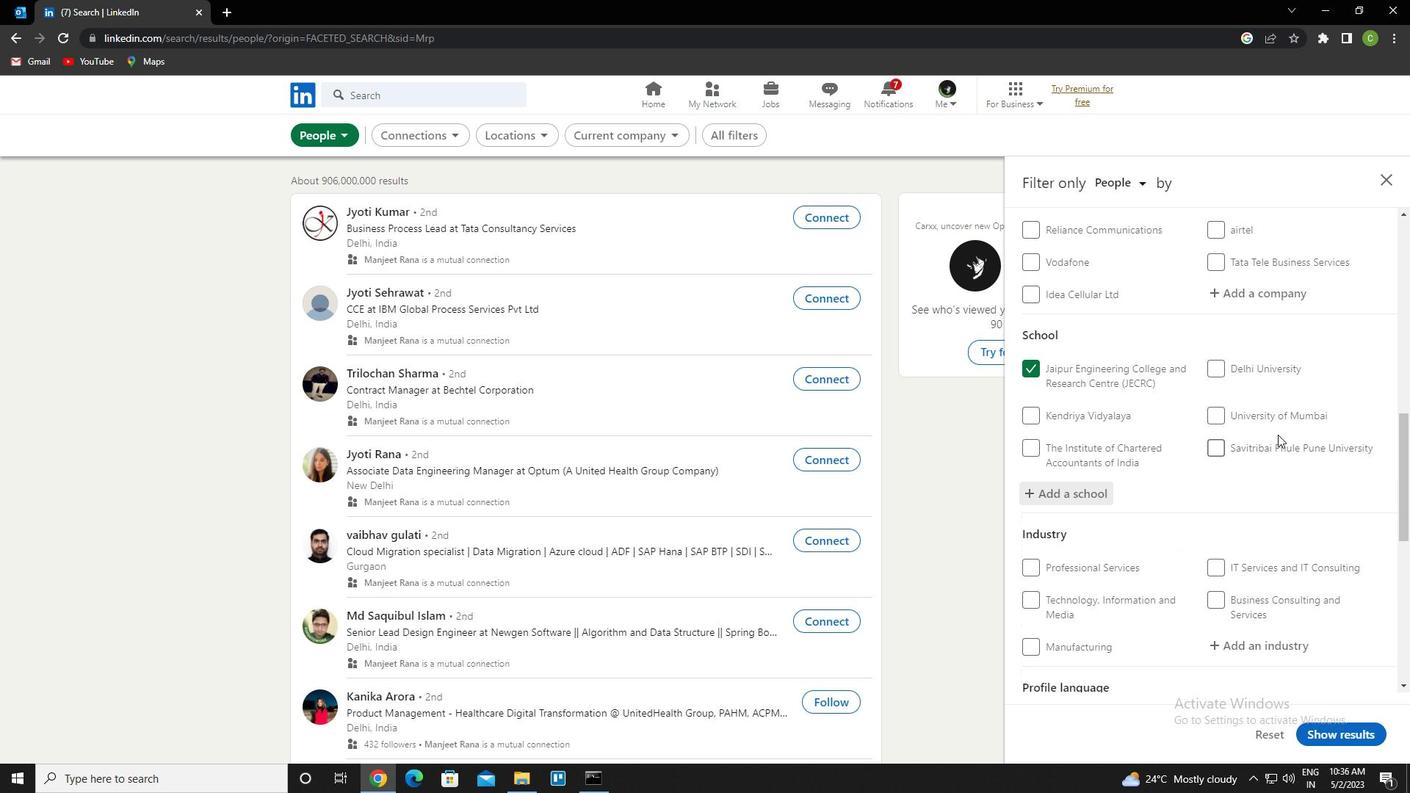 
Action: Mouse scrolled (1286, 437) with delta (0, 0)
Screenshot: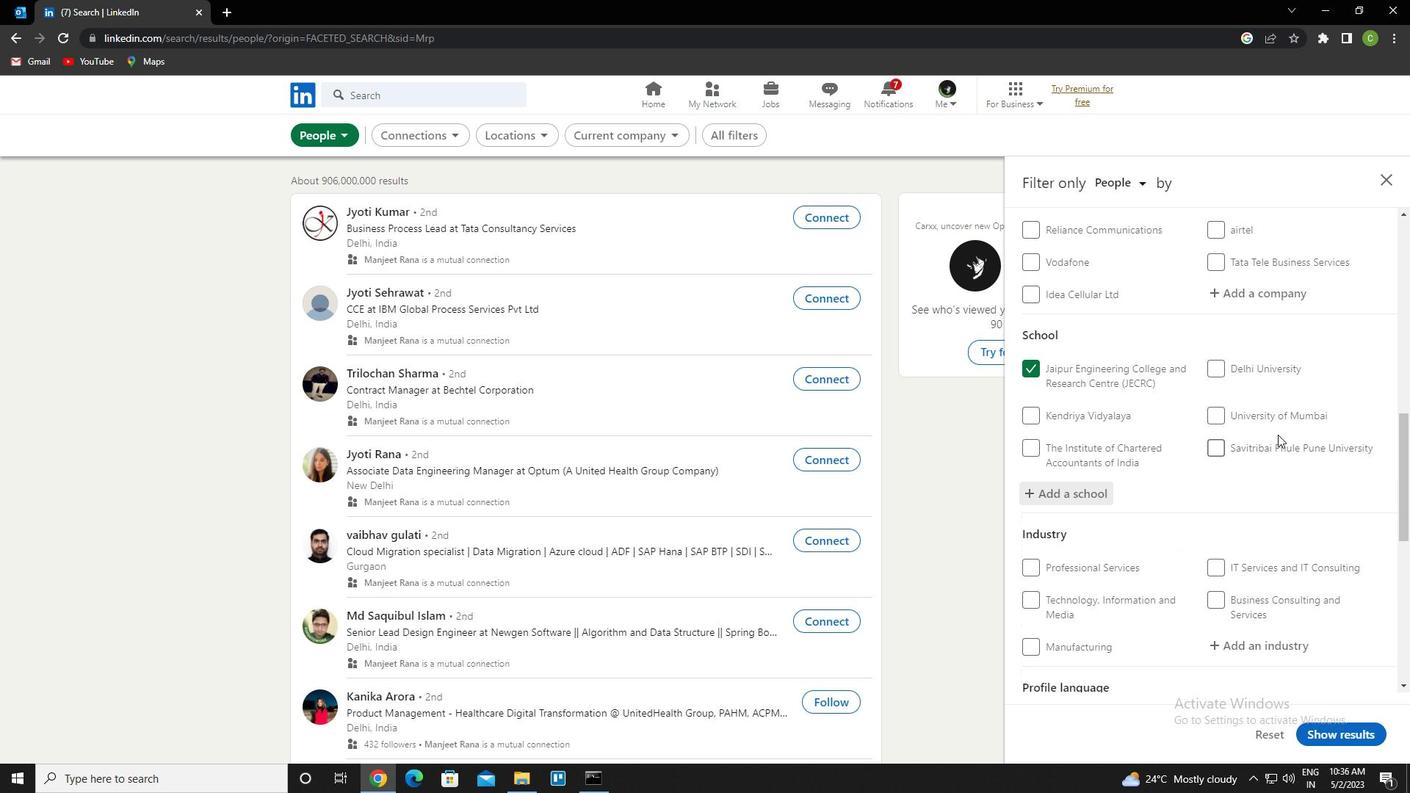 
Action: Mouse scrolled (1286, 437) with delta (0, 0)
Screenshot: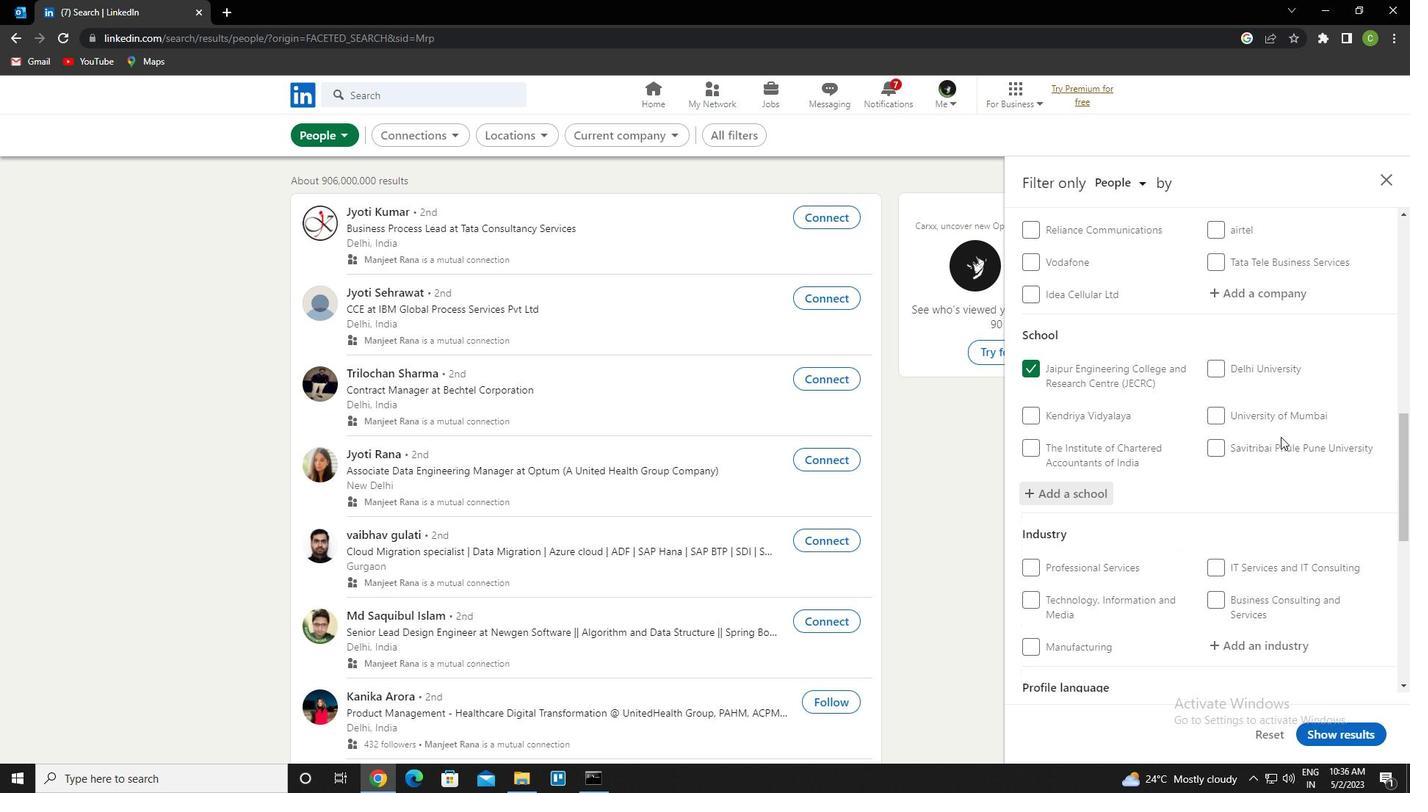 
Action: Mouse moved to (1286, 438)
Screenshot: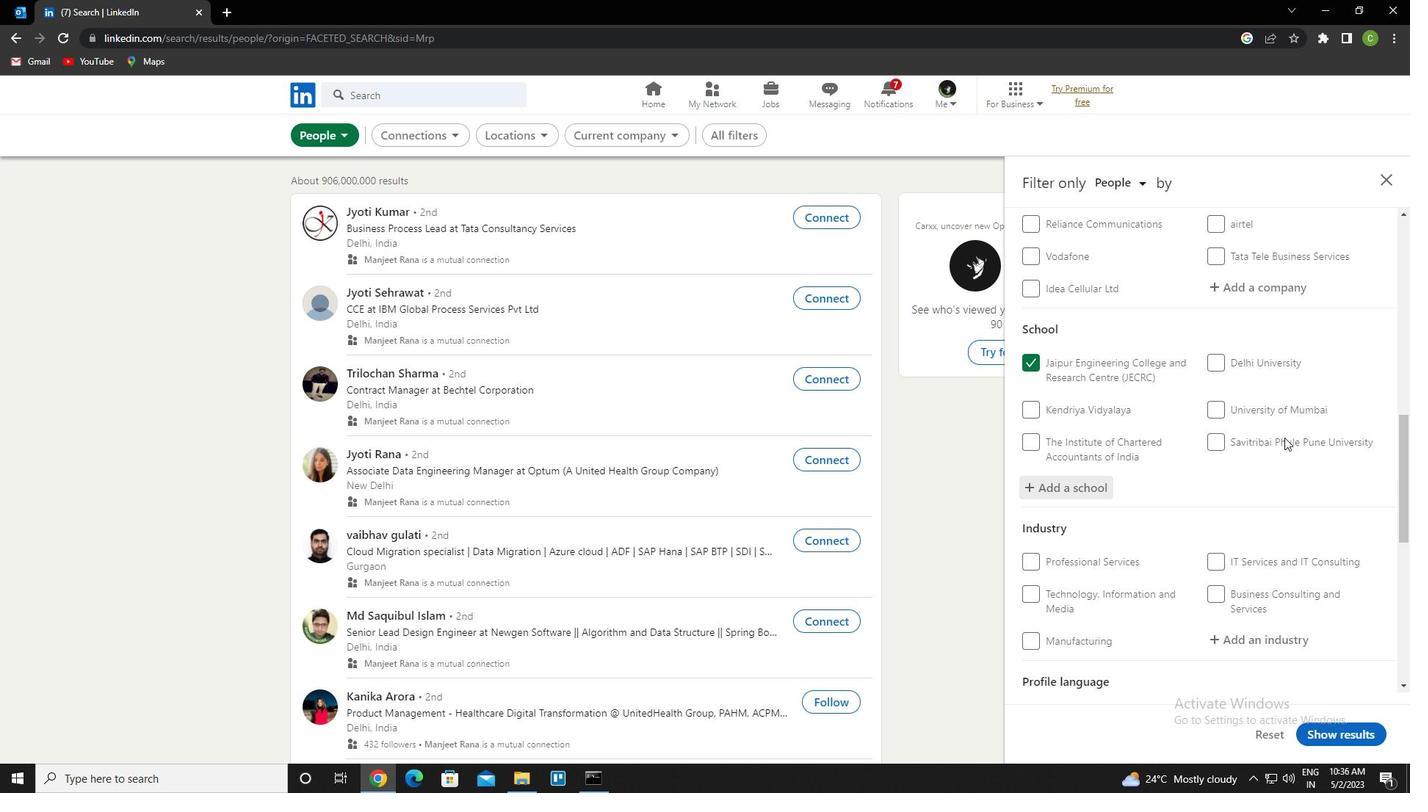 
Action: Mouse scrolled (1286, 437) with delta (0, 0)
Screenshot: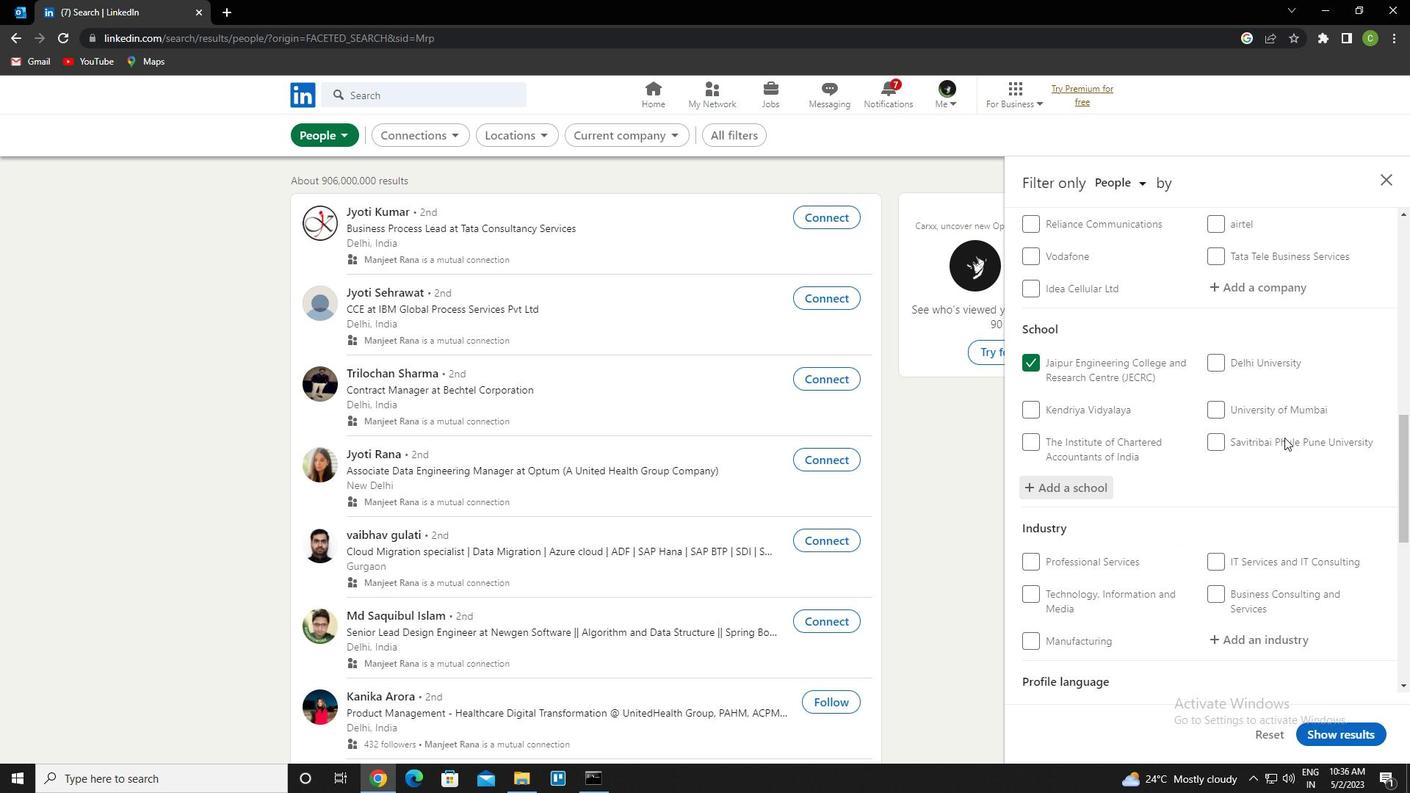 
Action: Mouse moved to (1261, 347)
Screenshot: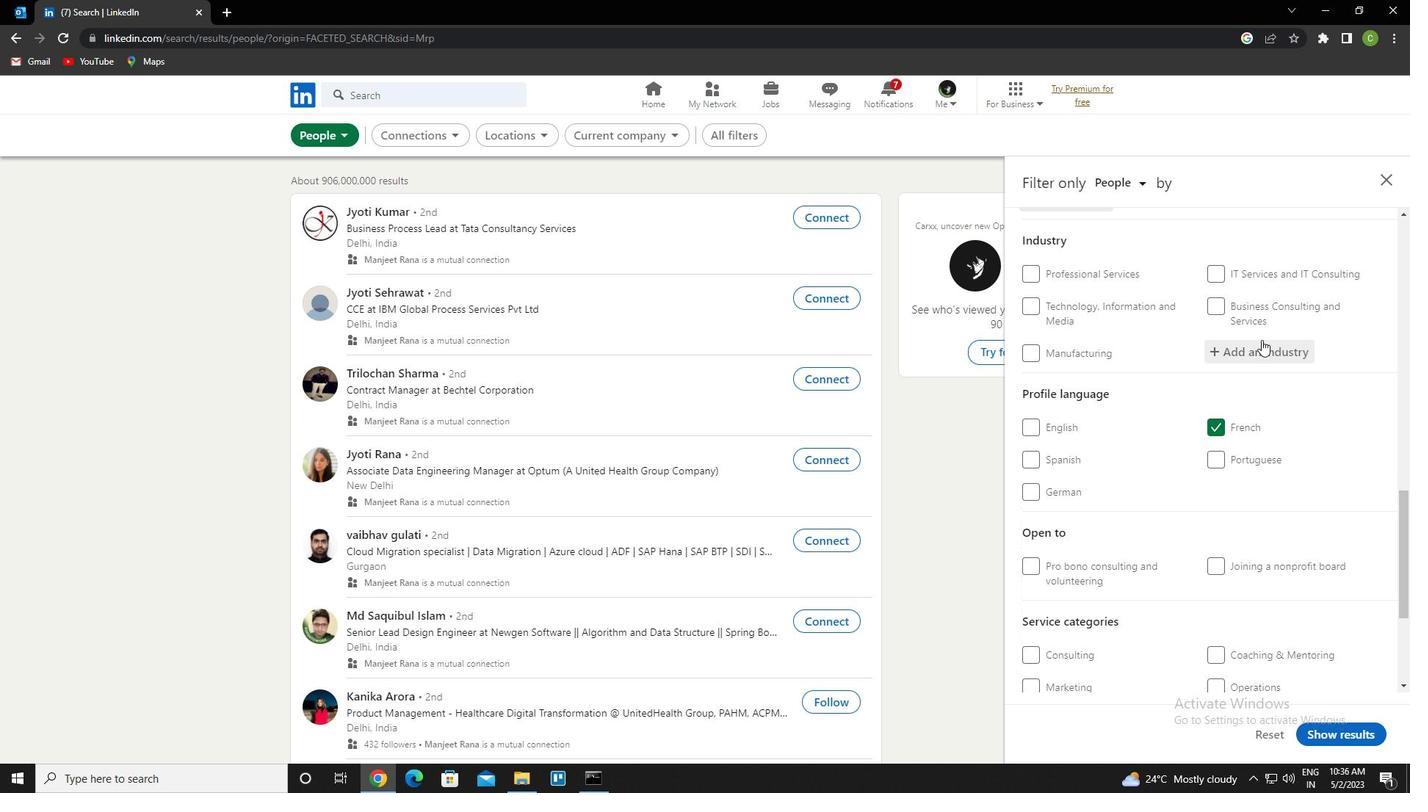 
Action: Mouse pressed left at (1261, 347)
Screenshot: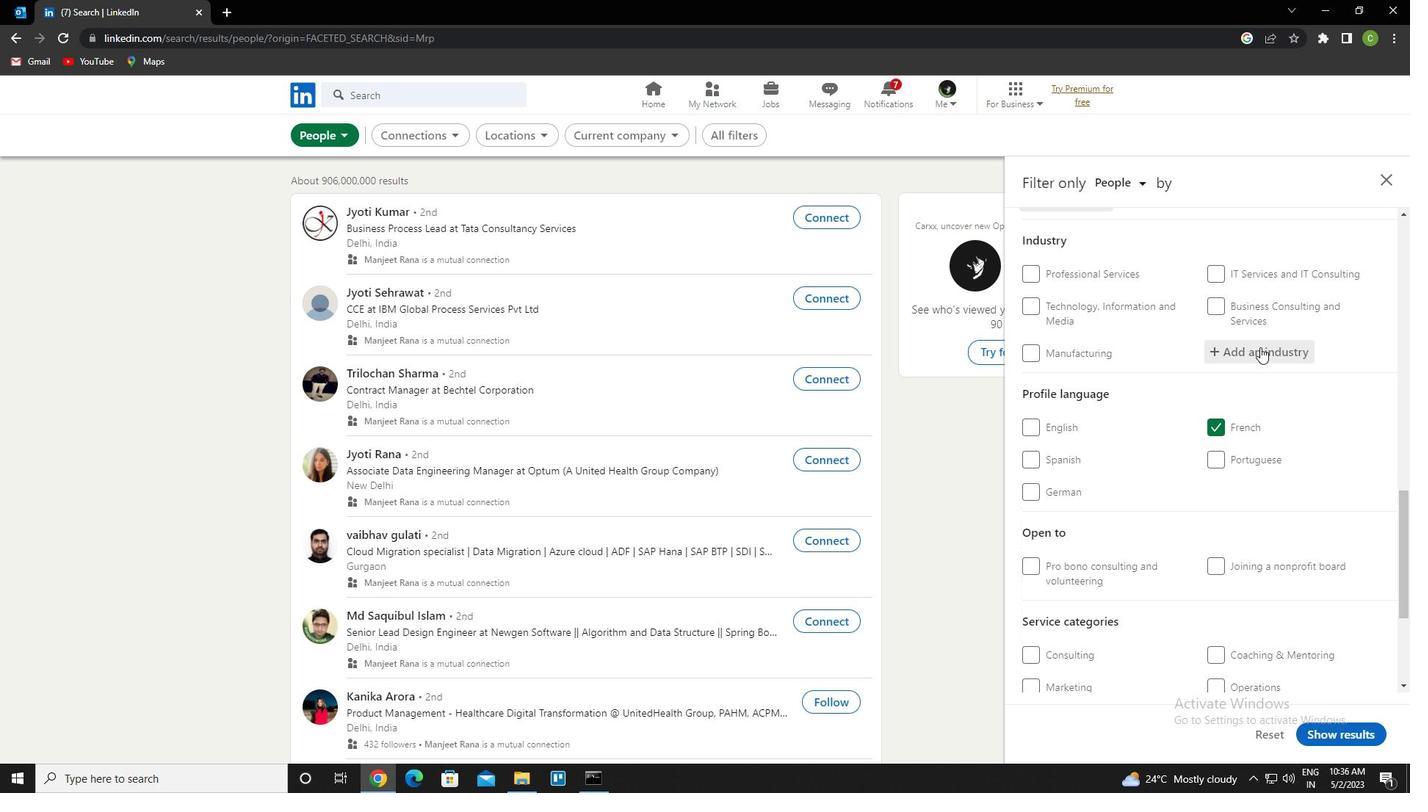 
Action: Mouse moved to (1261, 349)
Screenshot: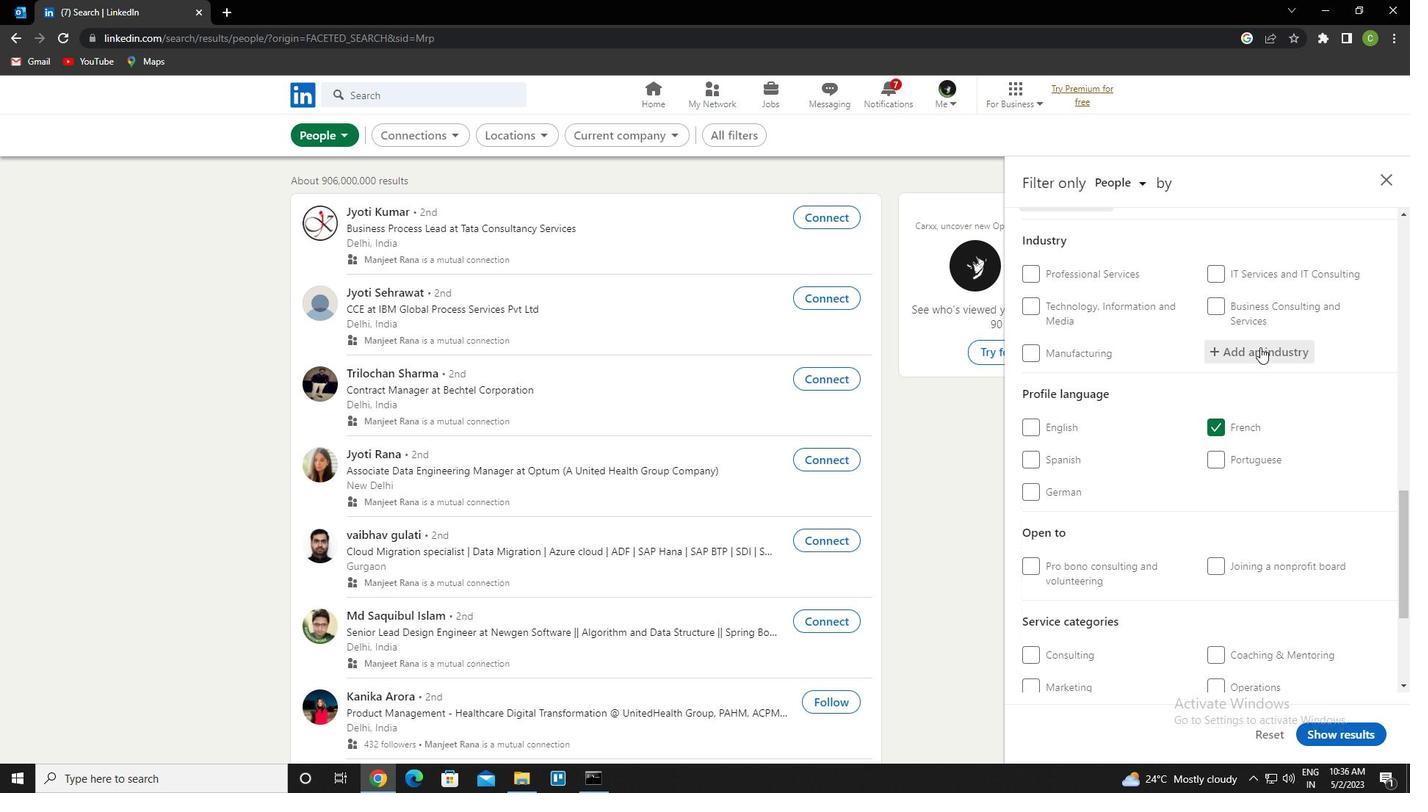 
Action: Key pressed <Key.caps_lock>o<Key.caps_lock>ni<Key.backspace>line<Key.down><Key.enter>
Screenshot: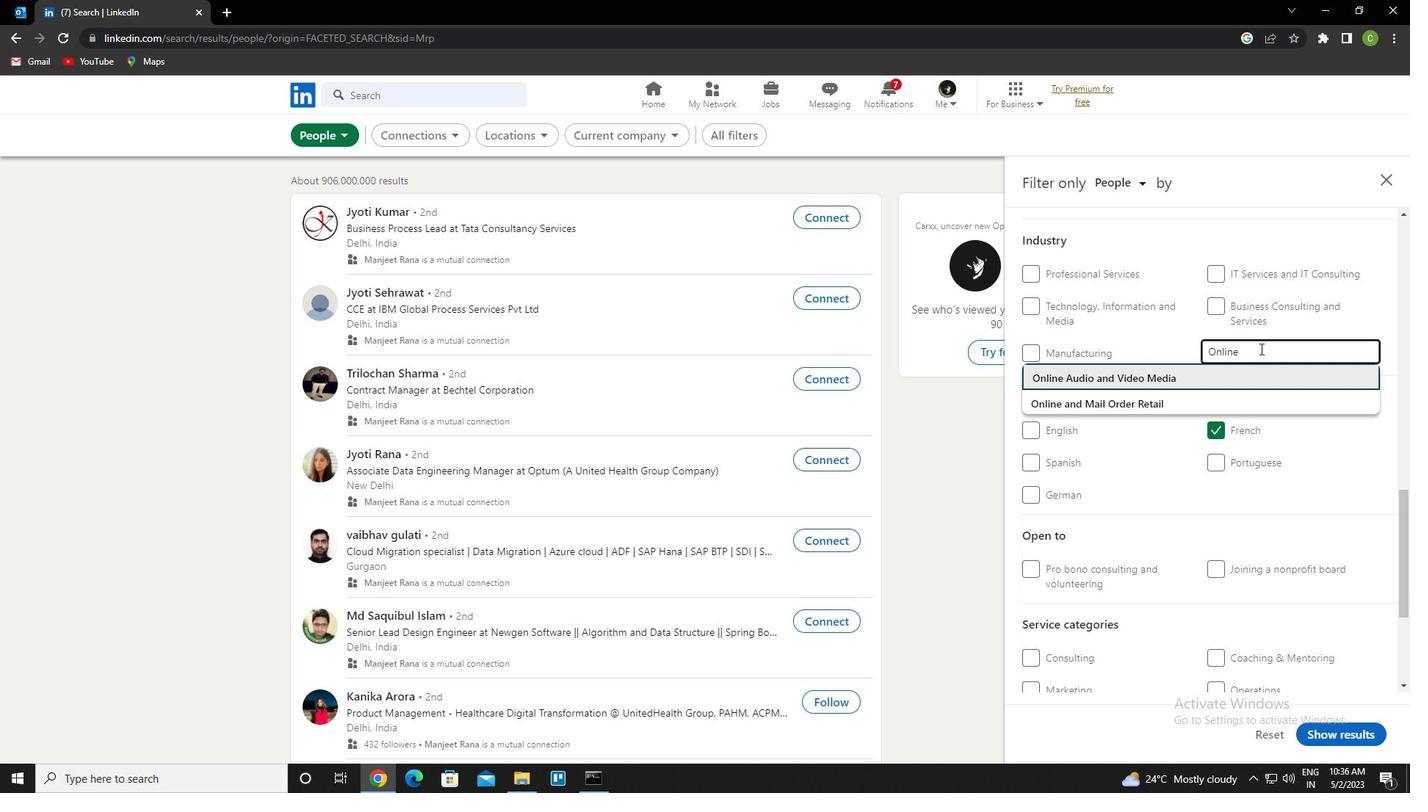 
Action: Mouse moved to (1255, 354)
Screenshot: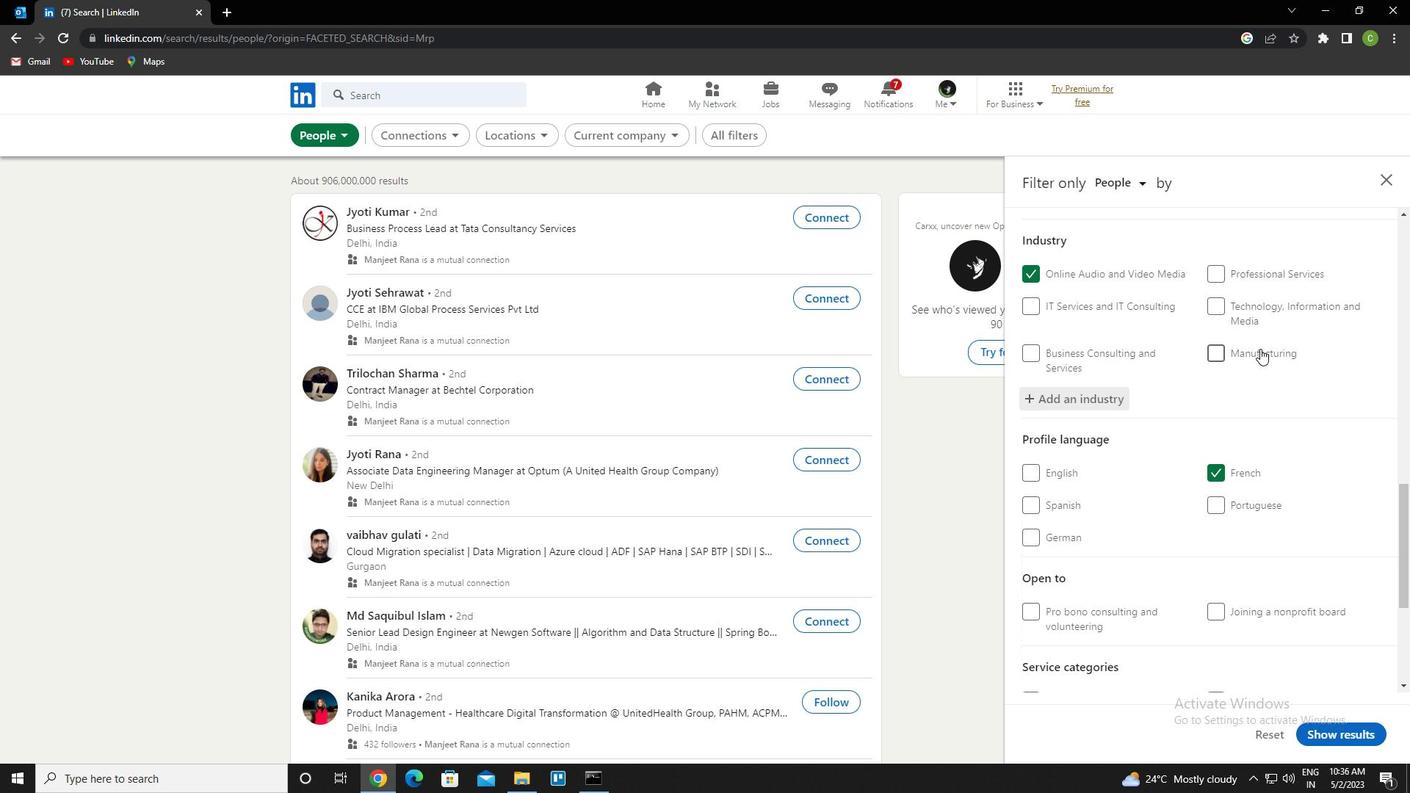 
Action: Mouse scrolled (1255, 353) with delta (0, 0)
Screenshot: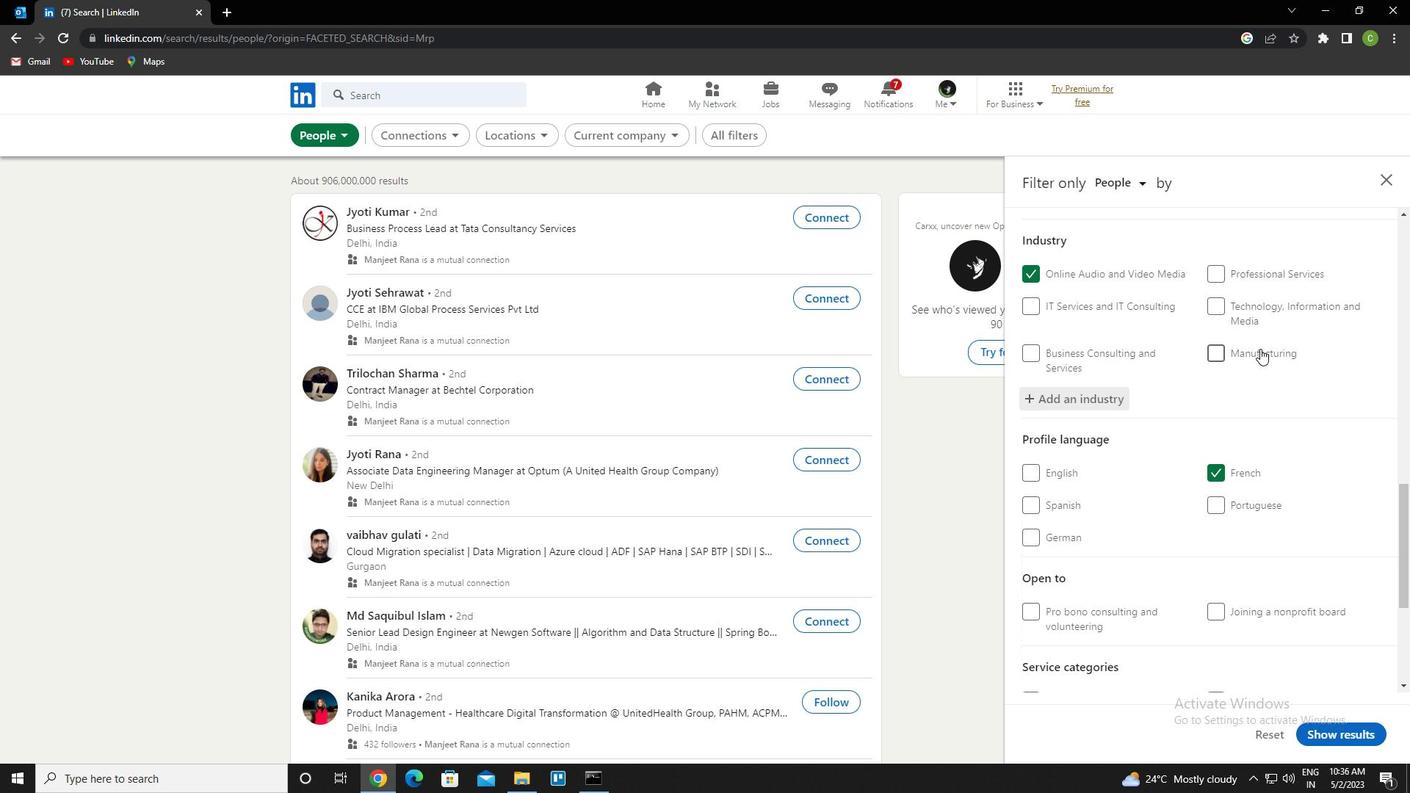 
Action: Mouse moved to (1250, 357)
Screenshot: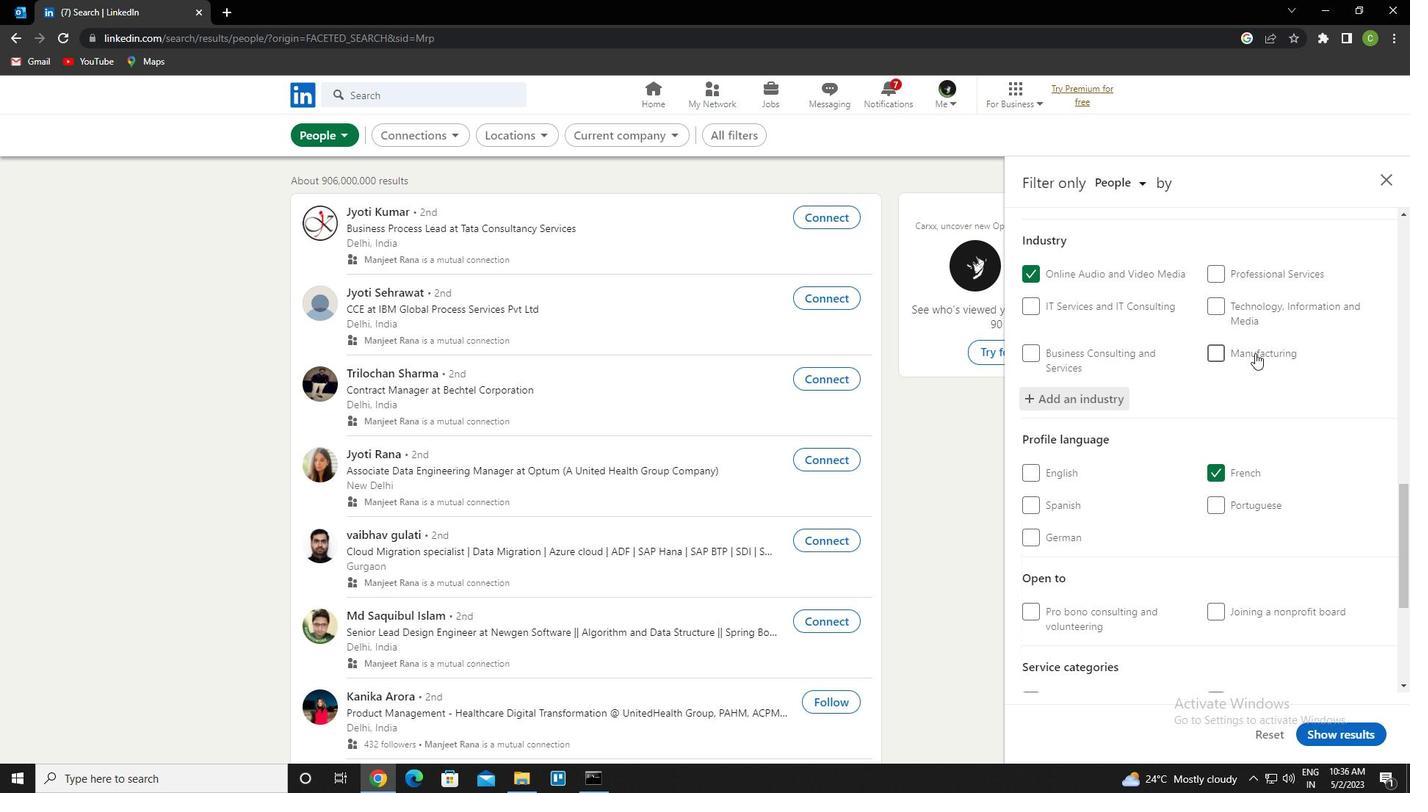 
Action: Mouse scrolled (1250, 357) with delta (0, 0)
Screenshot: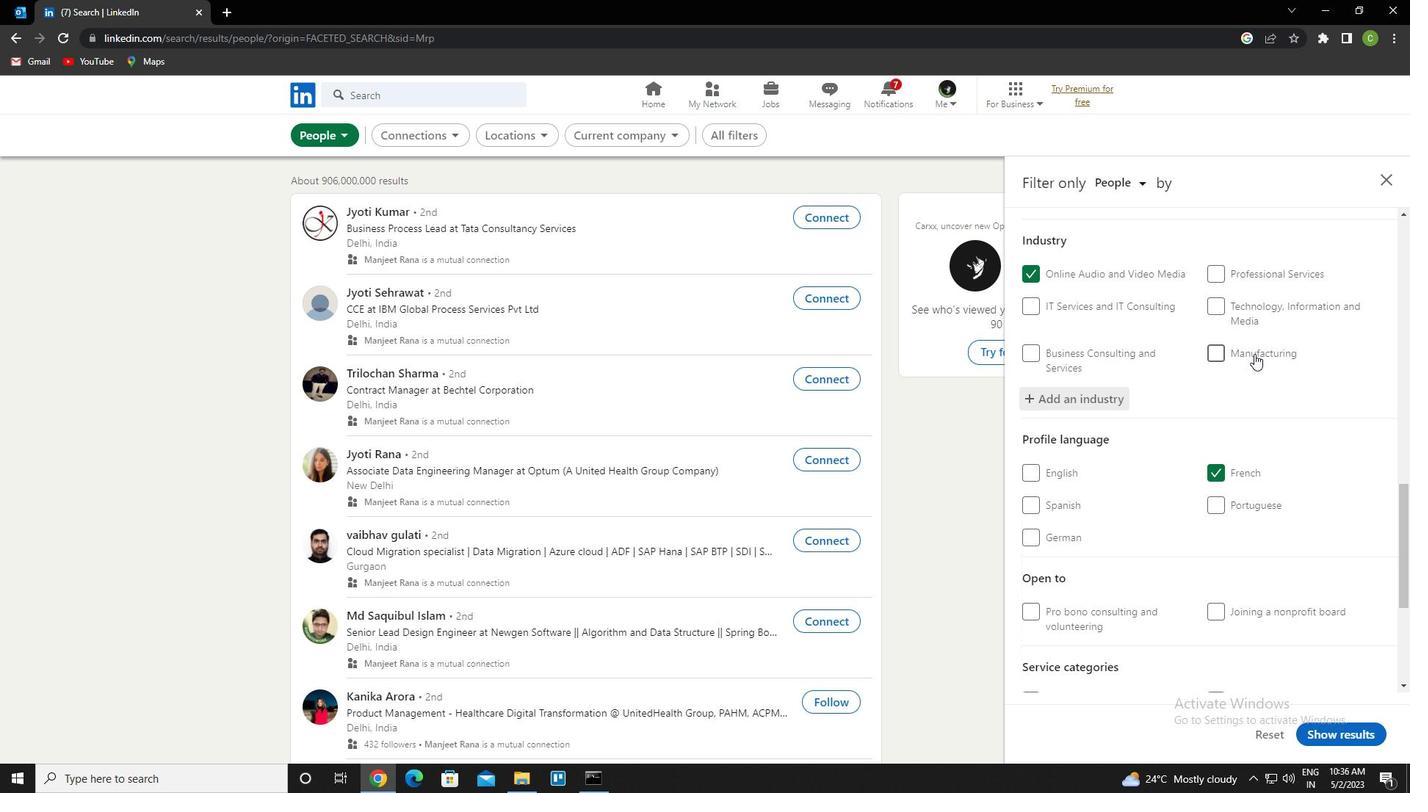 
Action: Mouse moved to (1246, 359)
Screenshot: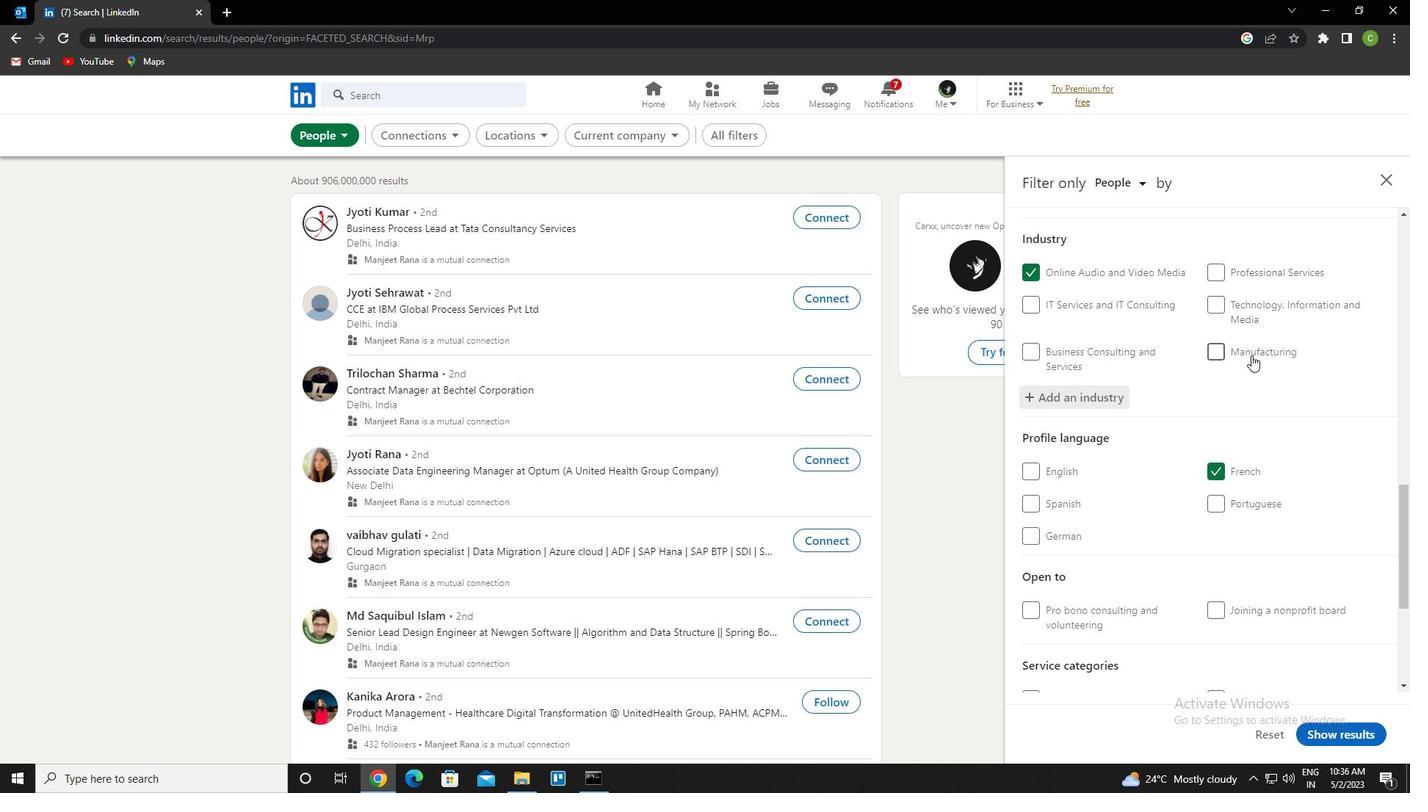 
Action: Mouse scrolled (1246, 358) with delta (0, 0)
Screenshot: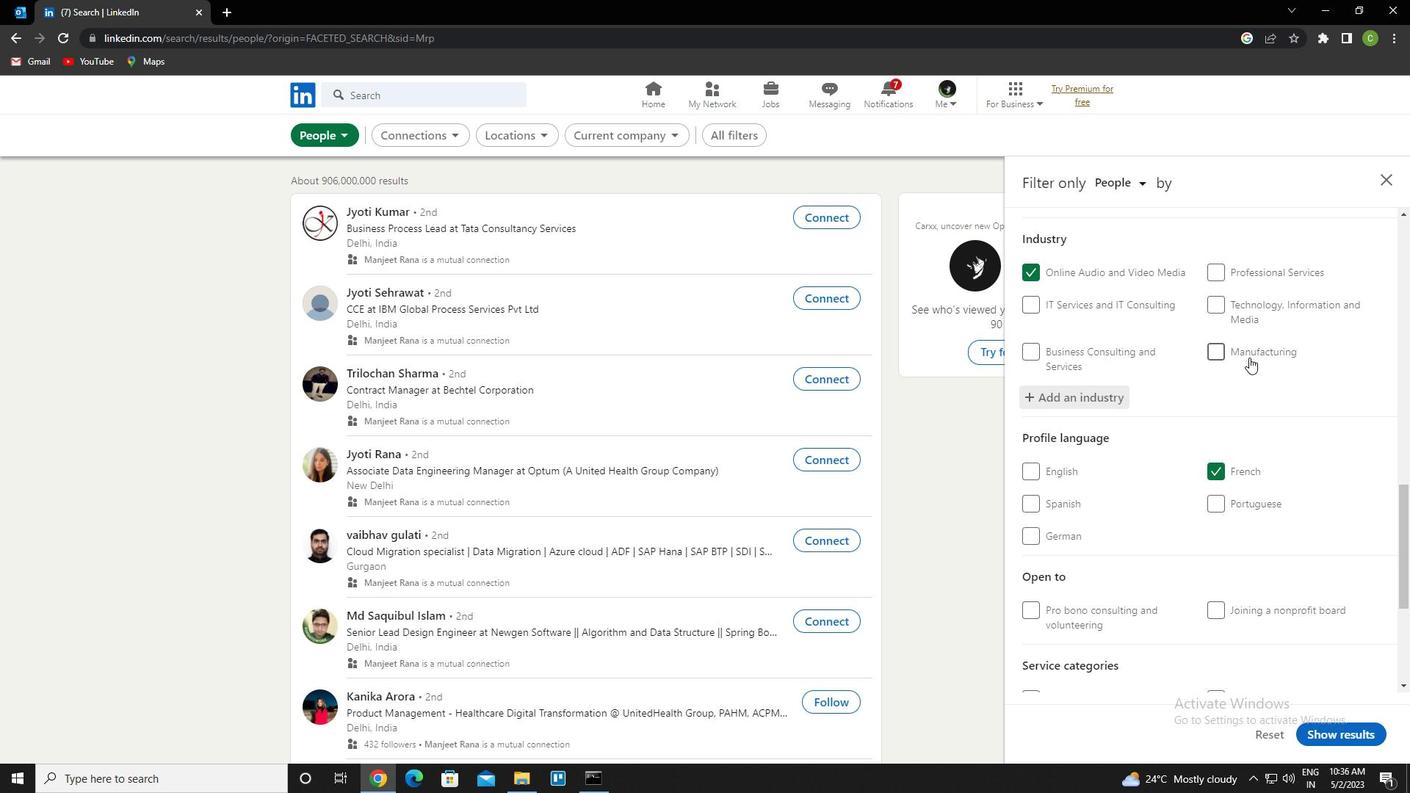 
Action: Mouse scrolled (1246, 358) with delta (0, 0)
Screenshot: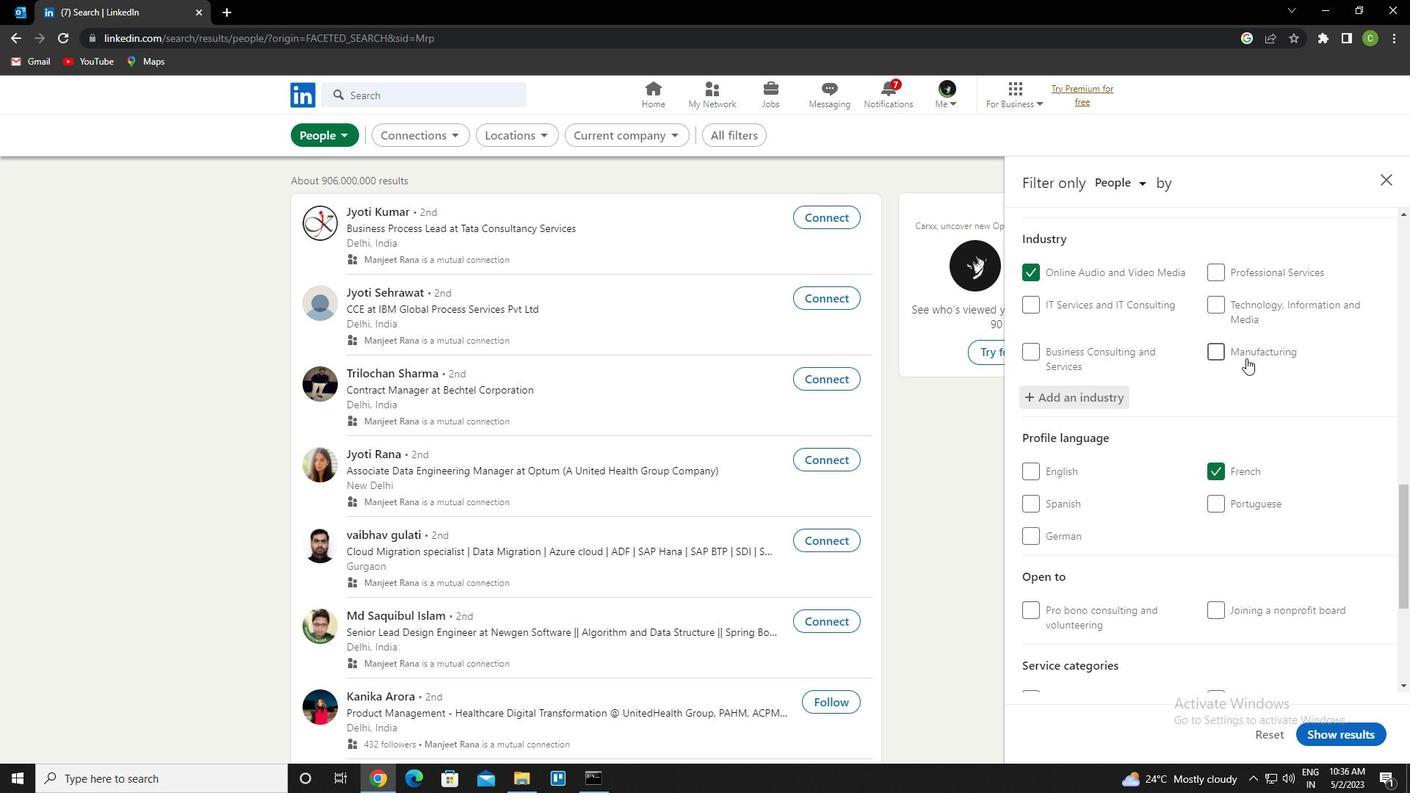 
Action: Mouse scrolled (1246, 358) with delta (0, 0)
Screenshot: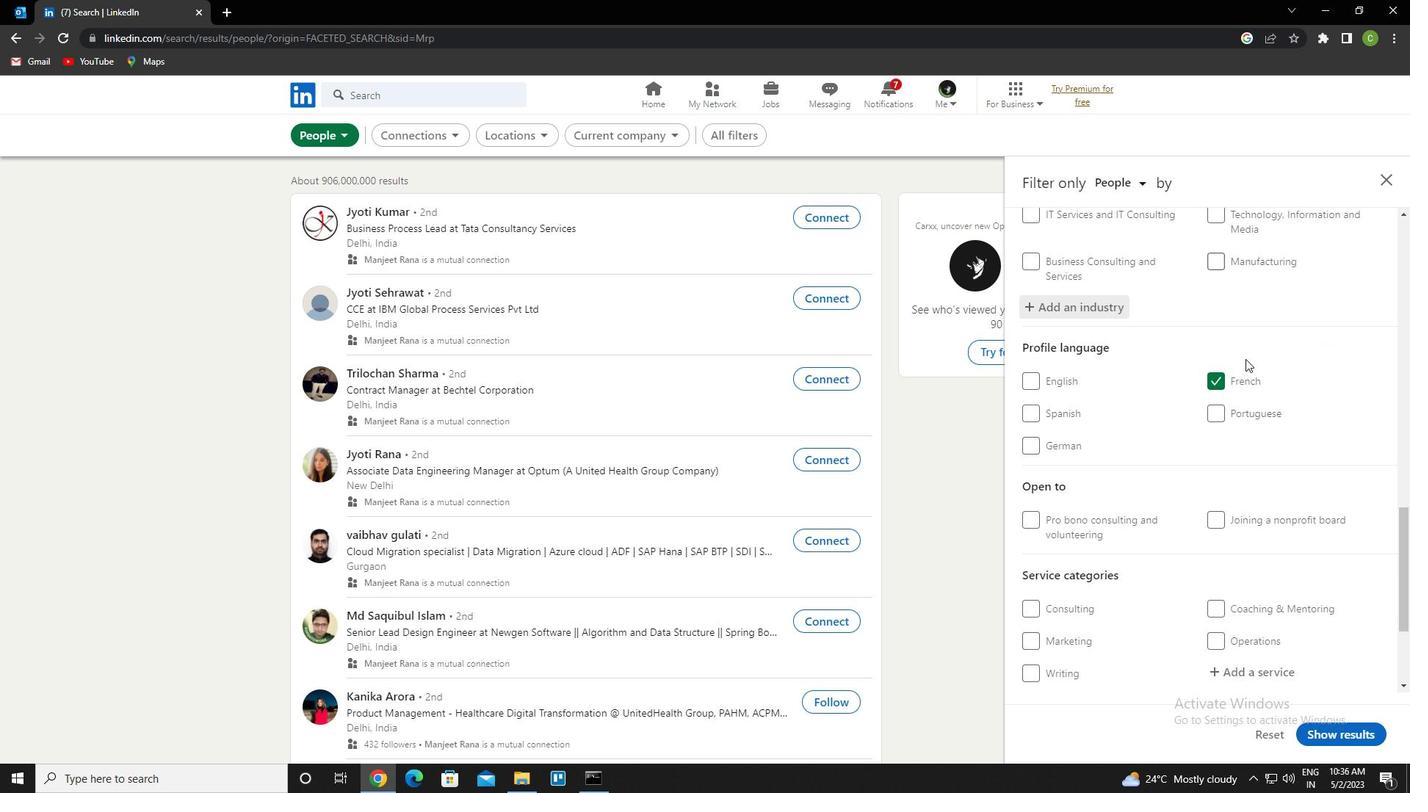 
Action: Mouse scrolled (1246, 358) with delta (0, 0)
Screenshot: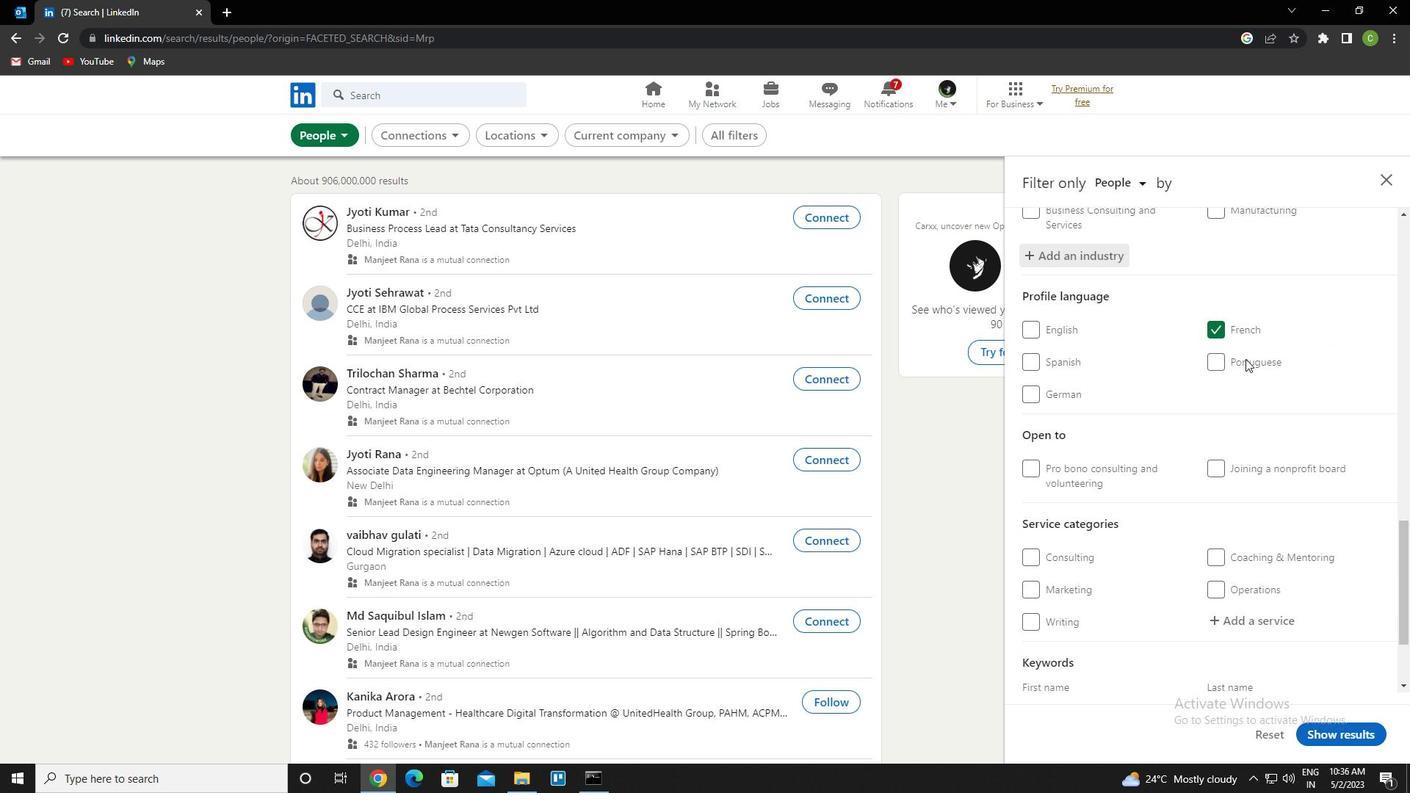 
Action: Mouse moved to (1245, 359)
Screenshot: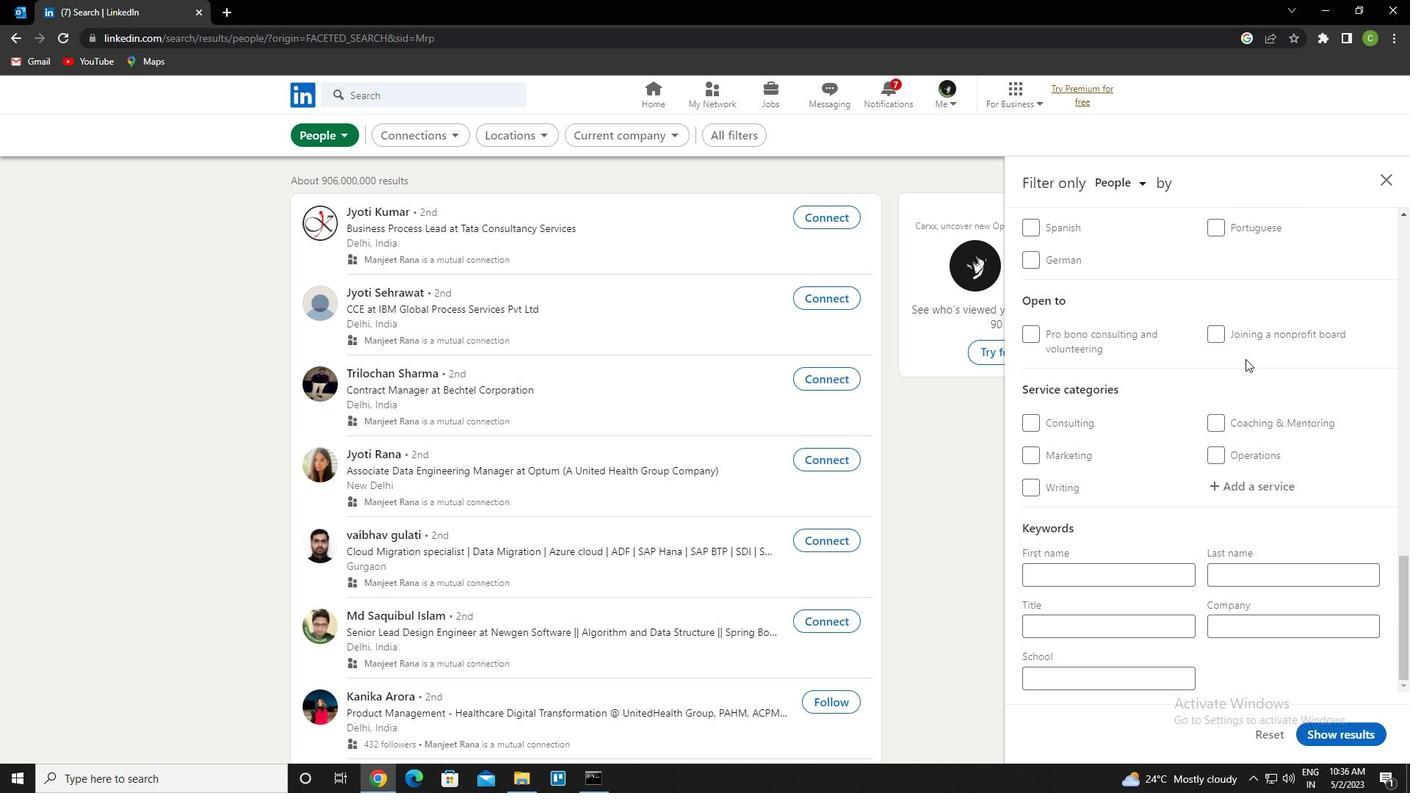 
Action: Mouse scrolled (1245, 358) with delta (0, 0)
Screenshot: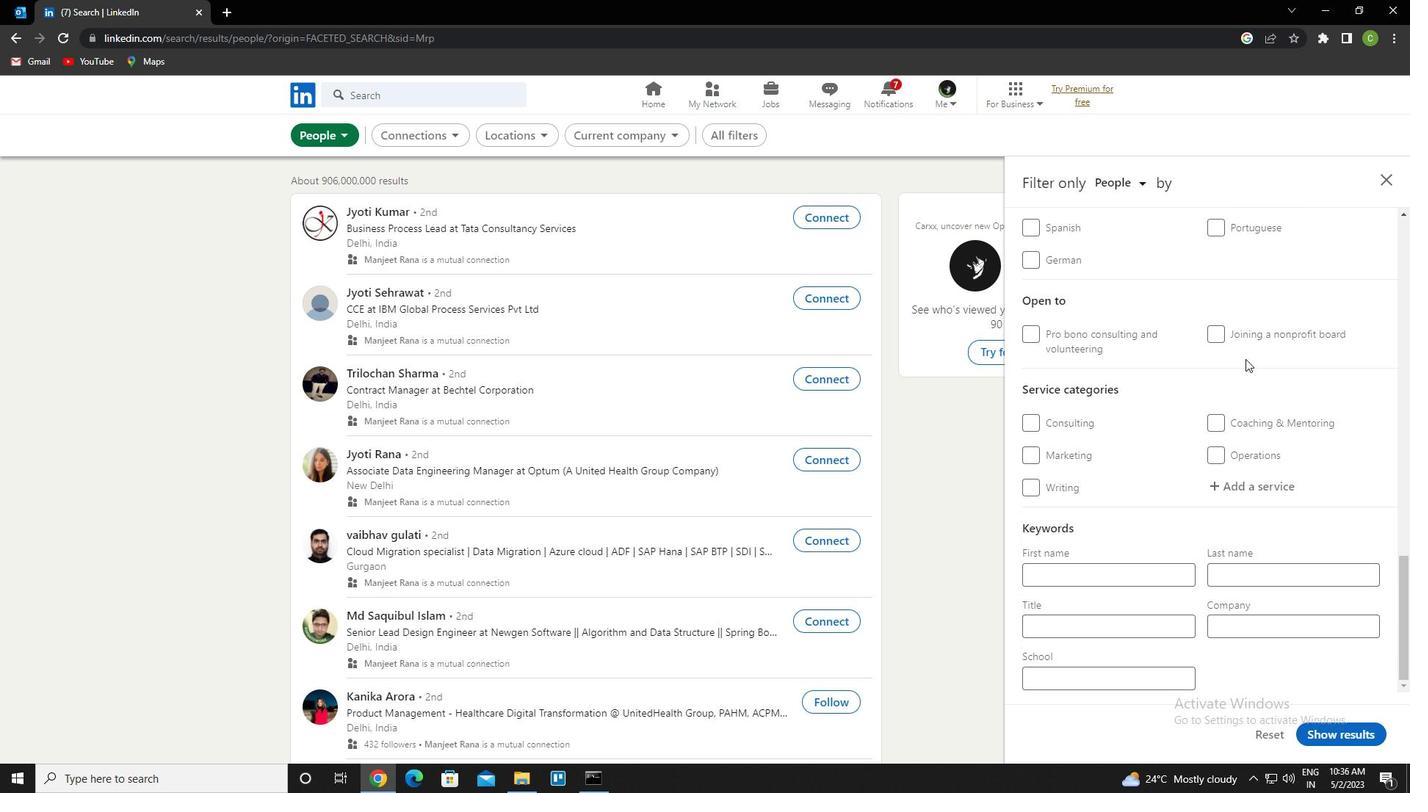 
Action: Mouse moved to (1252, 494)
Screenshot: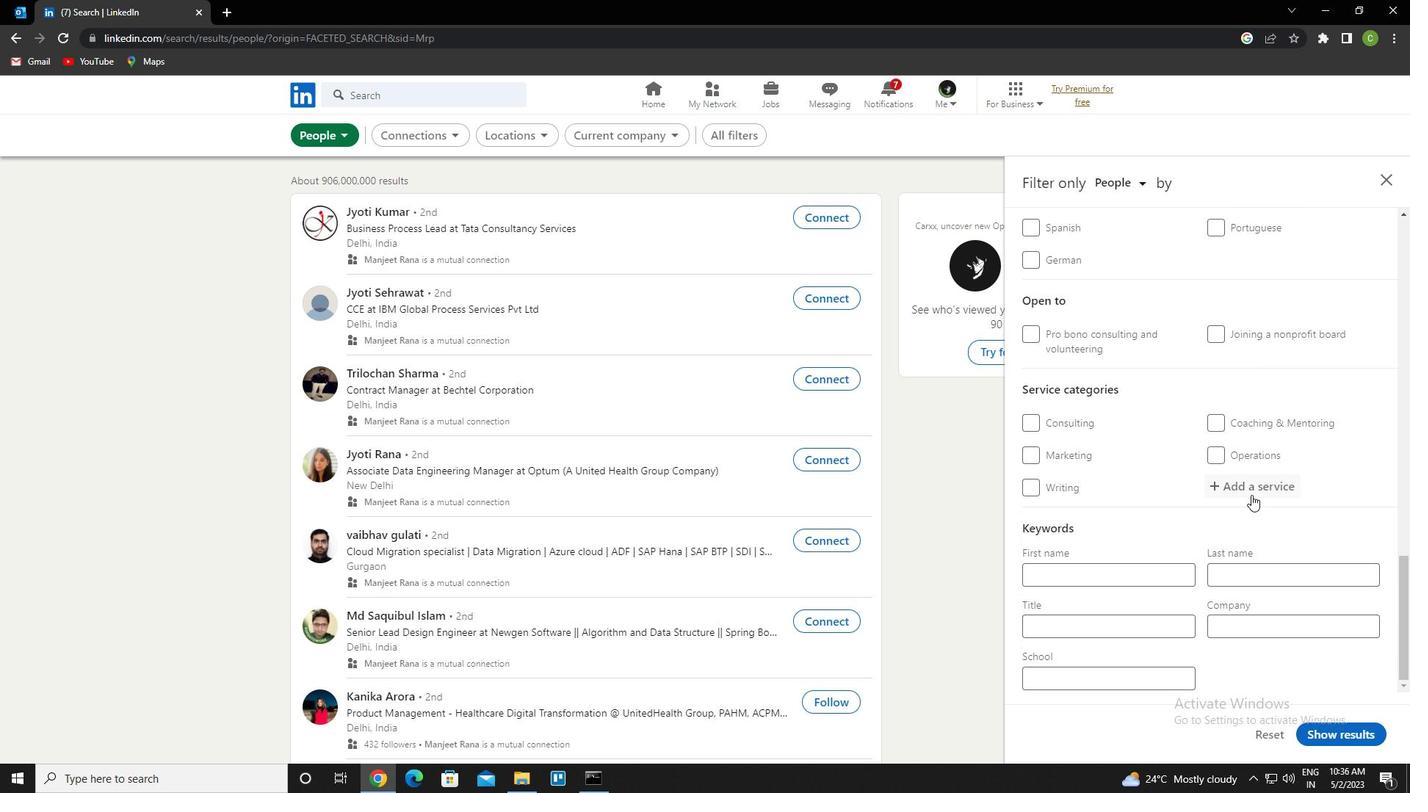 
Action: Mouse pressed left at (1252, 494)
Screenshot: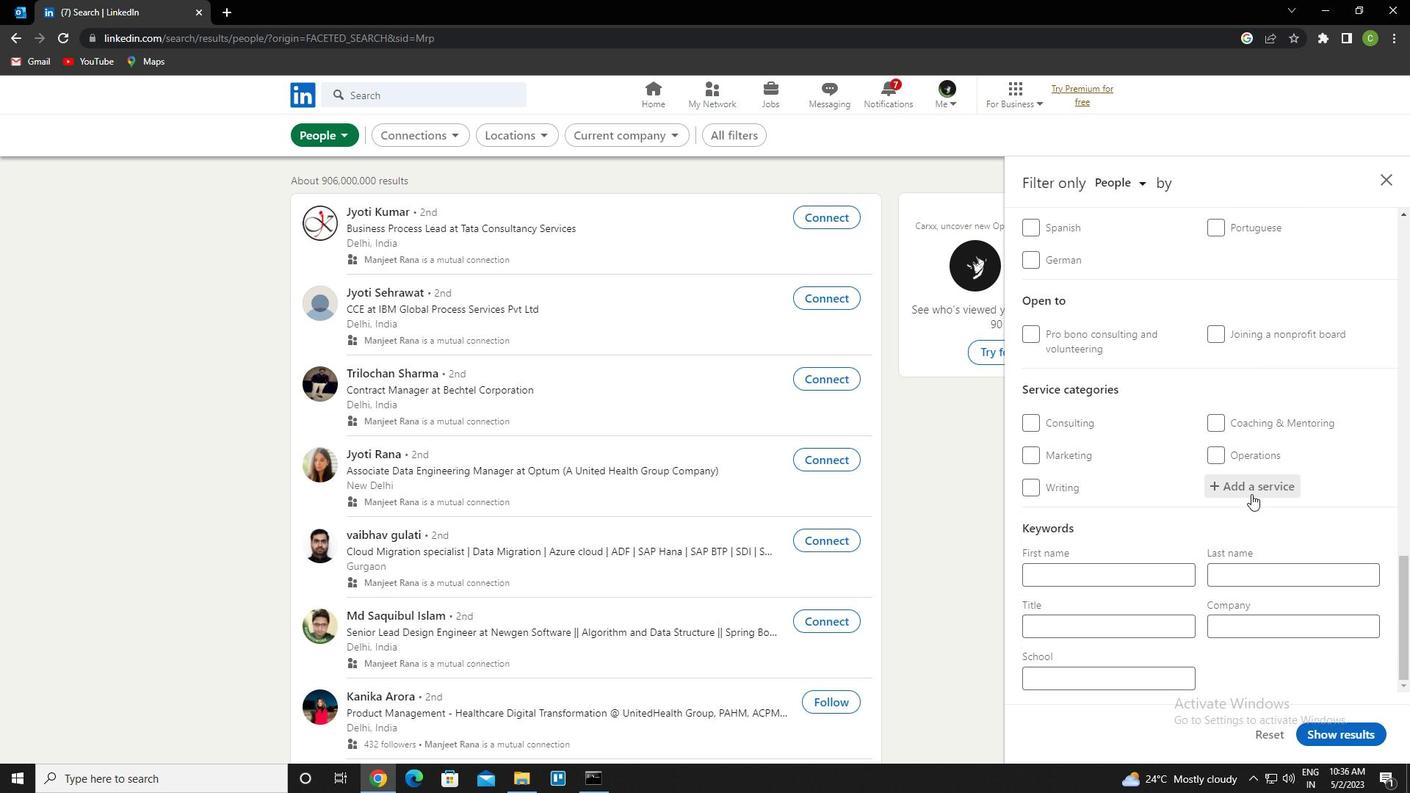 
Action: Key pressed <Key.caps_lock>t<Key.caps_lock>ax<Key.space><Key.down><Key.enter>
Screenshot: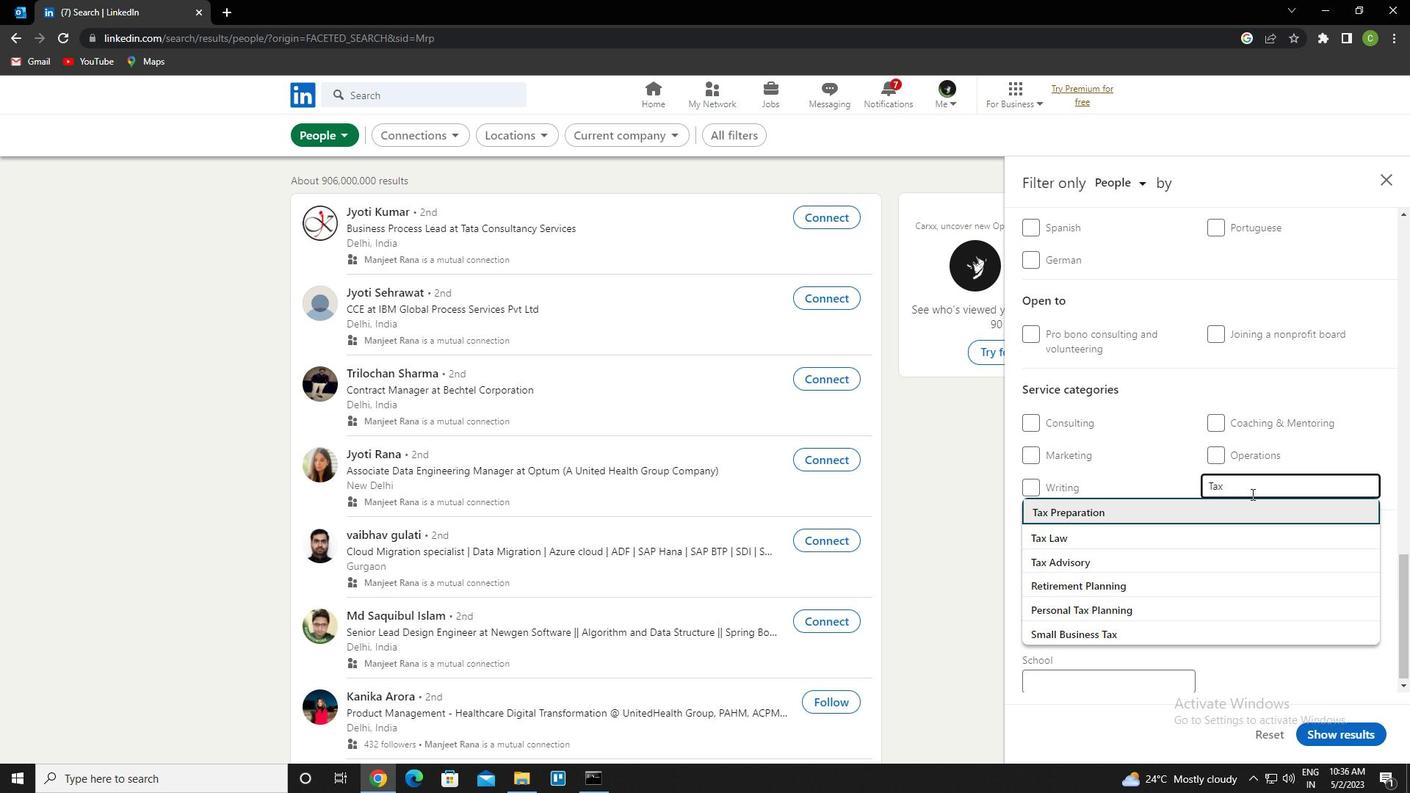 
Action: Mouse moved to (1237, 506)
Screenshot: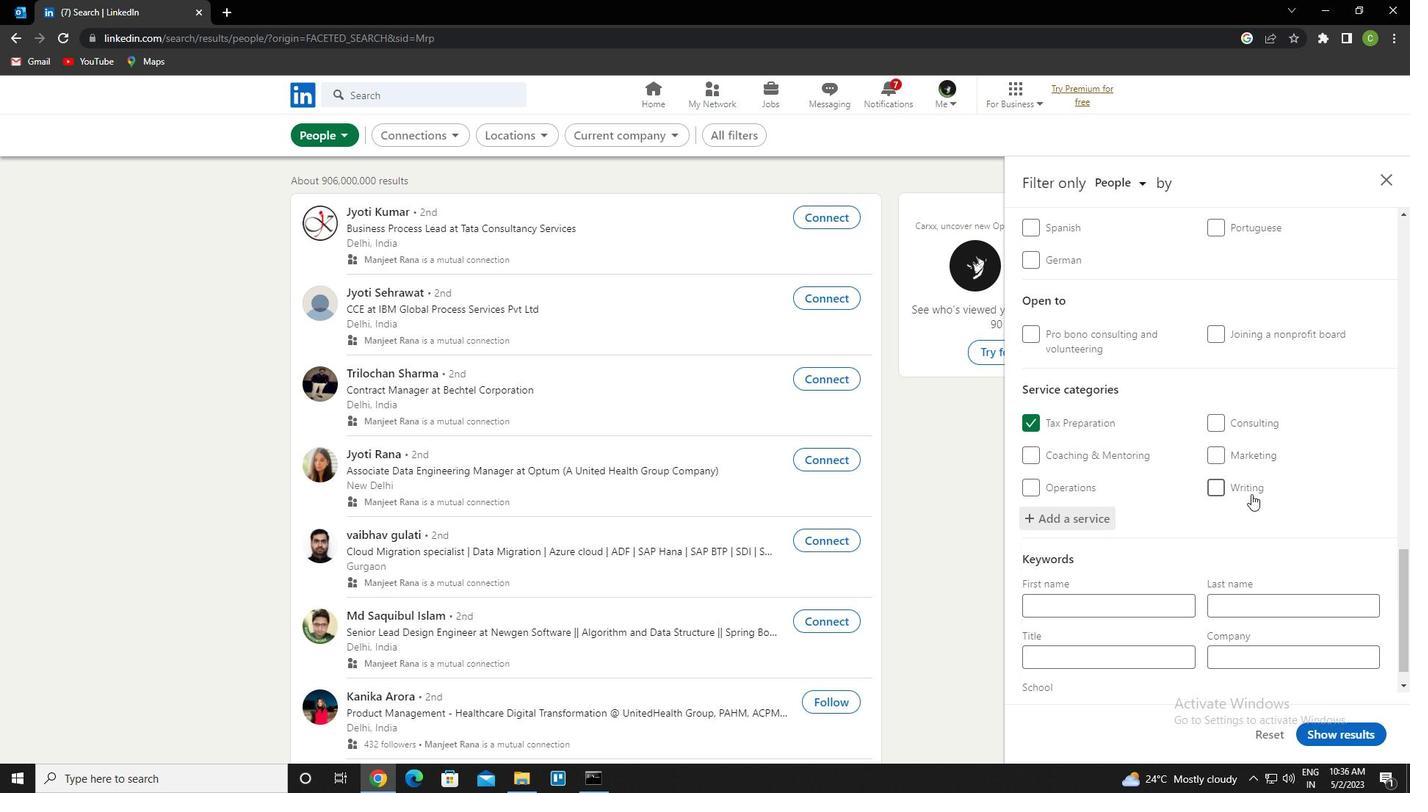 
Action: Mouse scrolled (1237, 505) with delta (0, 0)
Screenshot: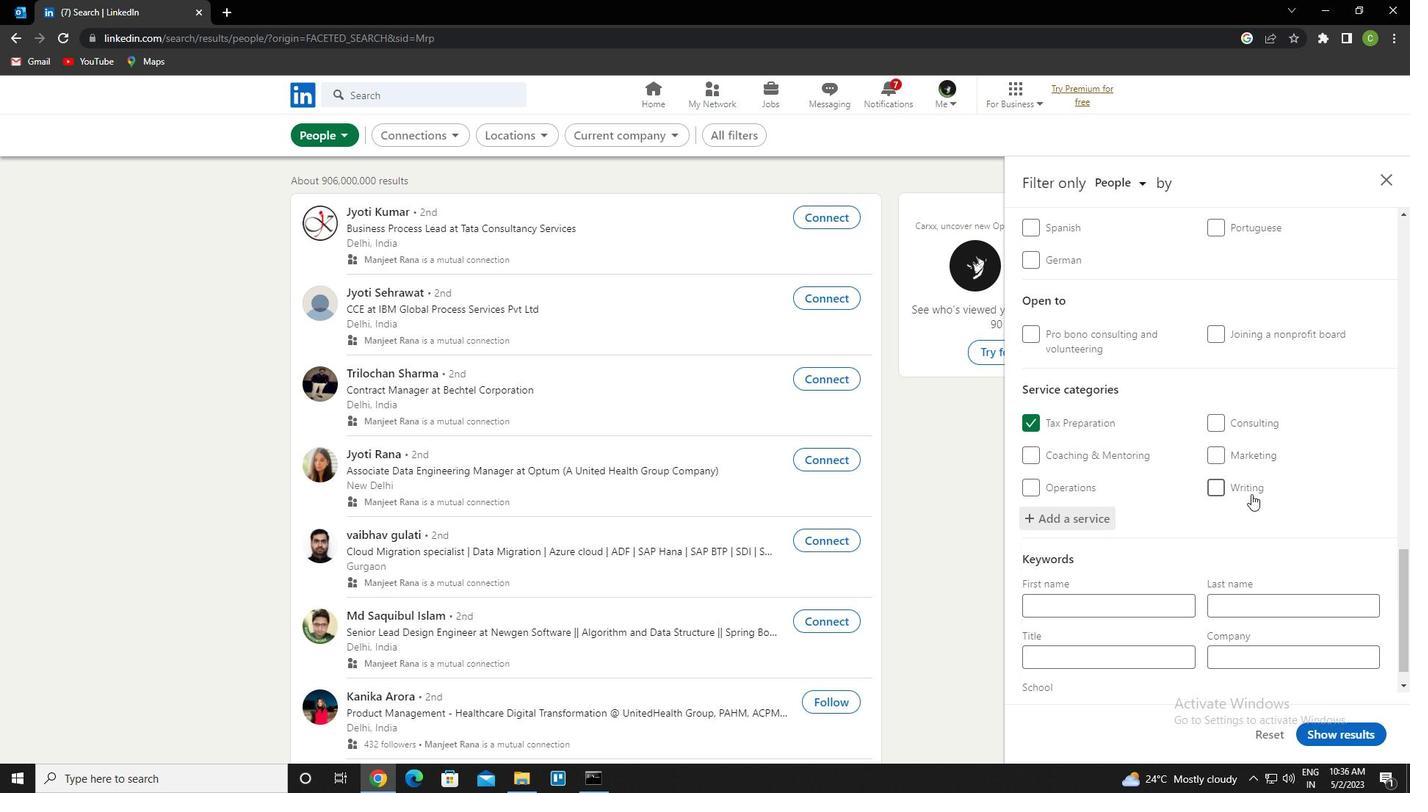 
Action: Mouse scrolled (1237, 505) with delta (0, 0)
Screenshot: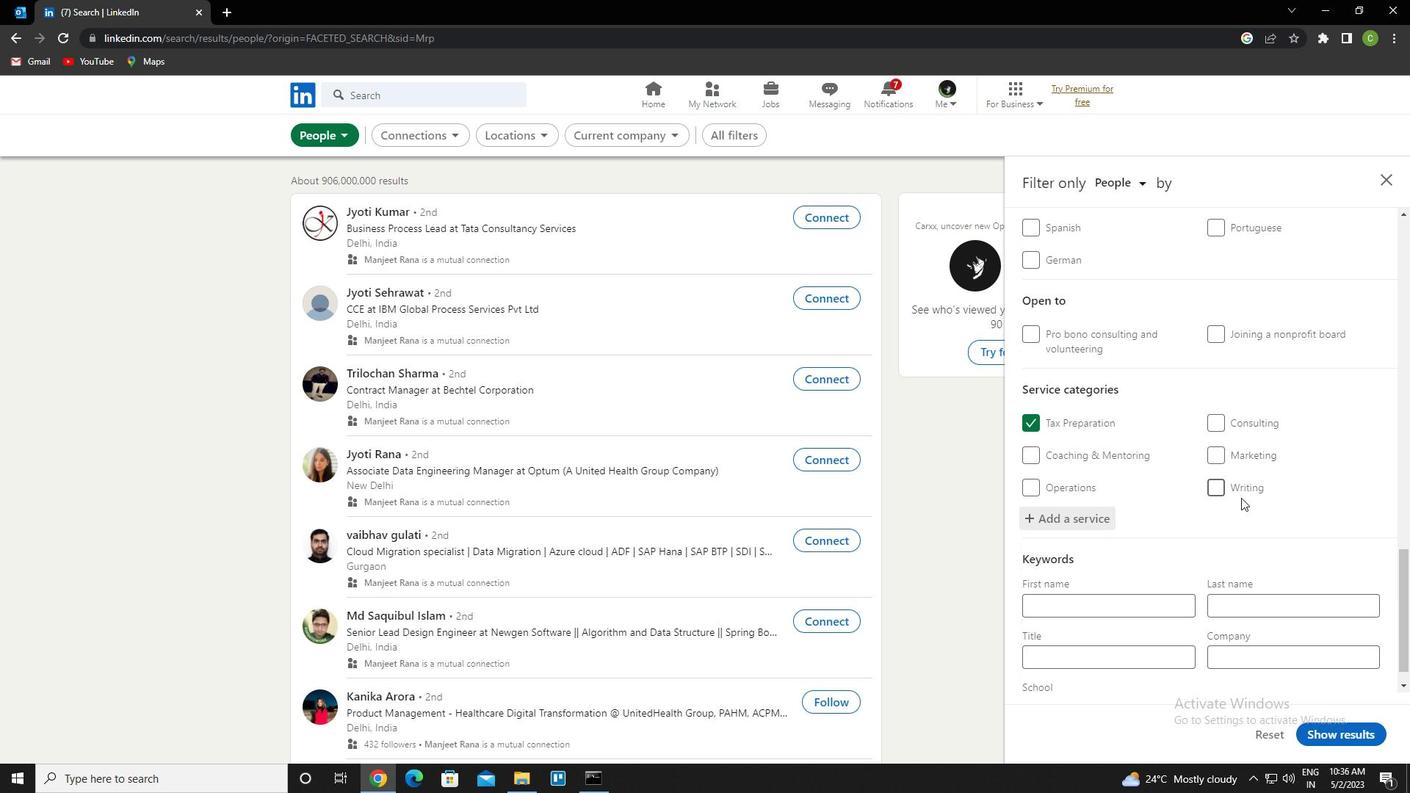
Action: Mouse scrolled (1237, 505) with delta (0, 0)
Screenshot: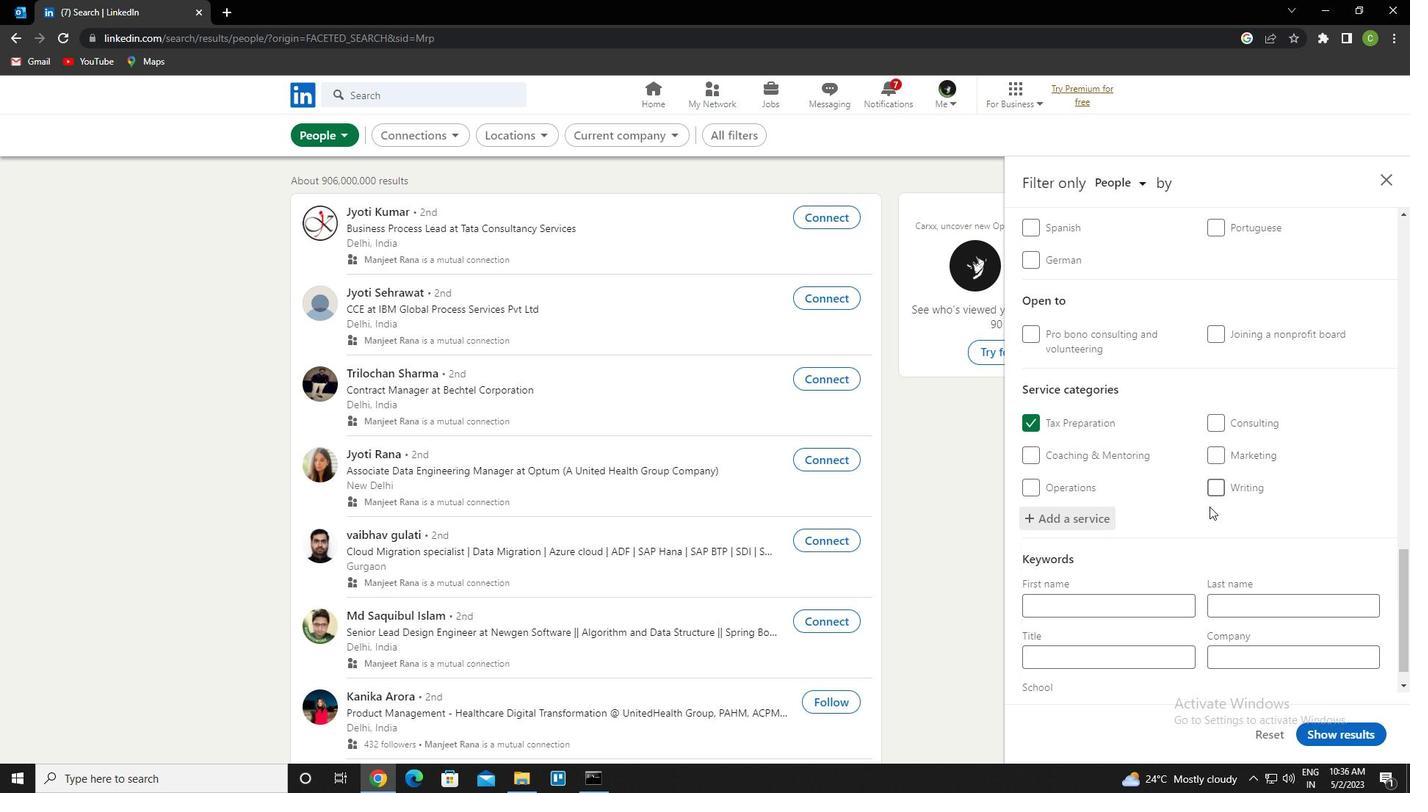 
Action: Mouse moved to (1237, 513)
Screenshot: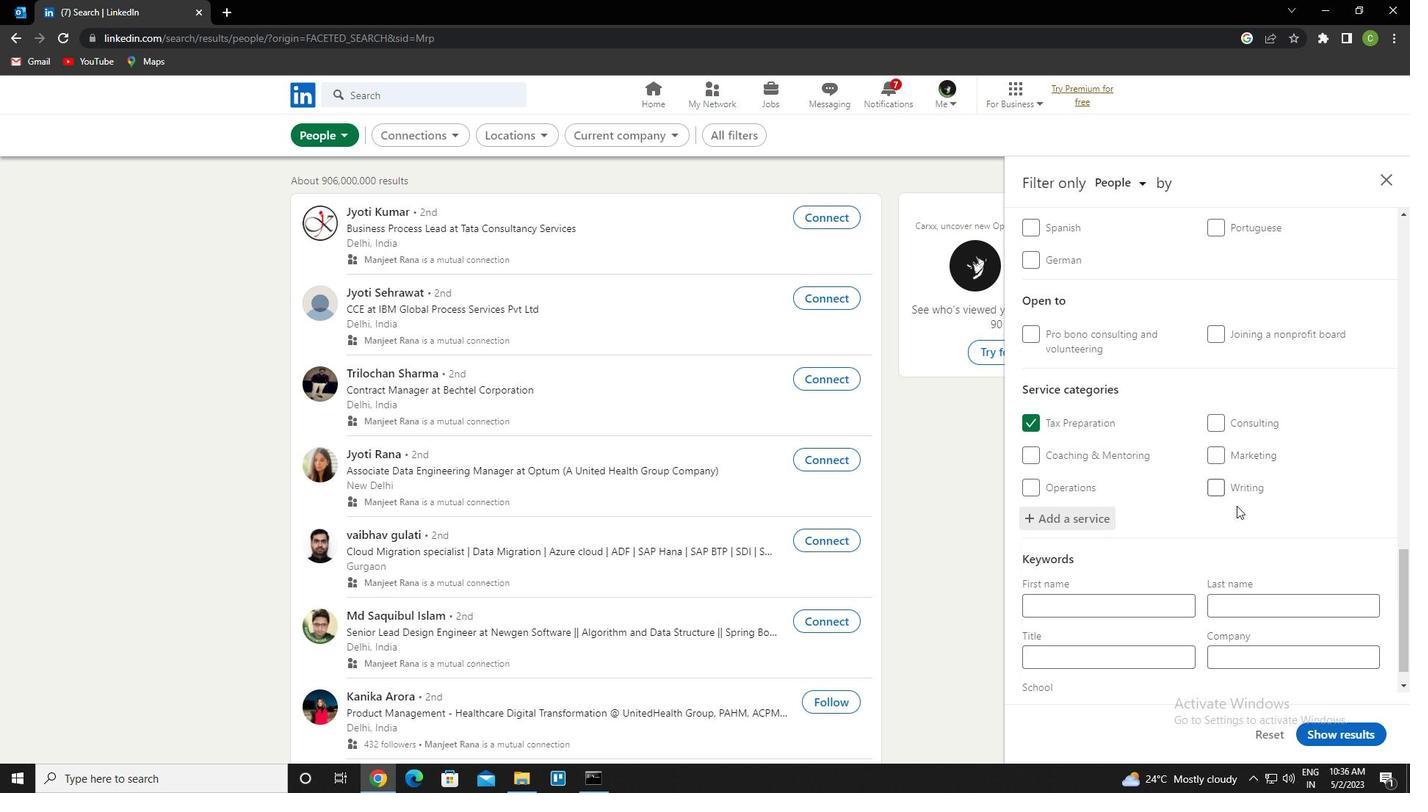 
Action: Mouse scrolled (1237, 512) with delta (0, 0)
Screenshot: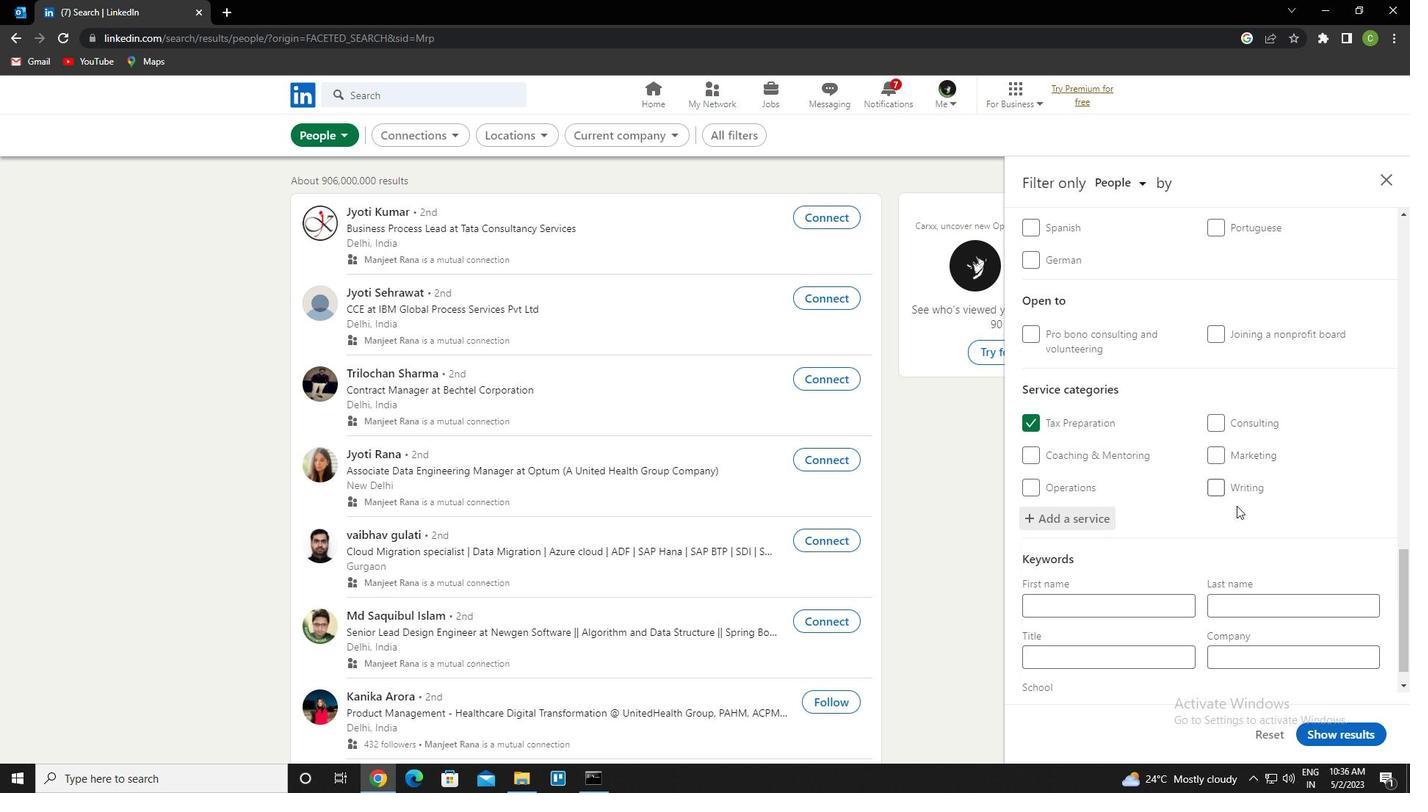 
Action: Mouse moved to (1237, 518)
Screenshot: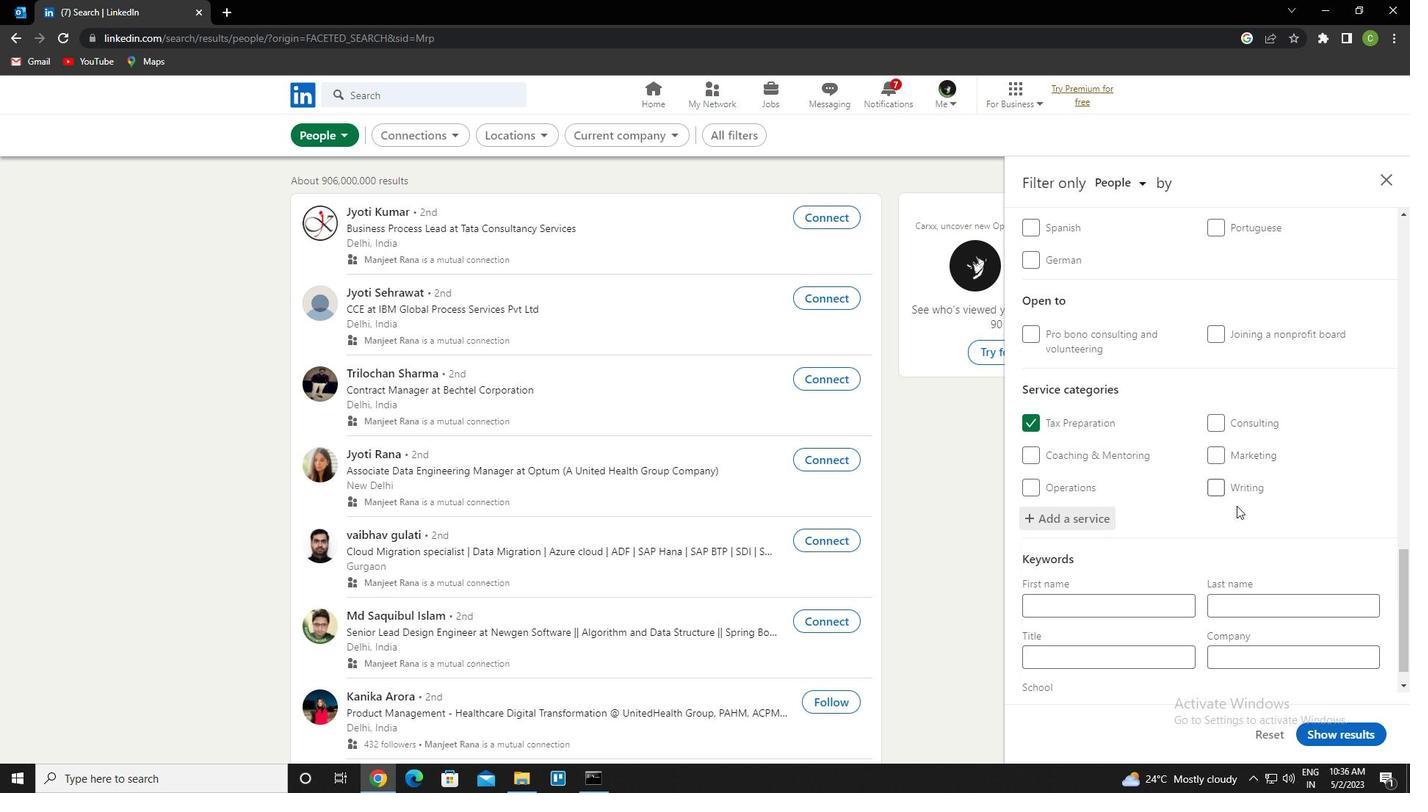 
Action: Mouse scrolled (1237, 517) with delta (0, 0)
Screenshot: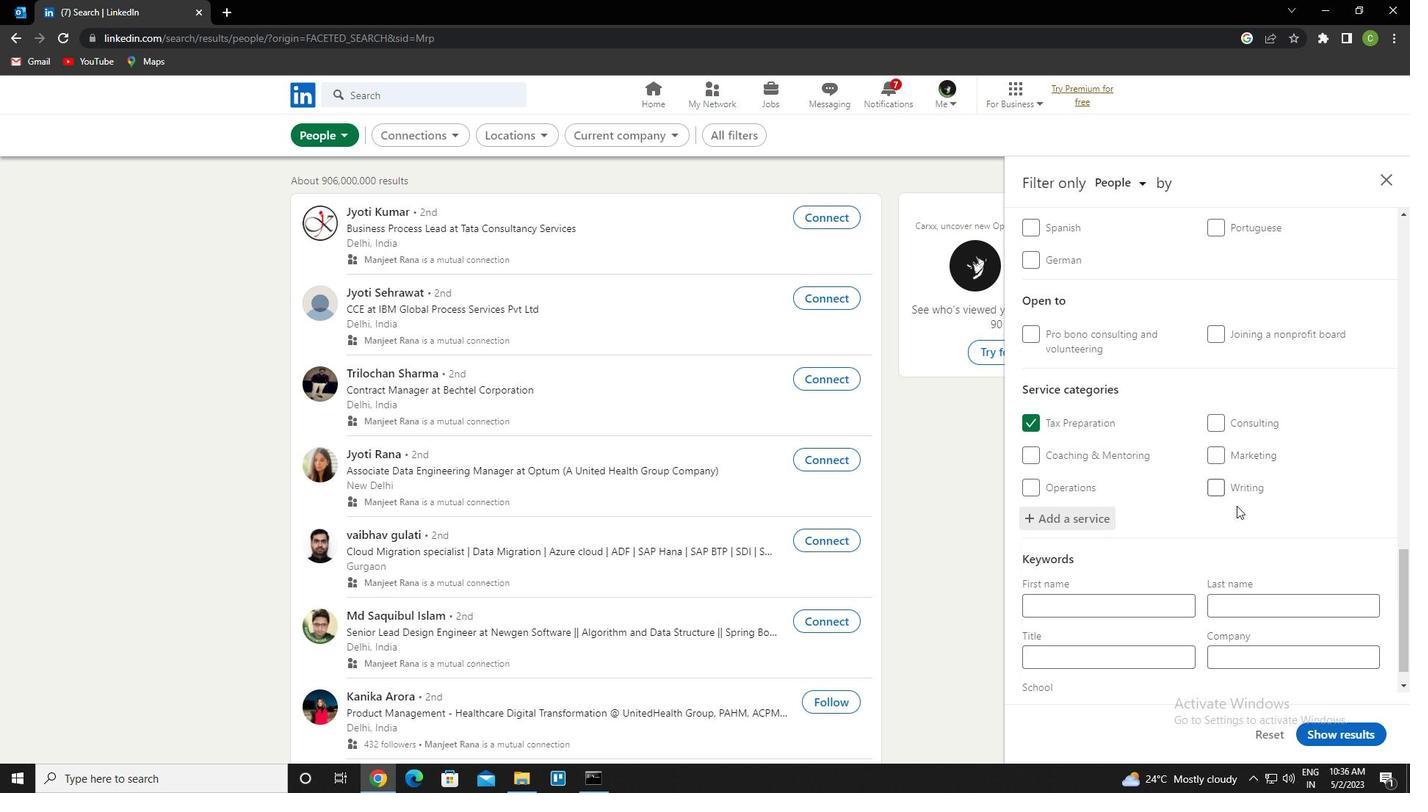 
Action: Mouse scrolled (1237, 517) with delta (0, 0)
Screenshot: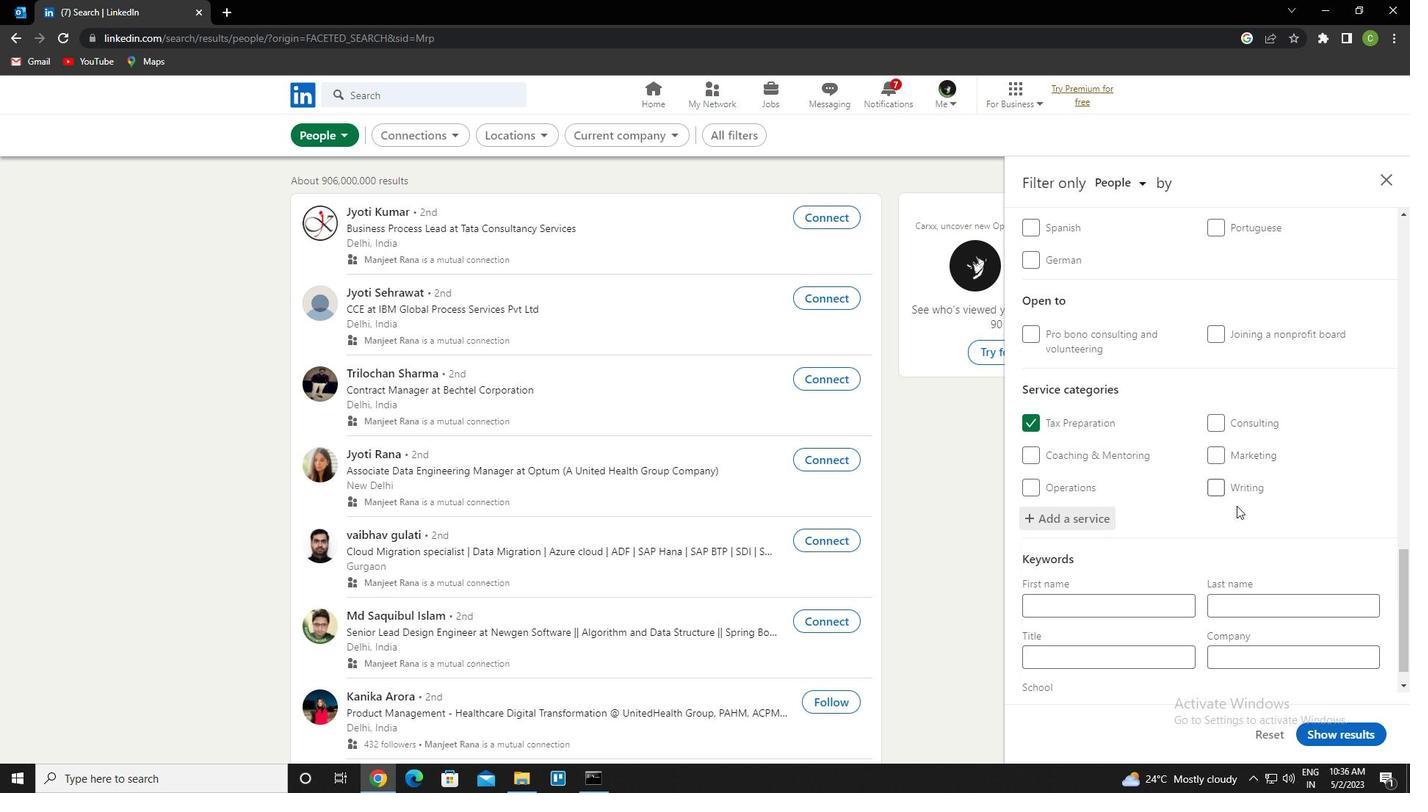 
Action: Mouse scrolled (1237, 517) with delta (0, 0)
Screenshot: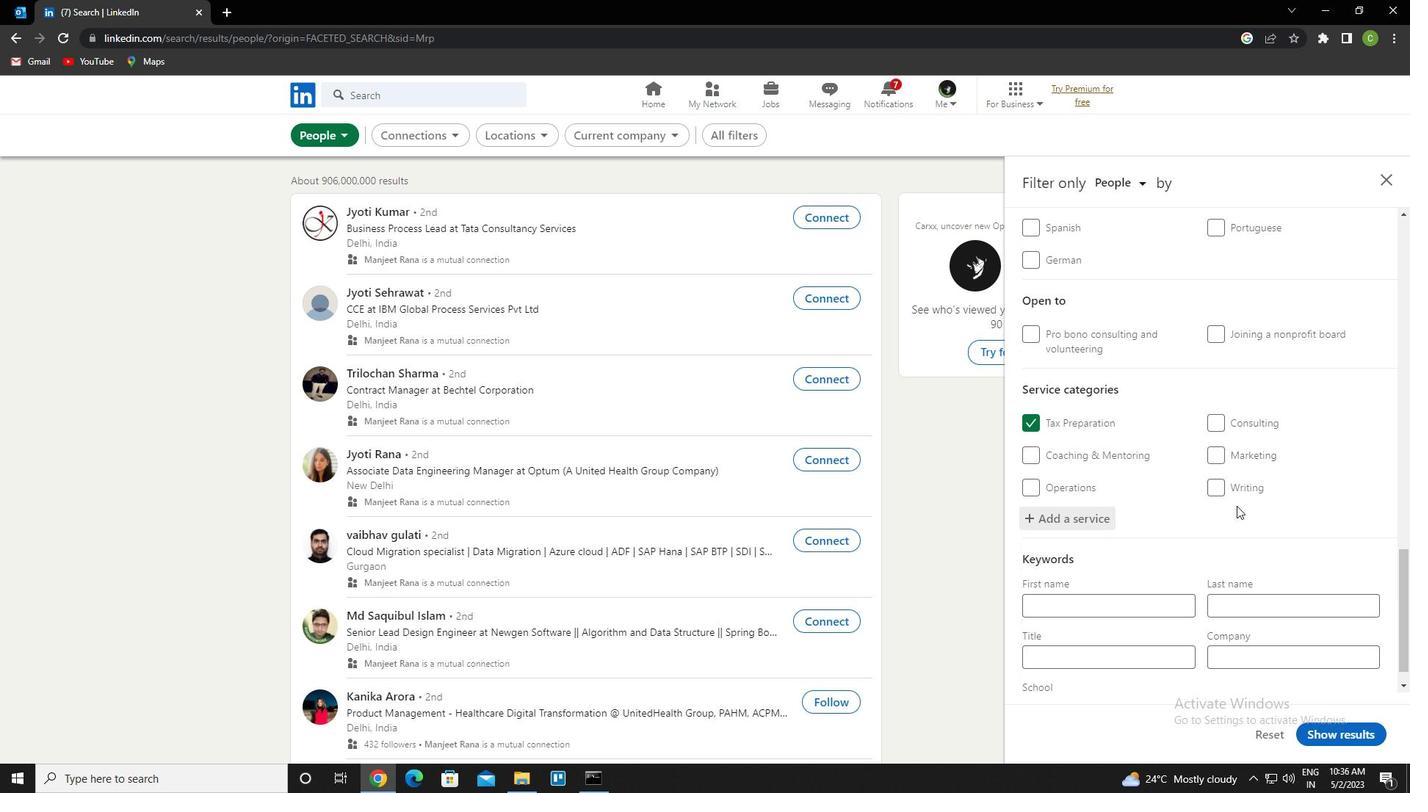 
Action: Mouse moved to (1237, 519)
Screenshot: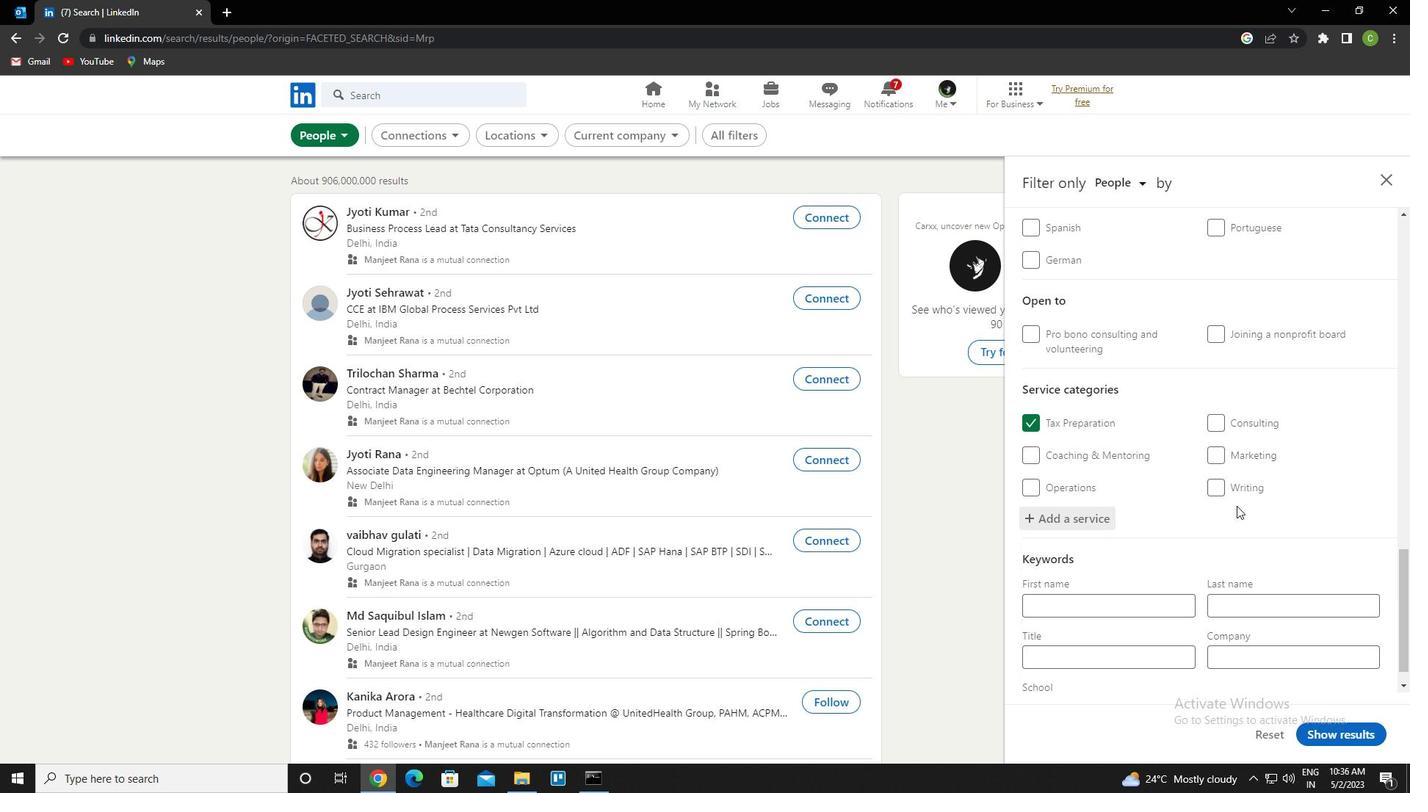 
Action: Mouse scrolled (1237, 518) with delta (0, 0)
Screenshot: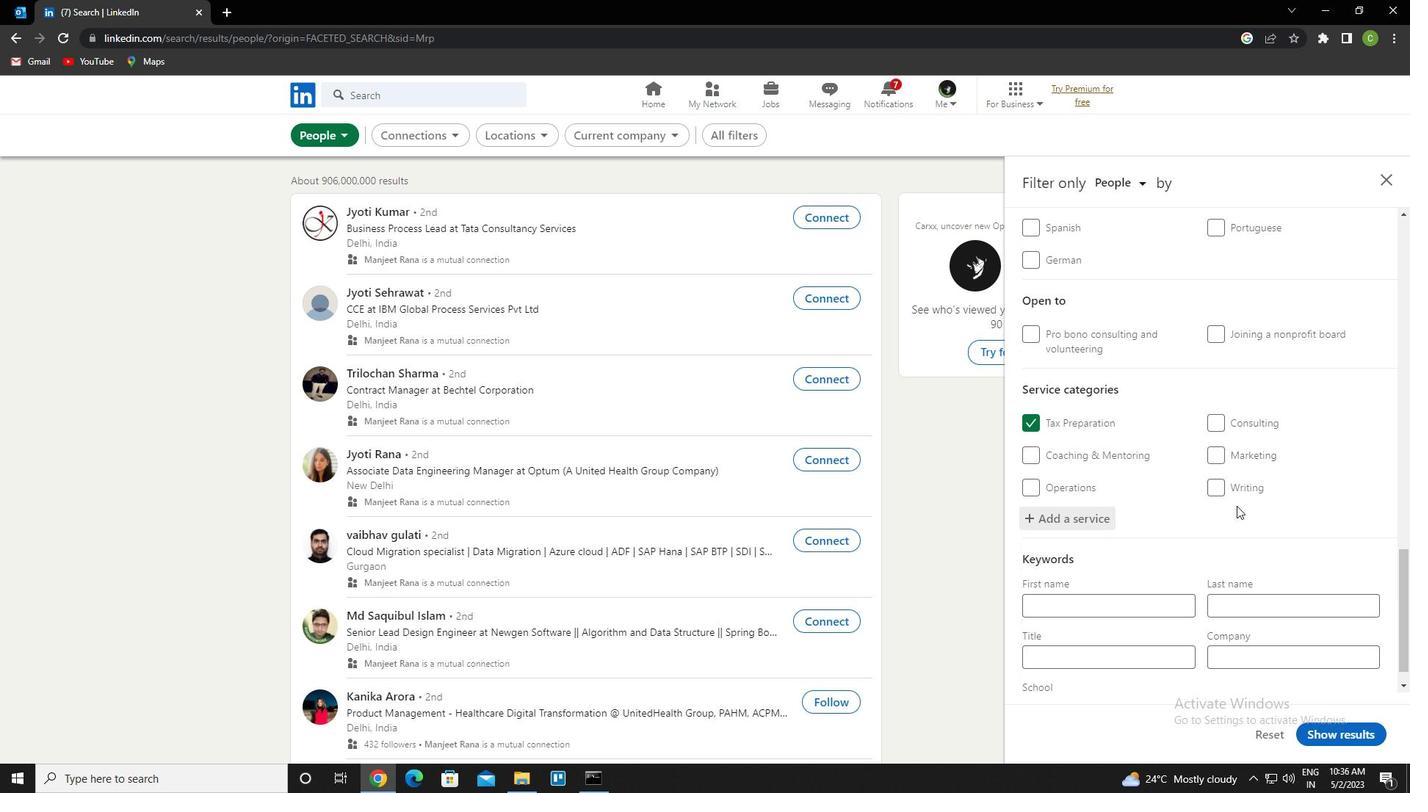 
Action: Mouse moved to (1236, 520)
Screenshot: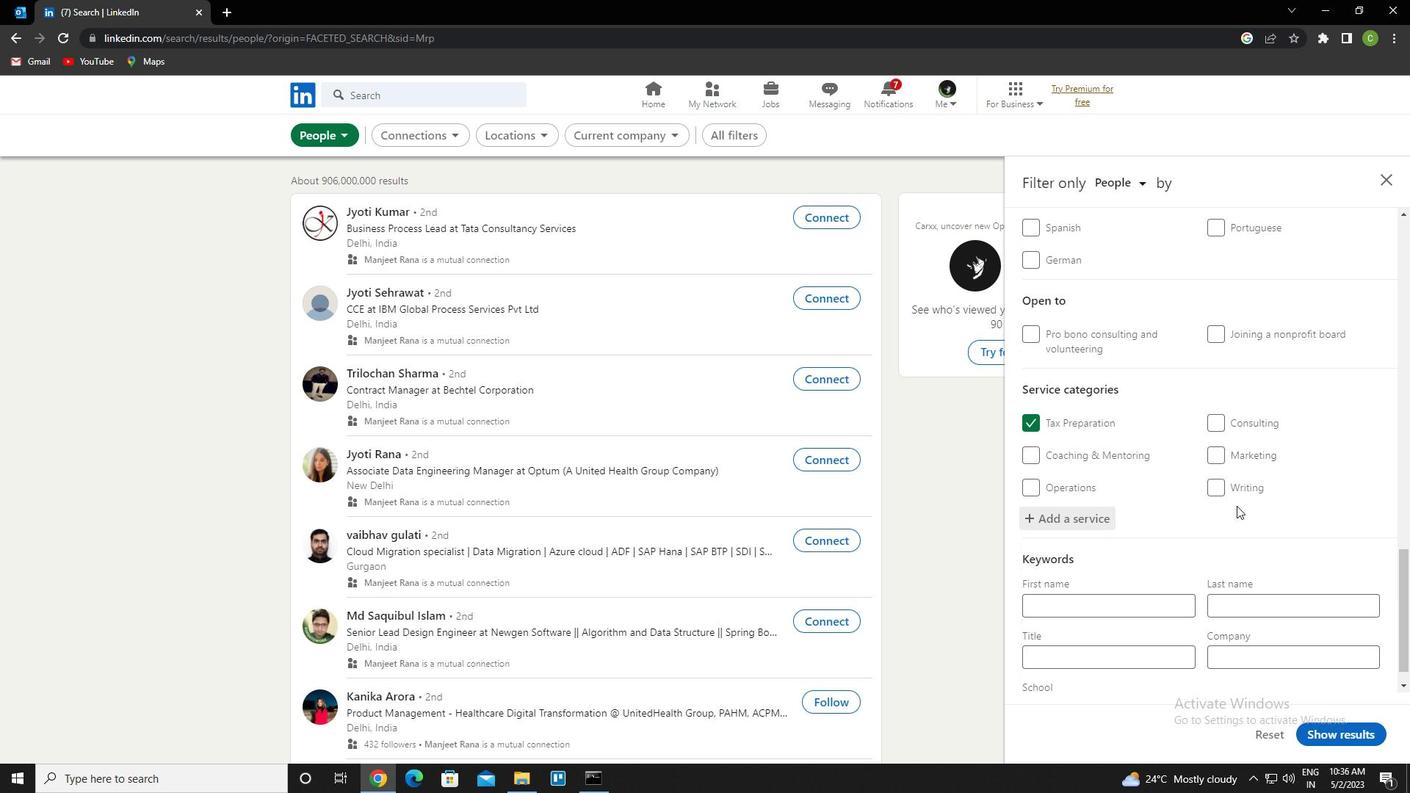 
Action: Mouse scrolled (1236, 519) with delta (0, 0)
Screenshot: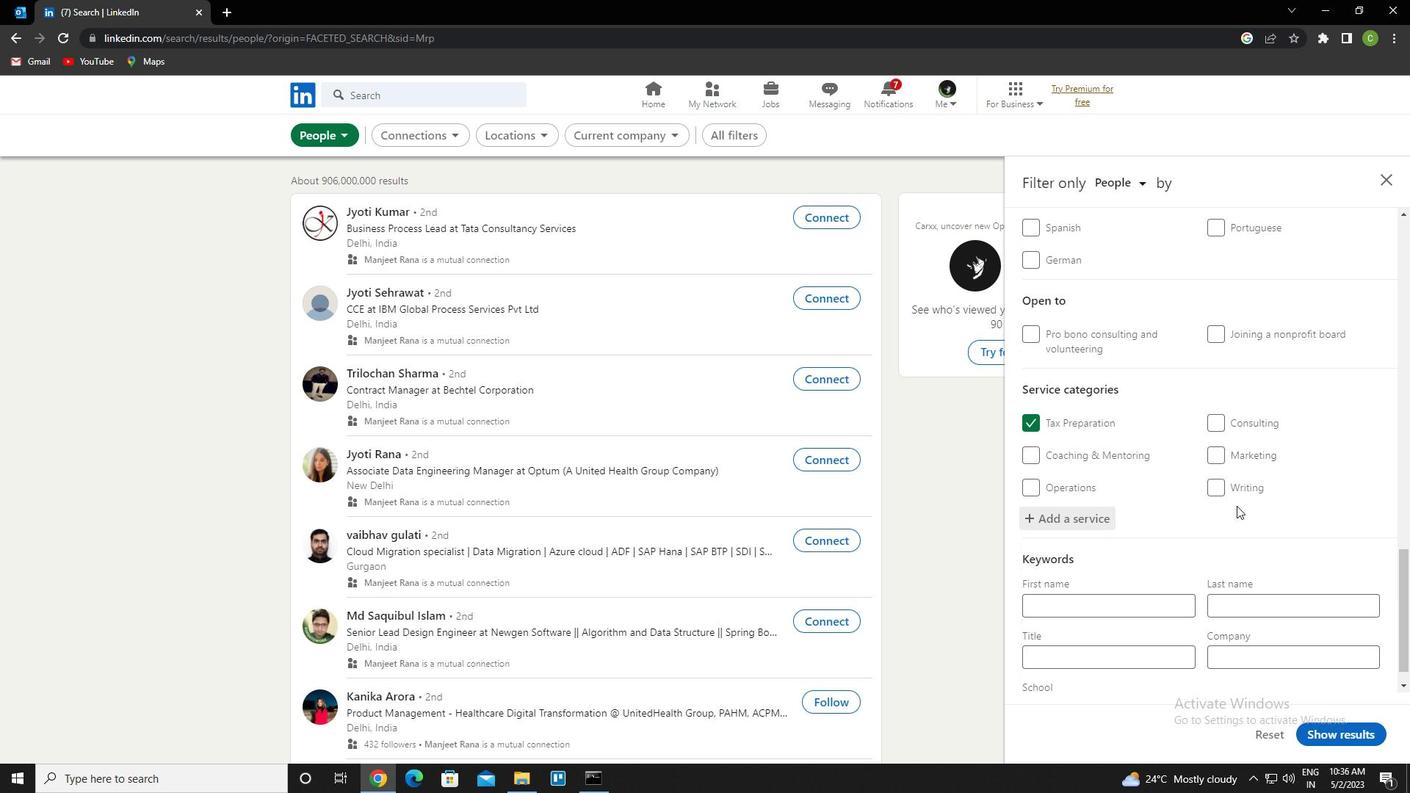 
Action: Mouse moved to (1124, 634)
Screenshot: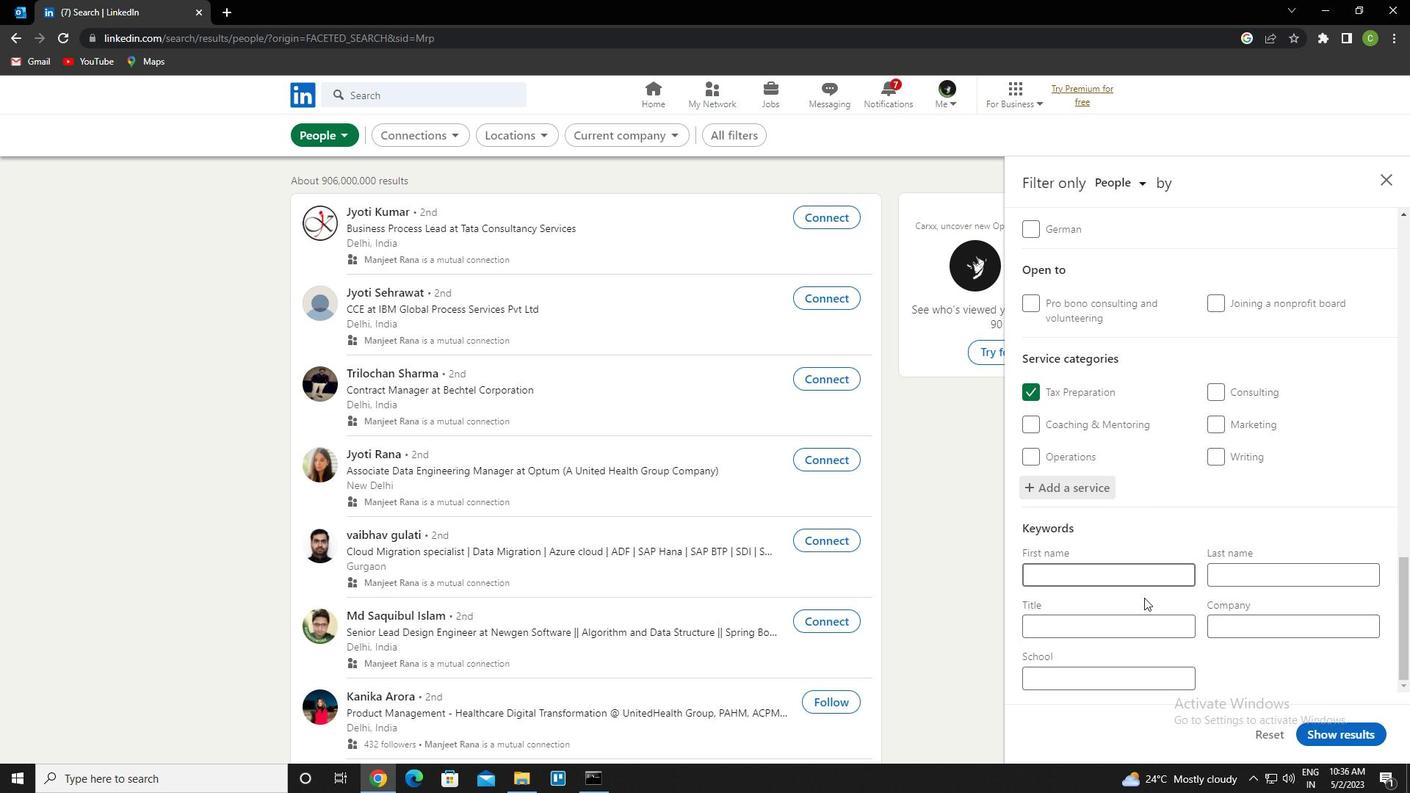
Action: Mouse pressed left at (1124, 634)
Screenshot: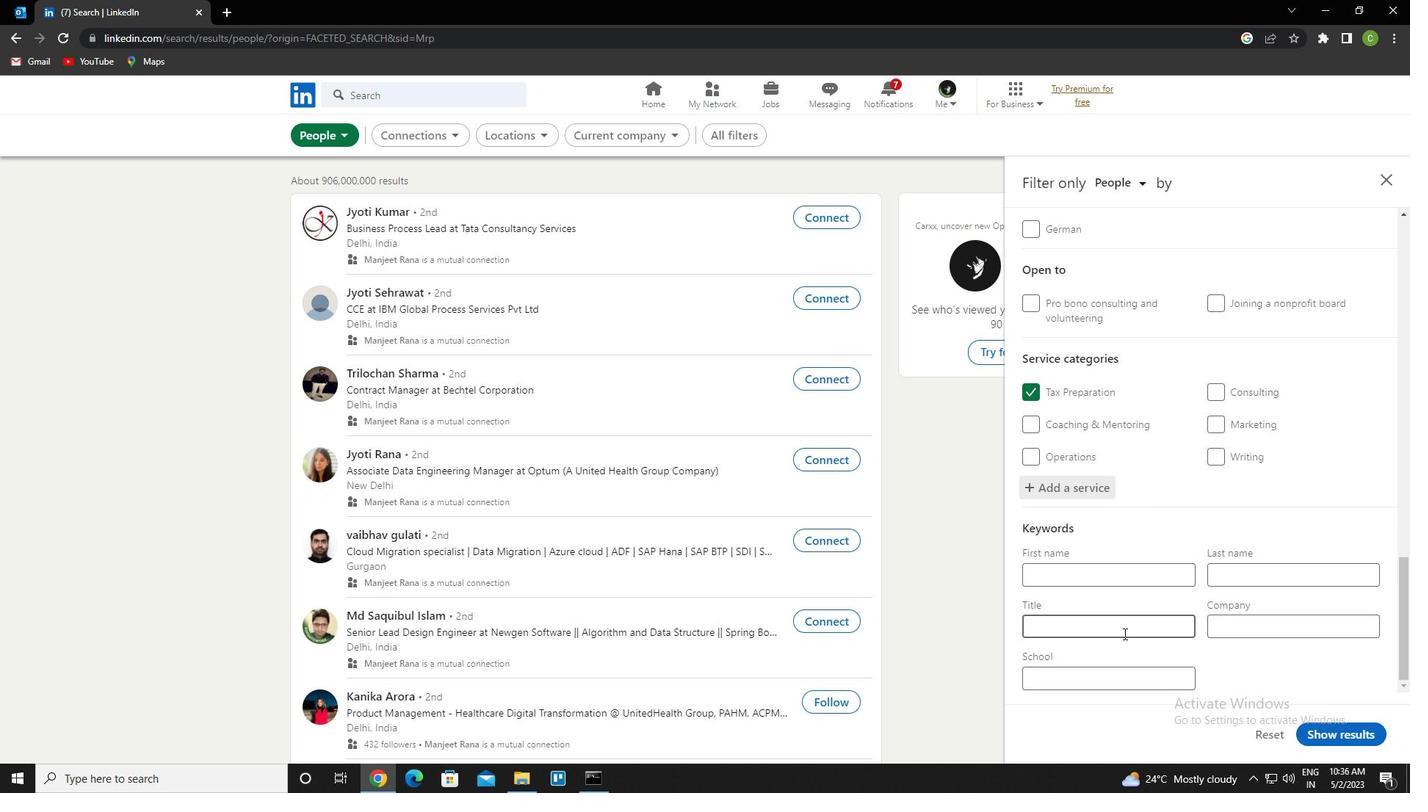 
Action: Key pressed <Key.caps_lock>b<Key.caps_lock>enefits<Key.space><Key.caps_lock>m<Key.caps_lock>anager
Screenshot: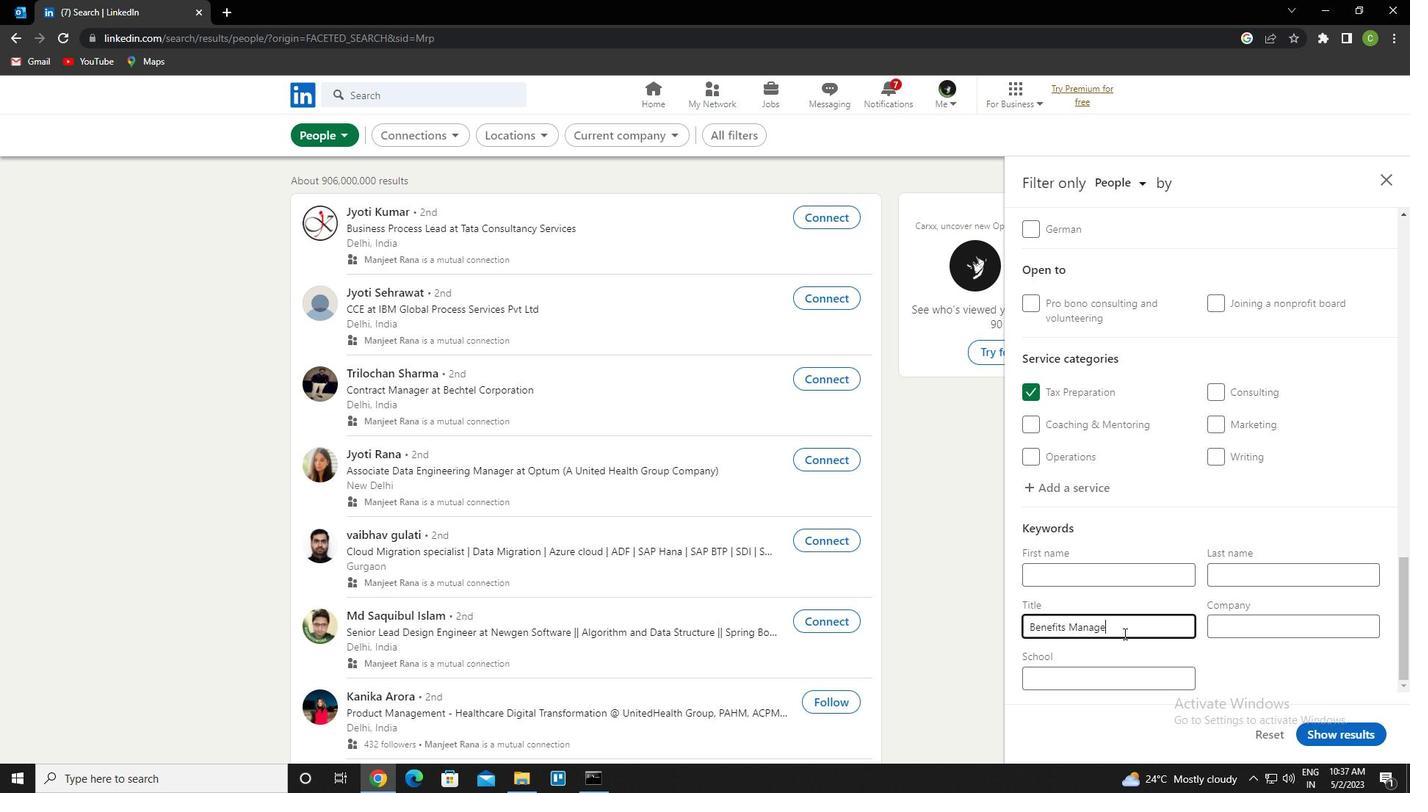 
Action: Mouse moved to (1369, 742)
Screenshot: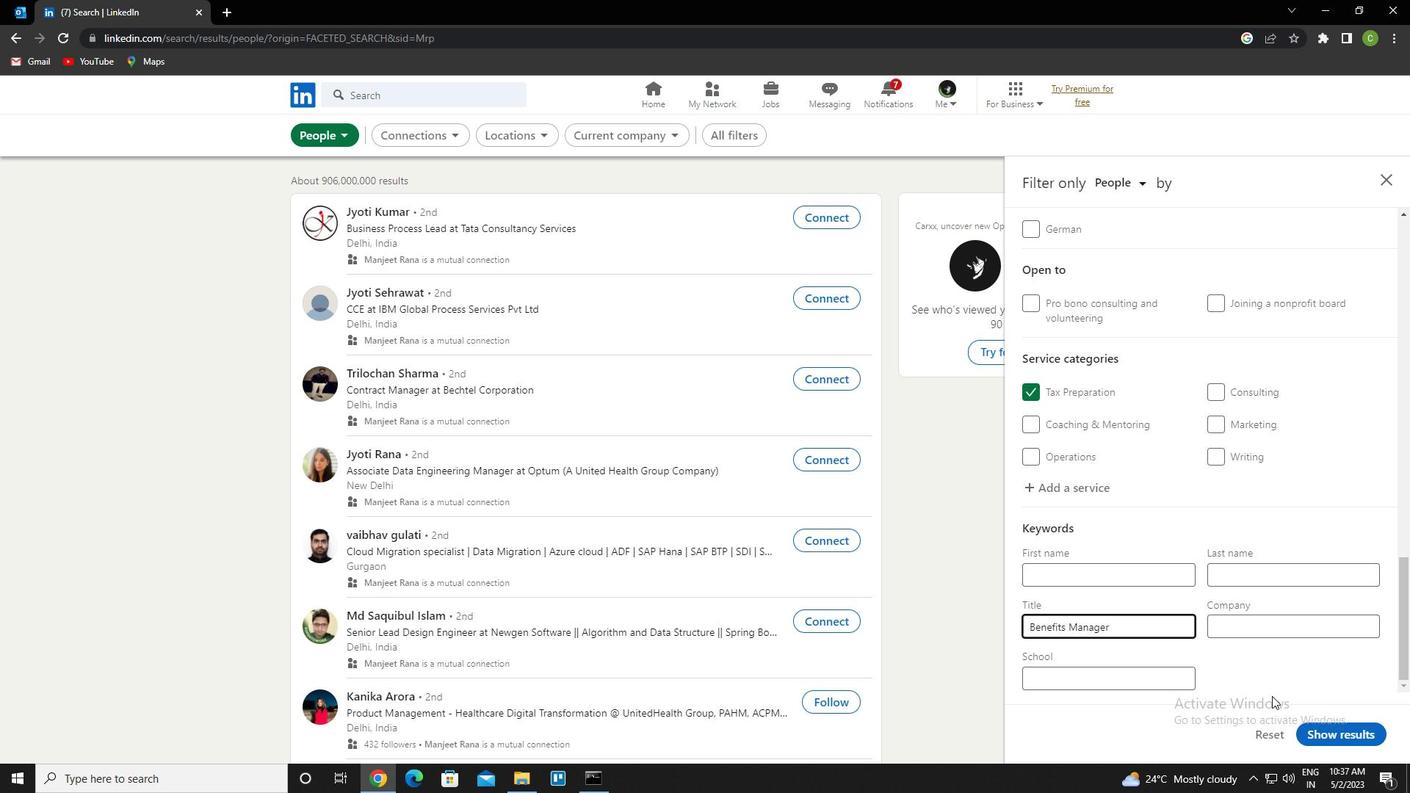 
Action: Mouse pressed left at (1369, 742)
Screenshot: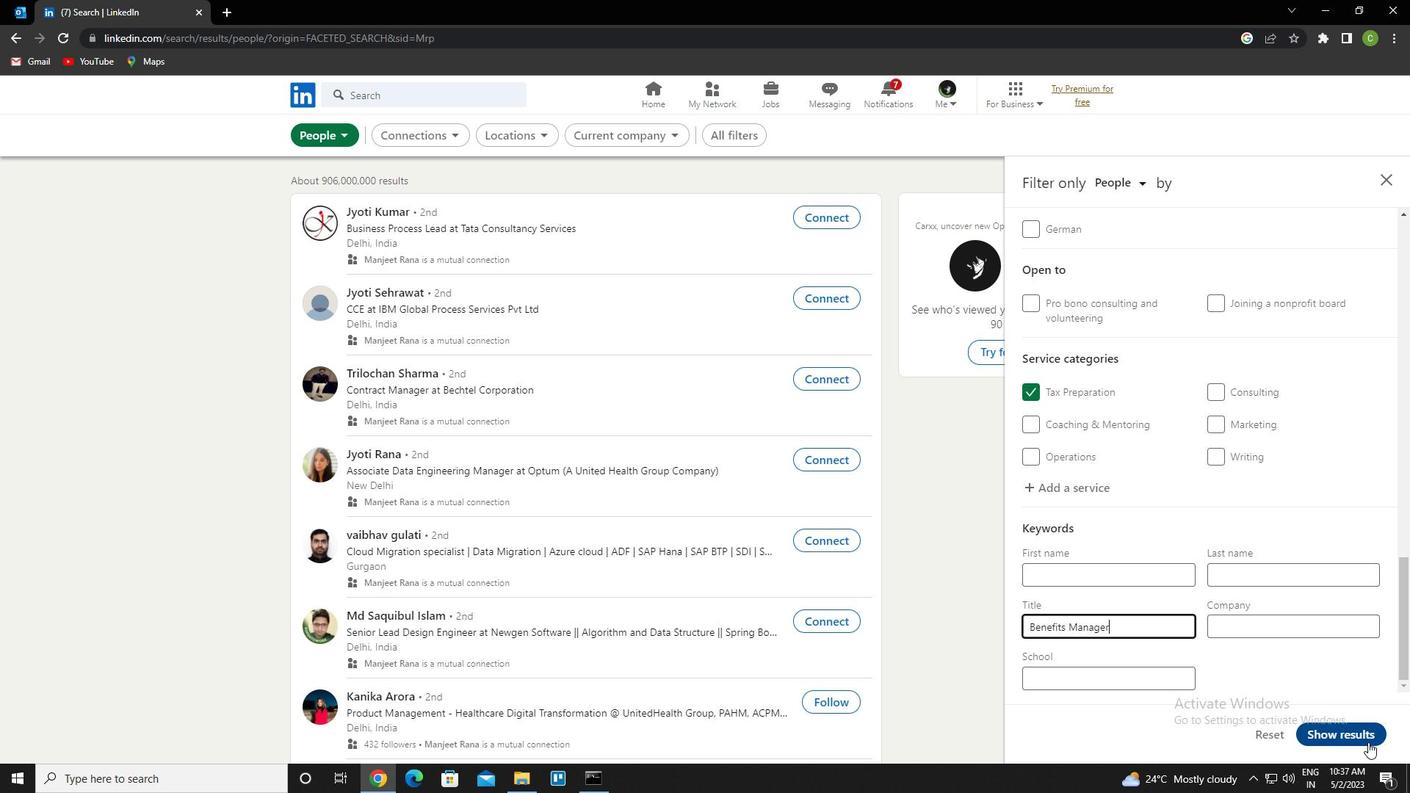 
Action: Mouse moved to (585, 740)
Screenshot: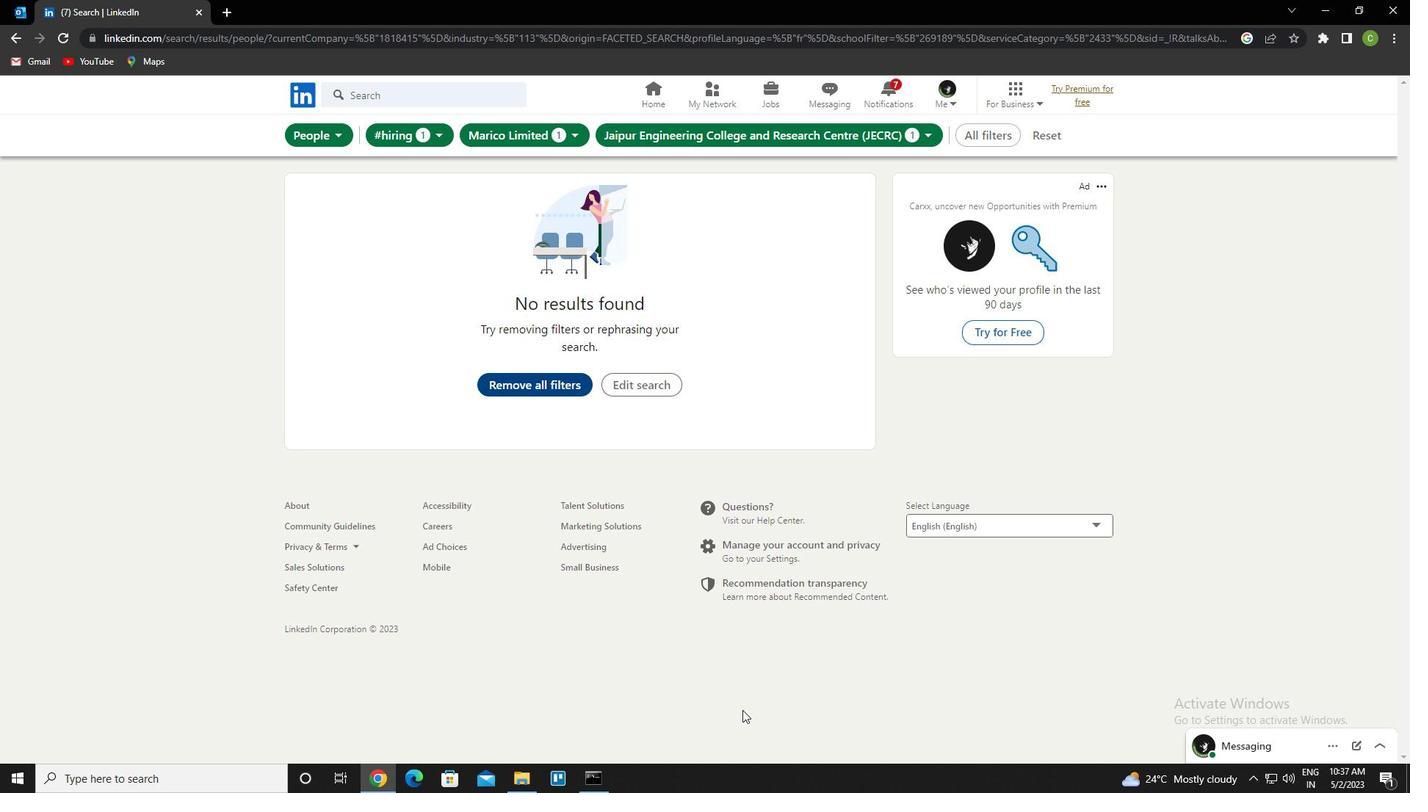 
